 Task: Open an excel sheet with  and write heading  Product price data  Add product name:-  ' TOMS Shoe, UGG Shoe, Wolverine Shoe, Z-Coil Shoe, Adidas shoe, Gucci T-shirt, Louis Vuitton bag, Zara Shirt, H&M jeans, Chanel perfume. ' in May Last week sales are  5000 to 5050. product price in between:-  5000 to 10000. Save page analysisSalesByProductLine
Action: Mouse moved to (36, 141)
Screenshot: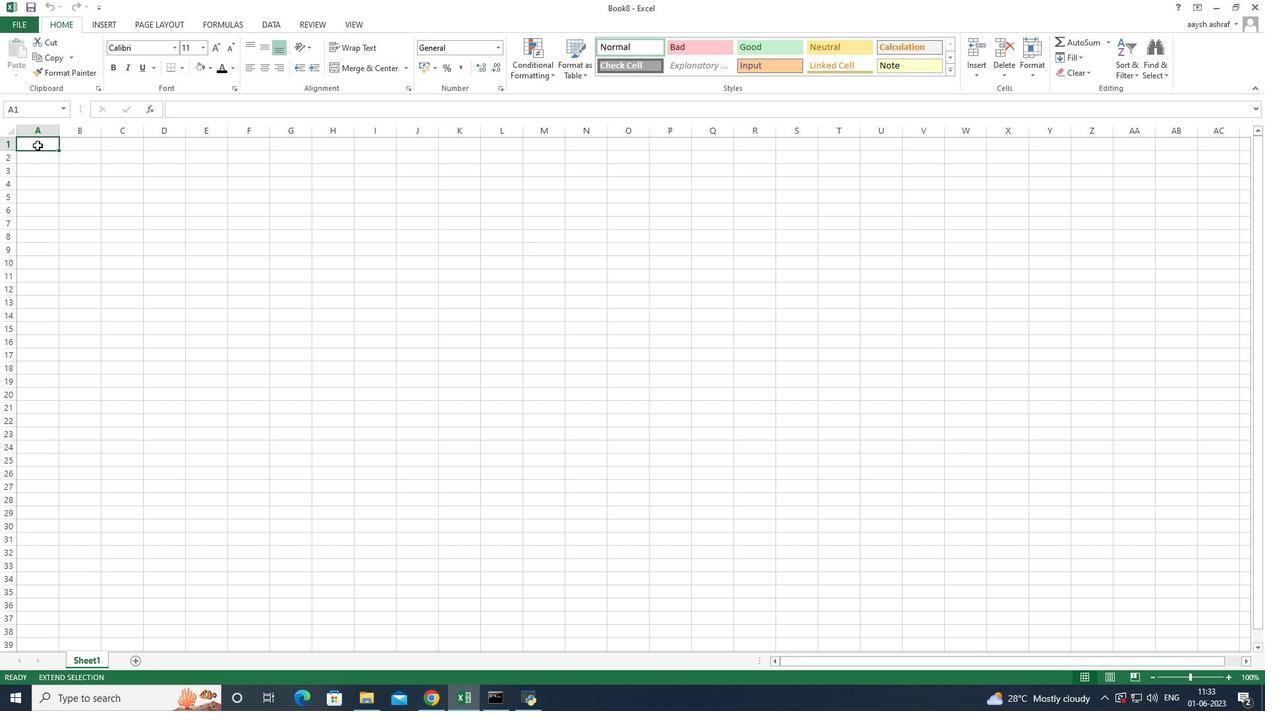
Action: Mouse pressed left at (36, 141)
Screenshot: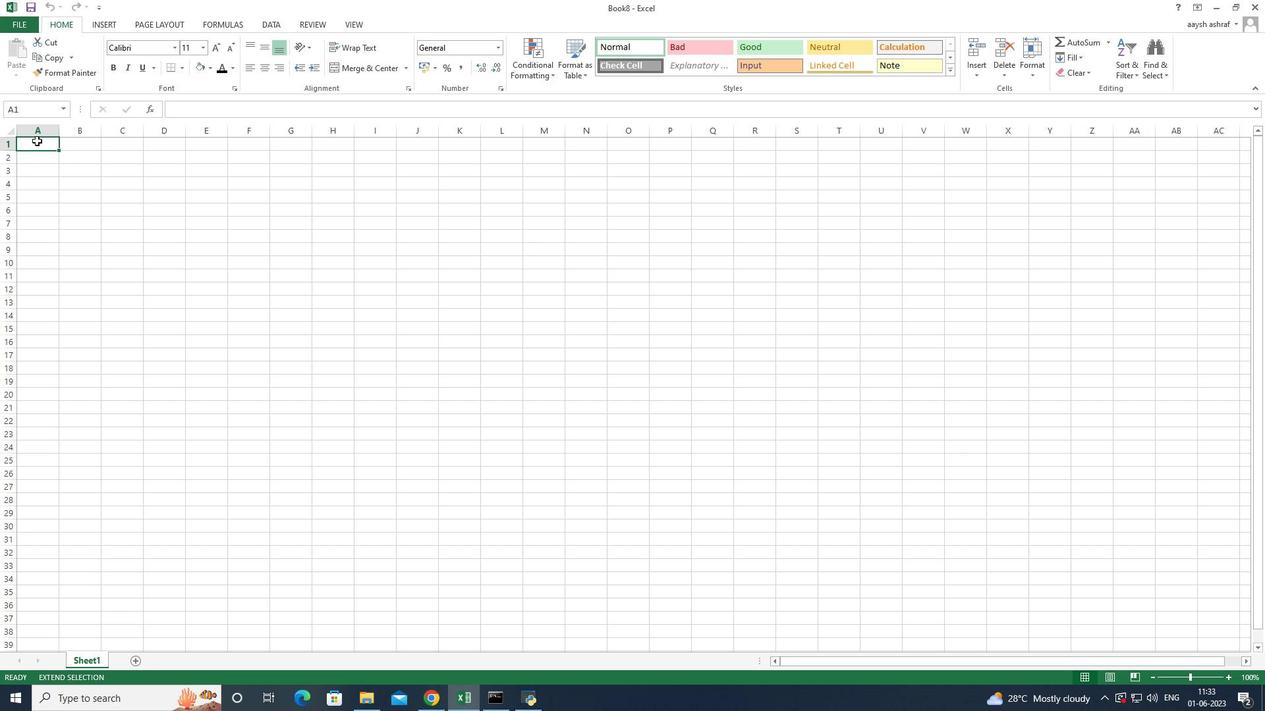 
Action: Mouse pressed left at (36, 141)
Screenshot: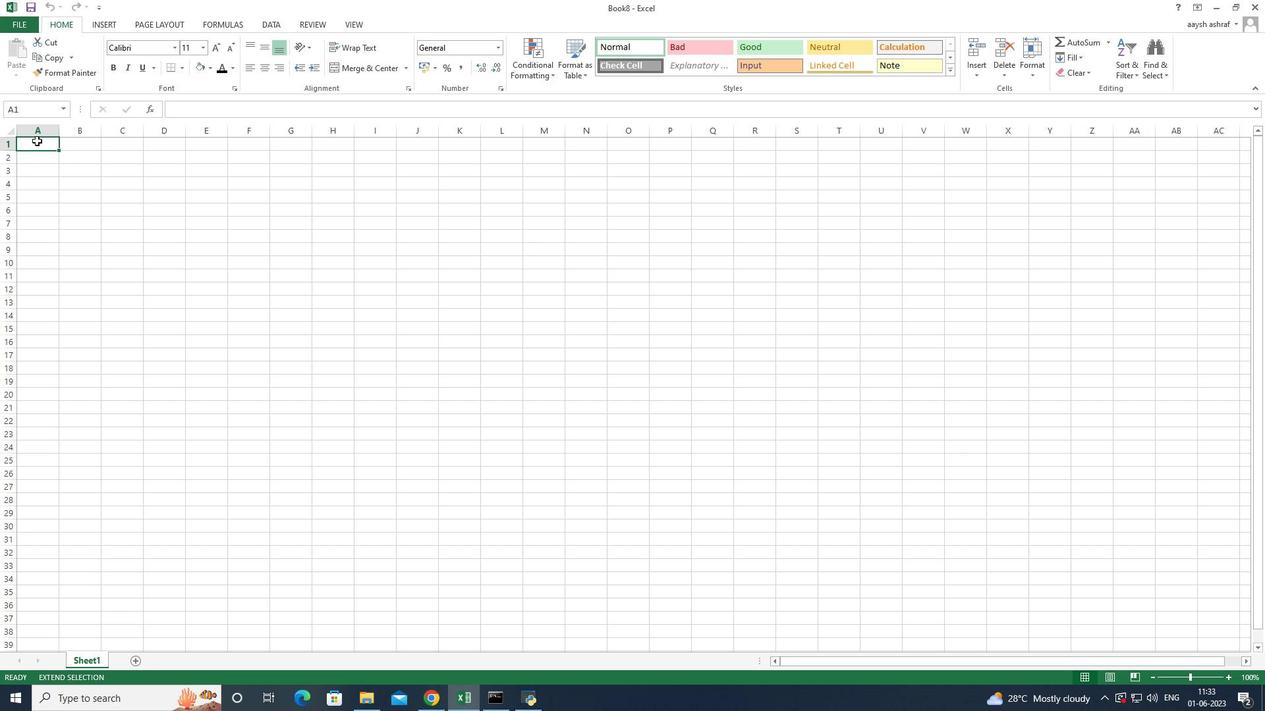 
Action: Mouse moved to (38, 137)
Screenshot: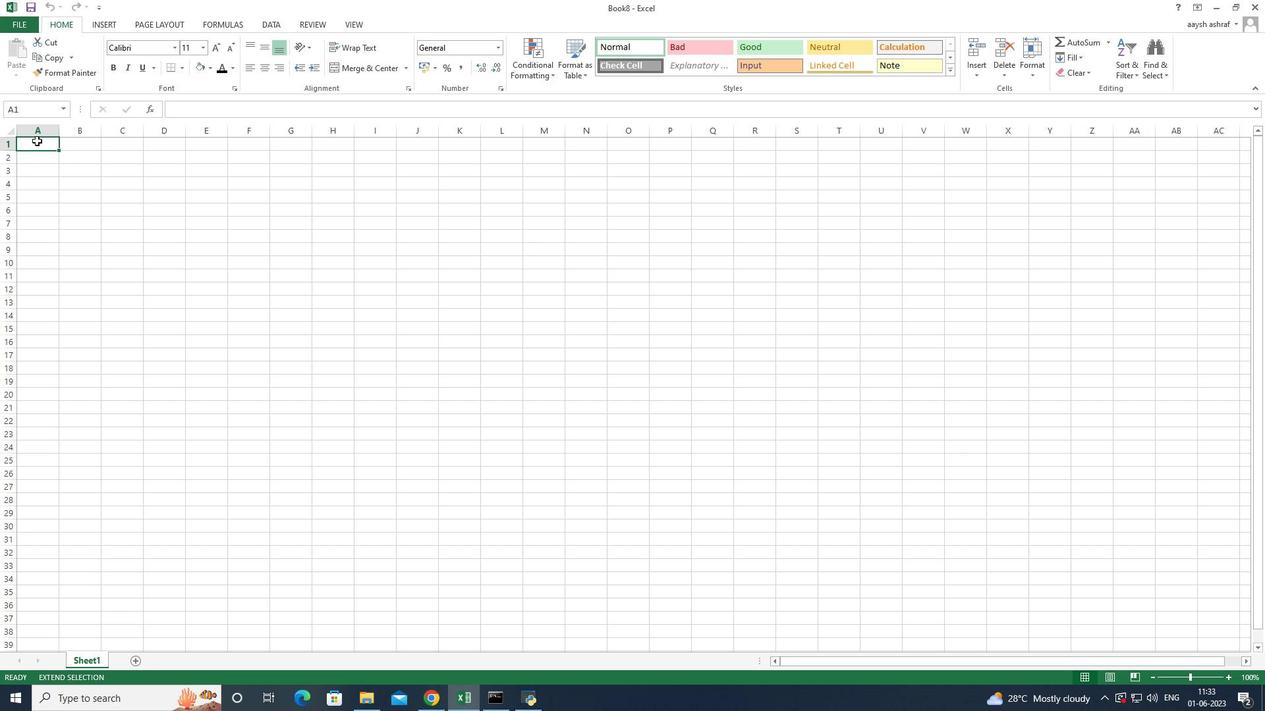 
Action: Key pressed <Key.shift>product<Key.space><Key.shift>price<Key.space><Key.shift>Data<Key.space><Key.enter><Key.shift>Product<Key.space><Key.shift>Name<Key.enter><Key.shift><Key.shift><Key.shift><Key.shift><Key.shift><Key.shift><Key.shift><Key.shift><Key.shift><Key.shift><Key.shift><Key.shift><Key.shift>Toms<Key.space><Key.shift>Sj<Key.backspace>hoe<Key.space><Key.enter><Key.shift>Ug<Key.space><Key.backspace><Key.backspace><Key.shift>GG<Key.space>sj<Key.backspace>hoe<Key.enter><Key.shift>Wolverine<Key.space><Key.caps_lock><Key.caps_lock><Key.caps_lock><Key.caps_lock><Key.caps_lock><Key.caps_lock><Key.caps_lock><Key.caps_lock><Key.caps_lock><Key.caps_lock><Key.caps_lock><Key.caps_lock><Key.caps_lock><Key.caps_lock><Key.shift>D<Key.backspace>s<Key.backspace><Key.shift>Shoe<Key.enter><Key.shift>Z-<Key.shift>Coil<Key.space><Key.shift>Shoe<Key.enter><Key.caps_lock><Key.shift><Key.caps_lock><Key.shift>Adidas<Key.space><Key.shift>Shoe<Key.enter><Key.shift><Key.shift><Key.shift>Gucci<Key.space><Key.shift>T-<Key.shift>Sho<Key.backspace>irt<Key.enter><Key.shift>Louis<Key.space><Key.shift>vuiton<Key.space>bag<Key.enter><Key.shift>zar<Key.space><Key.backspace>a<Key.space><Key.shift>Sj<Key.backspace>hirt<Key.enter><Key.shift>H<Key.shift><Key.shift><Key.shift><Key.shift><Key.shift><Key.shift><Key.shift><Key.shift><Key.shift><Key.shift><Key.shift><Key.shift><Key.shift><Key.shift><Key.shift><Key.shift><Key.shift><Key.shift><Key.shift><Key.shift><Key.shift><Key.shift><Key.shift><Key.shift><Key.shift><Key.shift><Key.shift><Key.shift><Key.shift>&<Key.shift>M<Key.space>jeans<Key.space><Key.enter><Key.shift><Key.shift><Key.shift><Key.shift><Key.shift><Key.shift><Key.shift><Key.shift><Key.shift>Chanel<Key.space><Key.shift><Key.shift><Key.shift><Key.shift><Key.shift><Key.shift><Key.shift><Key.shift><Key.shift><Key.shift><Key.shift><Key.shift><Key.shift><Key.shift><Key.shift><Key.shift><Key.shift>perfume<Key.enter>
Screenshot: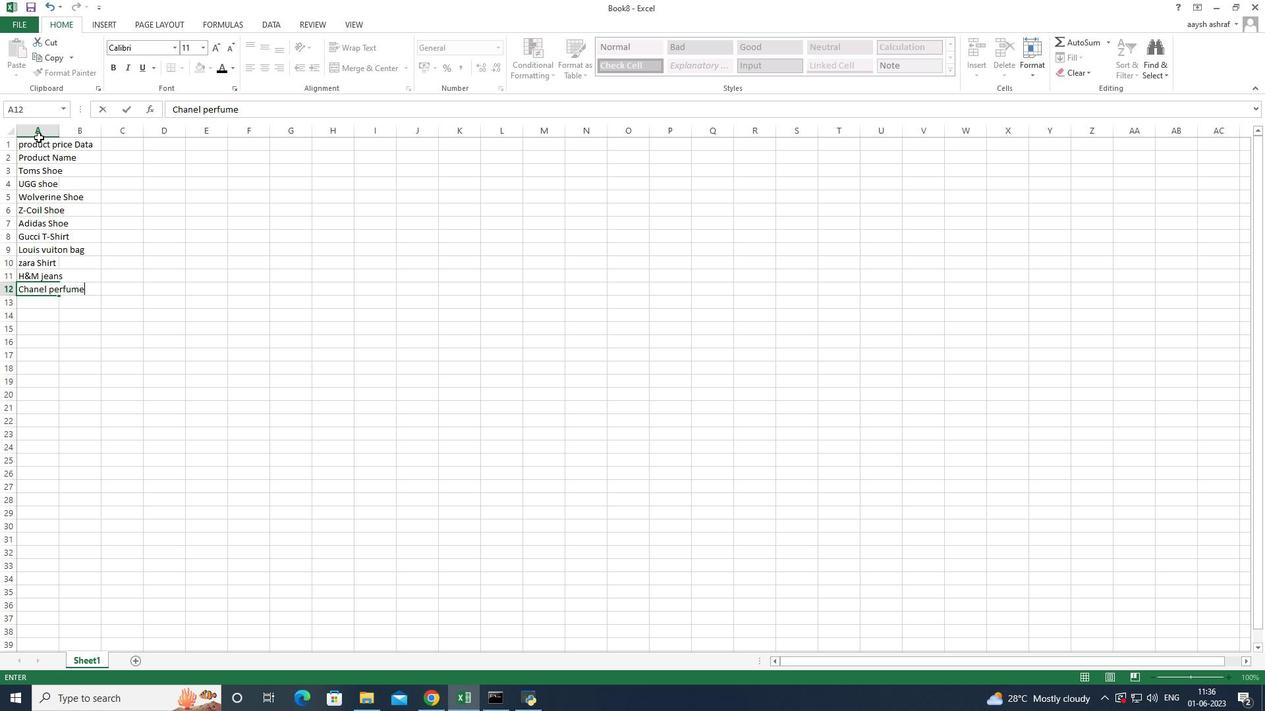 
Action: Mouse moved to (84, 138)
Screenshot: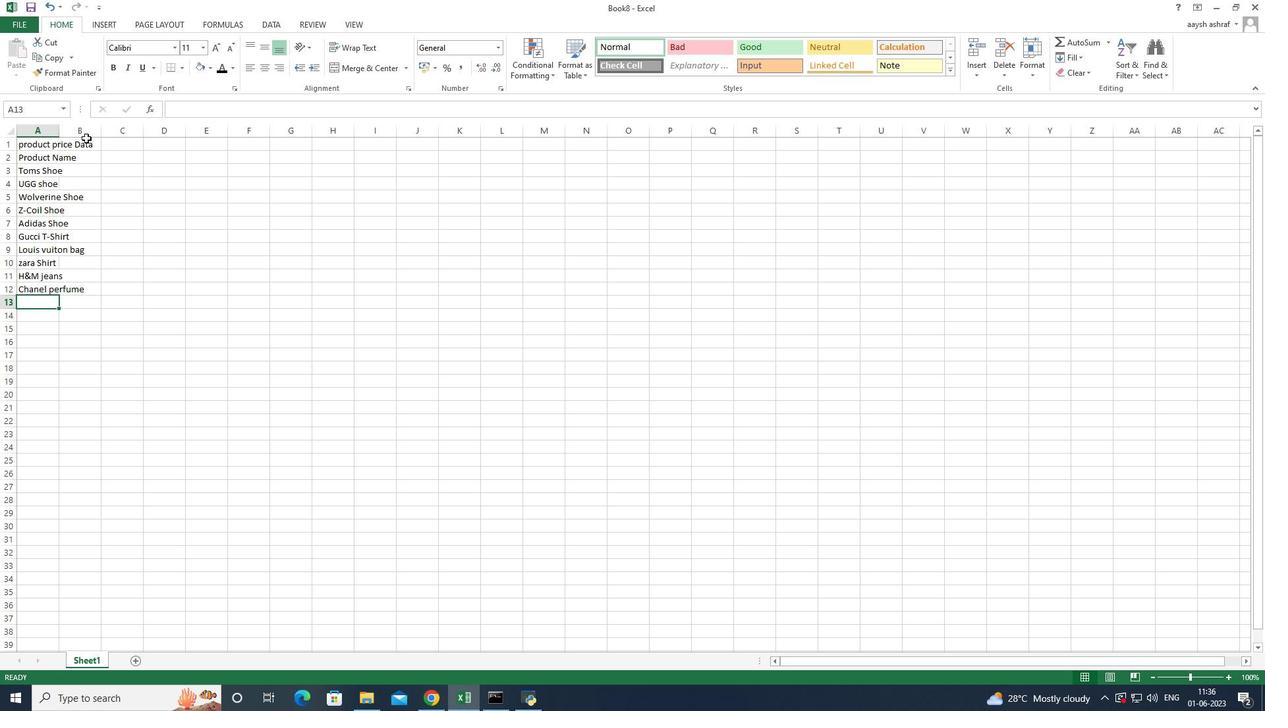 
Action: Mouse pressed left at (84, 138)
Screenshot: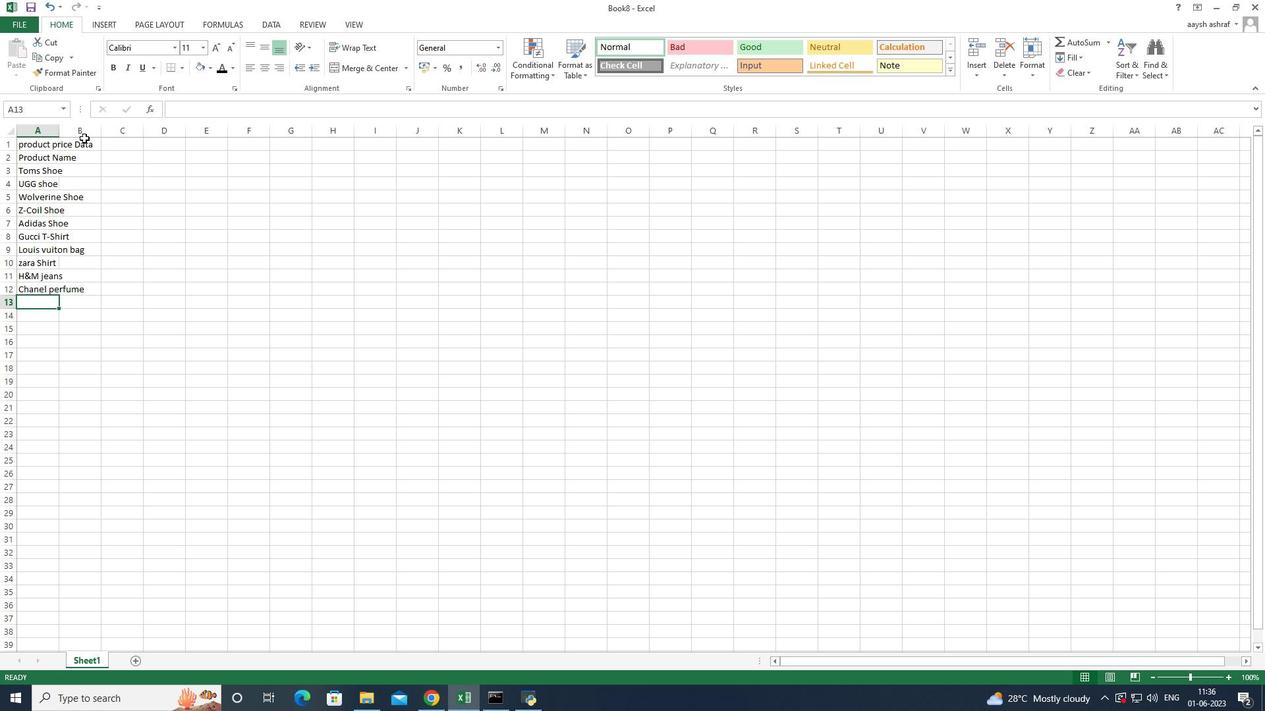 
Action: Mouse moved to (34, 145)
Screenshot: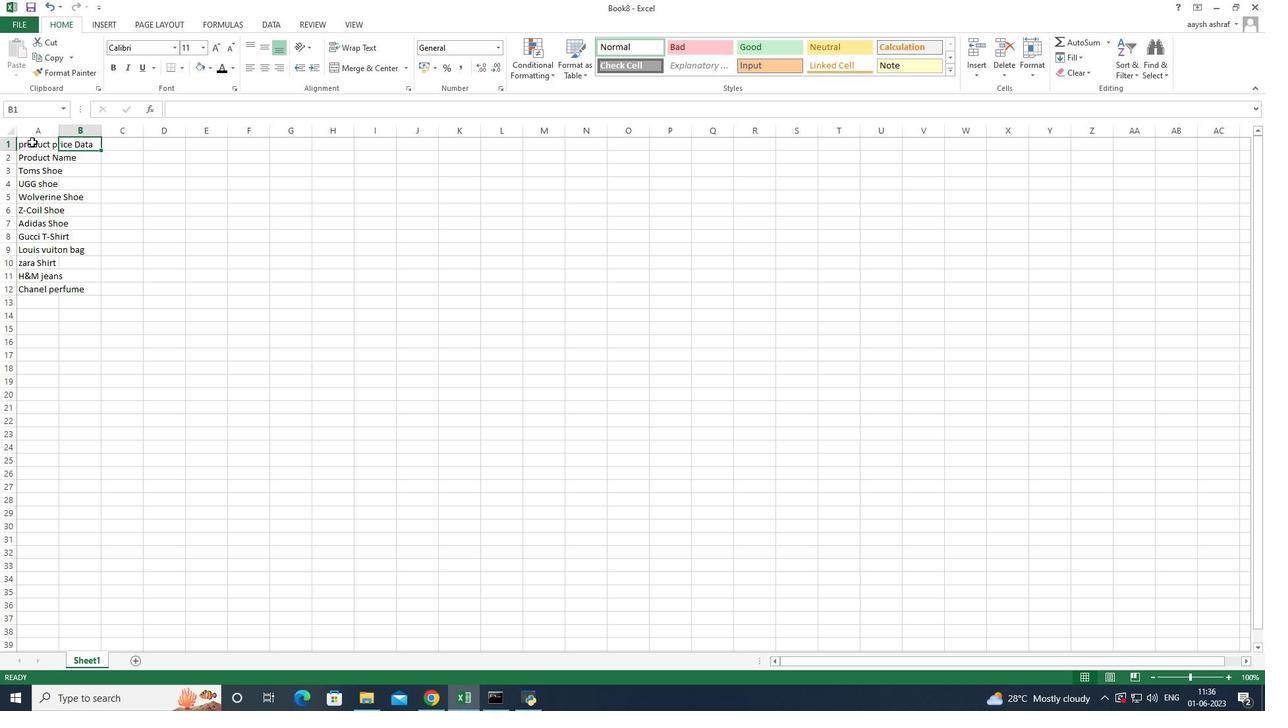 
Action: Mouse pressed left at (34, 145)
Screenshot: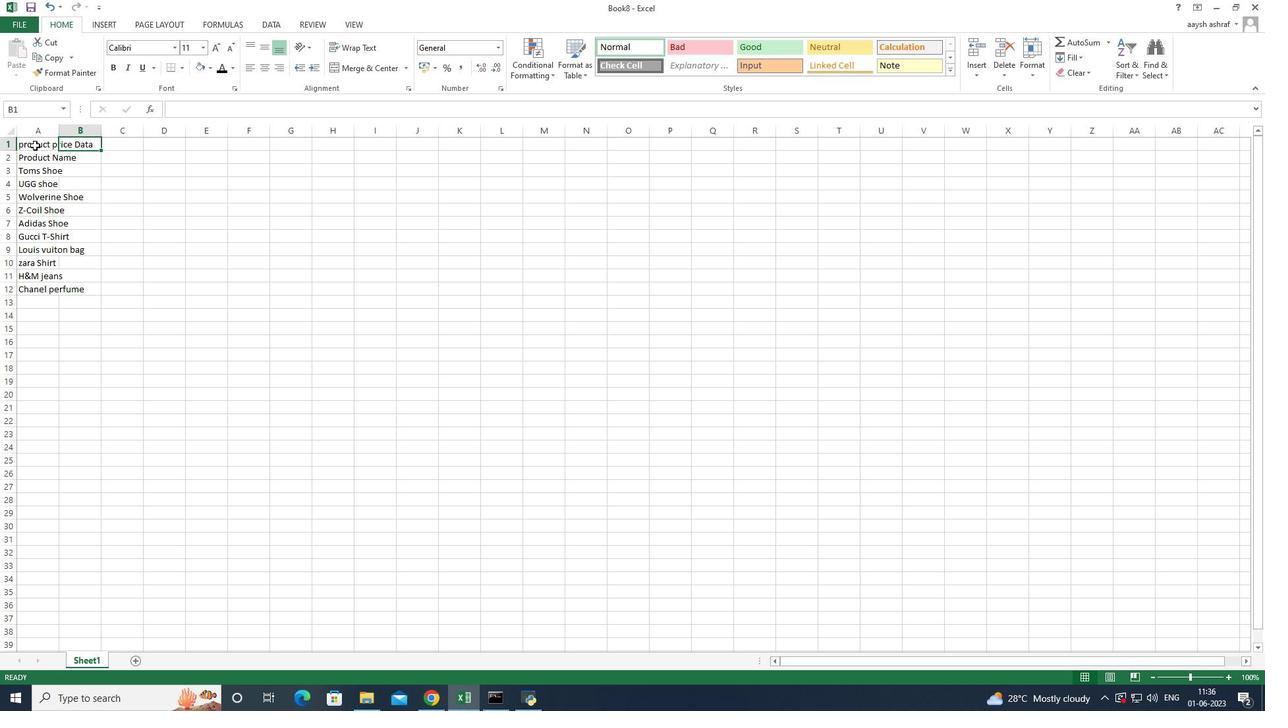 
Action: Mouse moved to (179, 112)
Screenshot: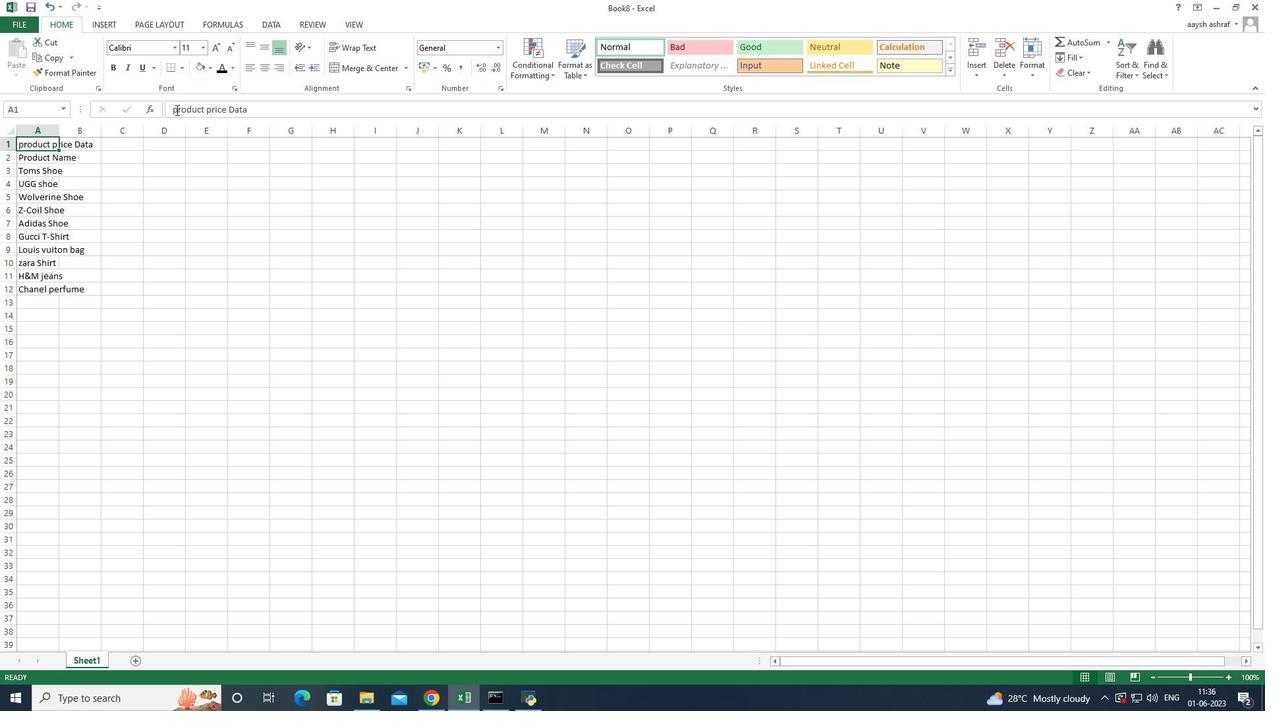 
Action: Mouse pressed left at (179, 112)
Screenshot: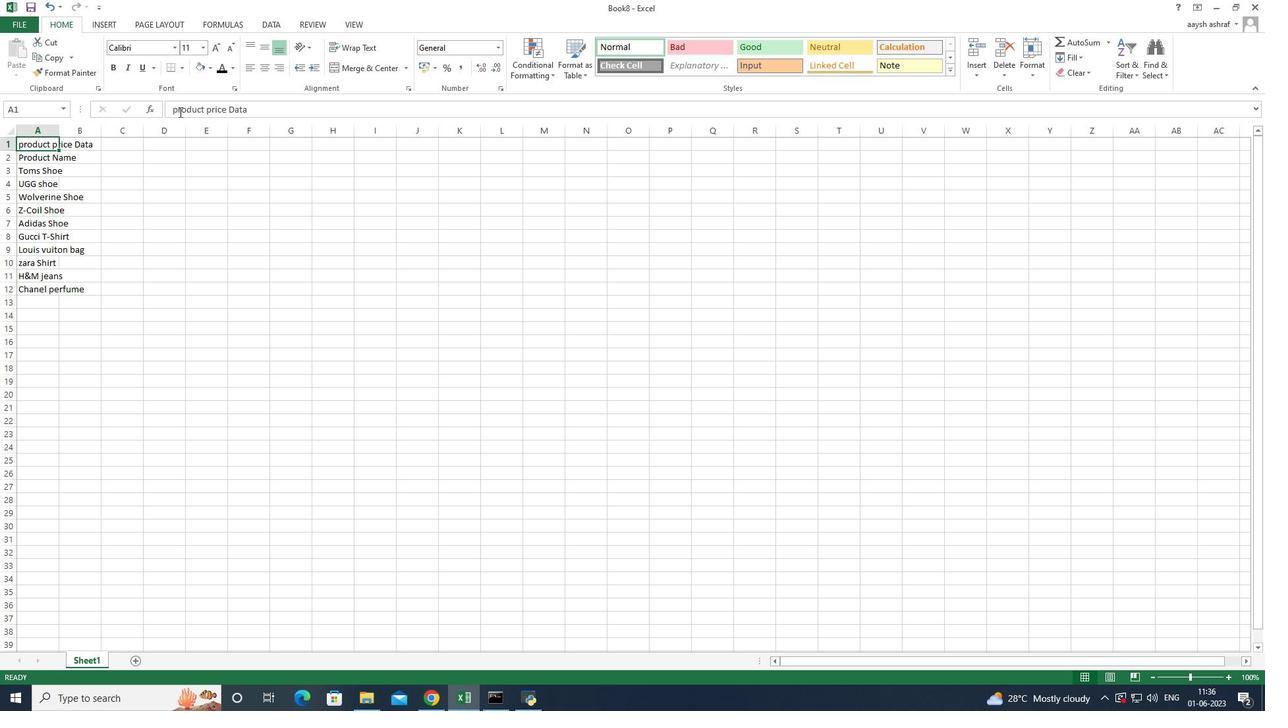 
Action: Mouse moved to (185, 112)
Screenshot: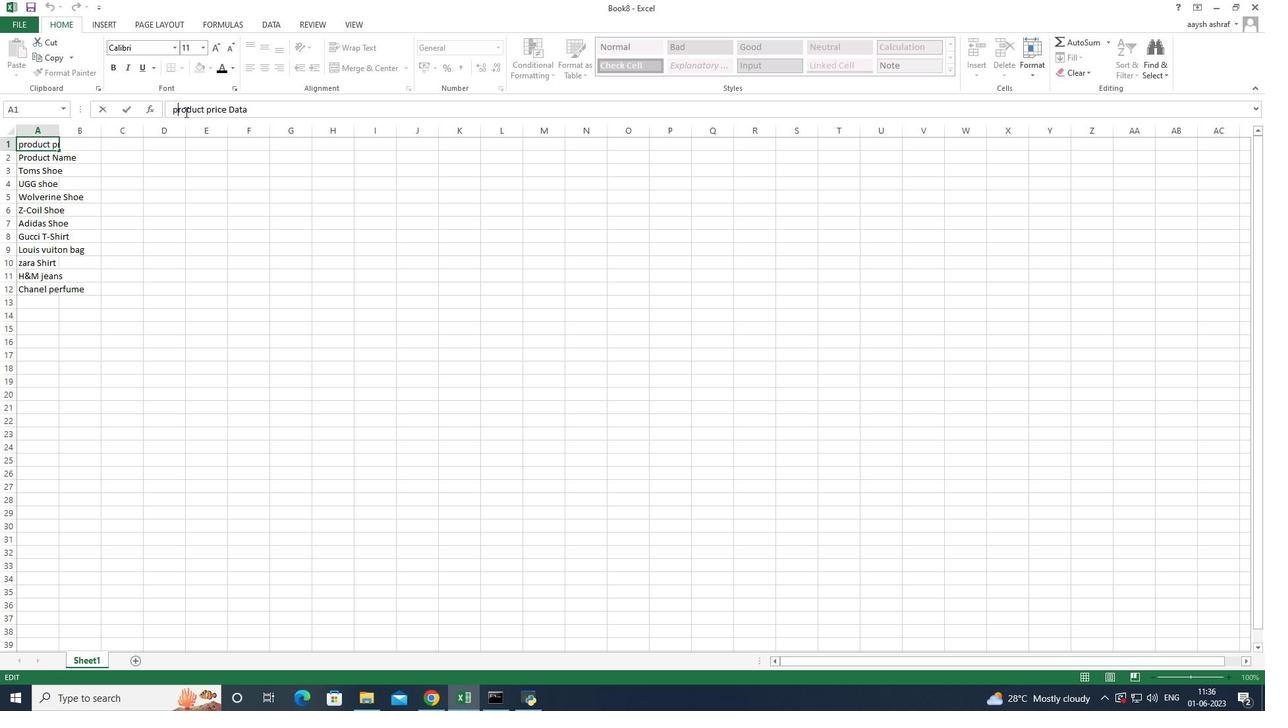 
Action: Key pressed <Key.backspace><Key.shift>P
Screenshot: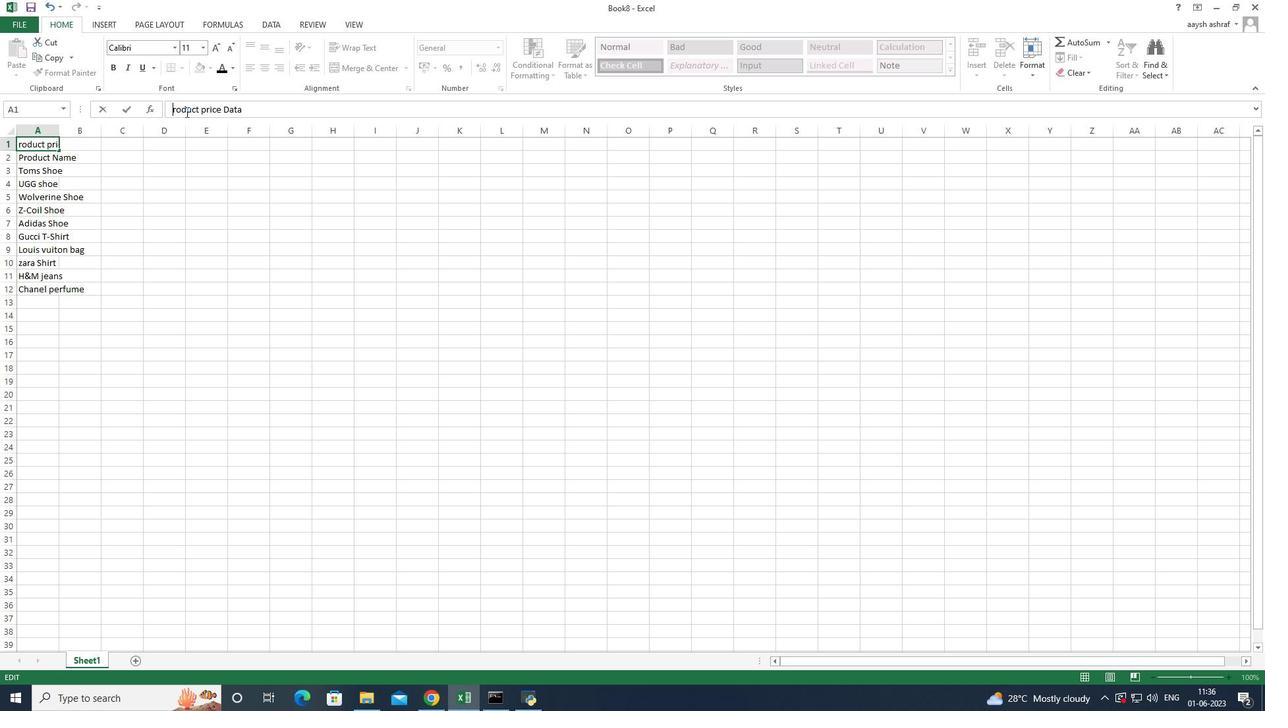 
Action: Mouse moved to (50, 155)
Screenshot: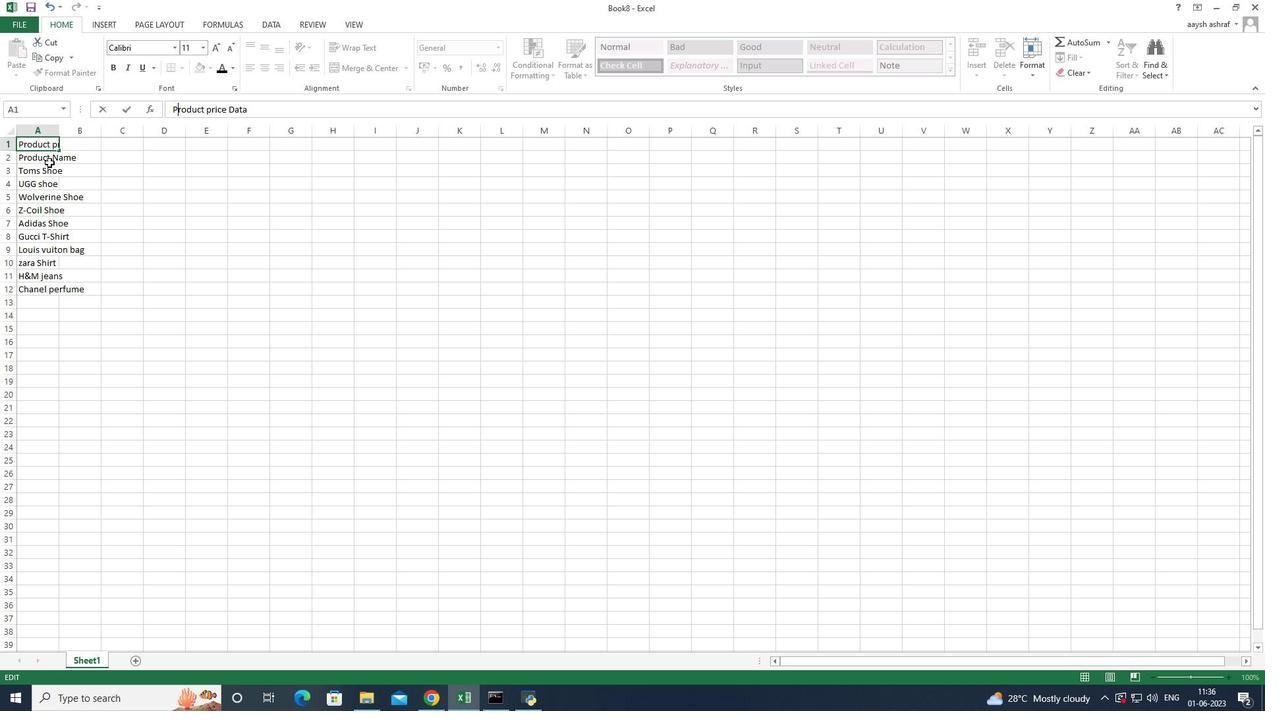 
Action: Mouse pressed left at (50, 155)
Screenshot: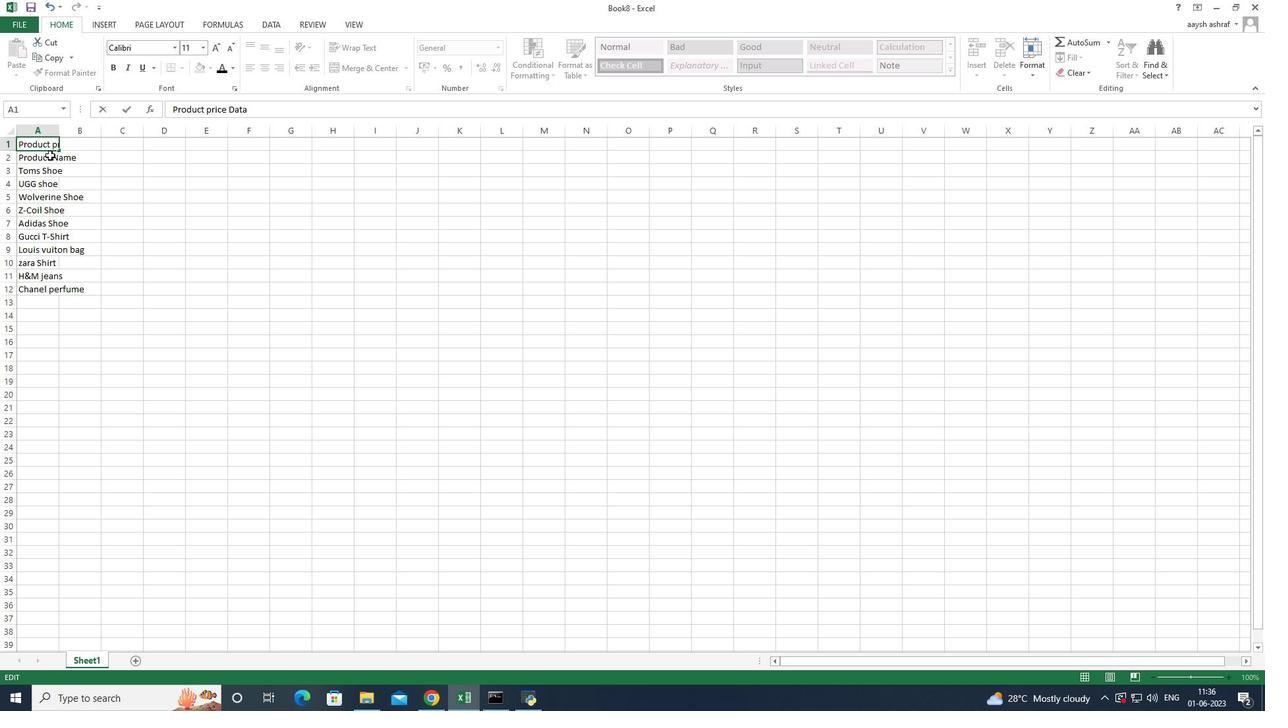 
Action: Mouse moved to (48, 143)
Screenshot: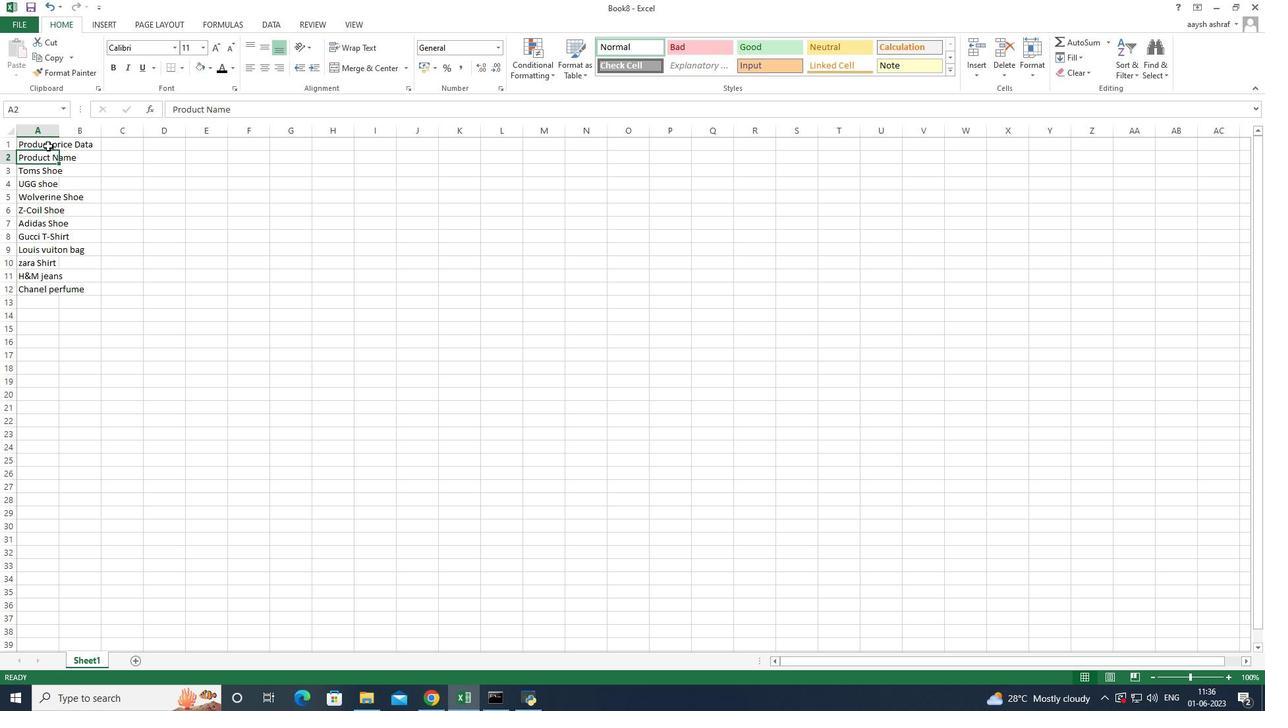 
Action: Mouse pressed left at (48, 143)
Screenshot: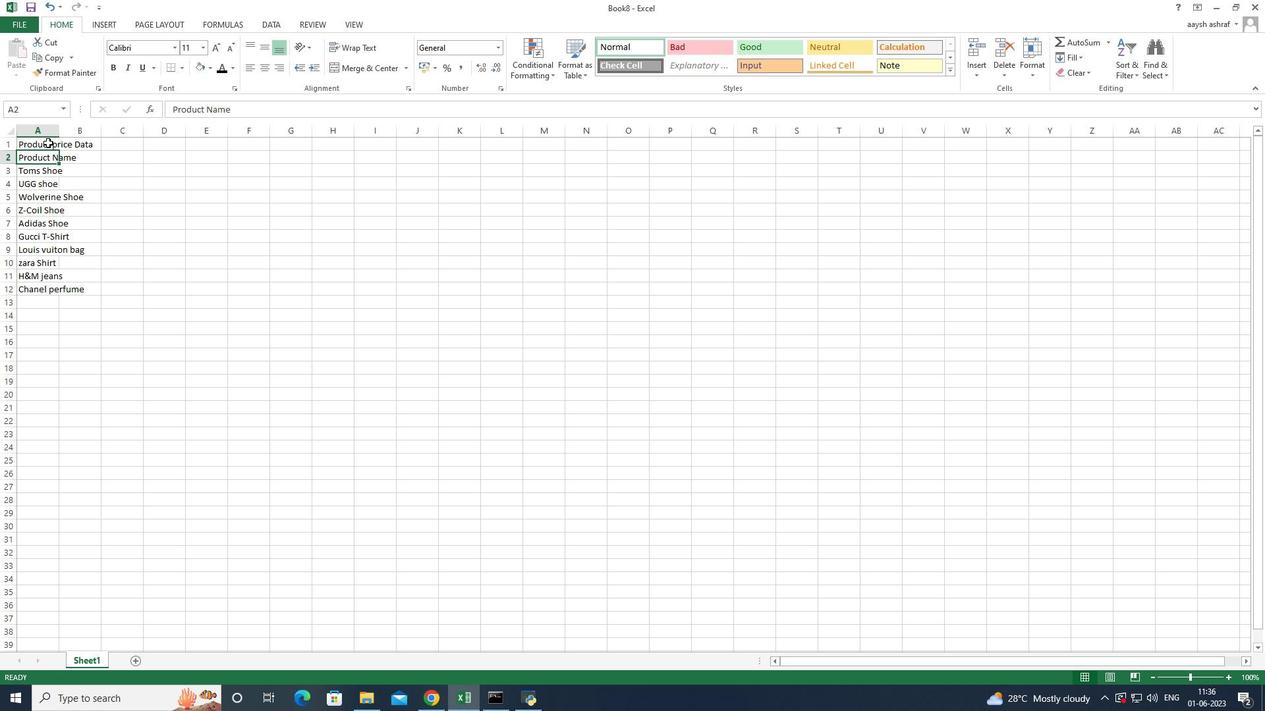 
Action: Mouse moved to (57, 127)
Screenshot: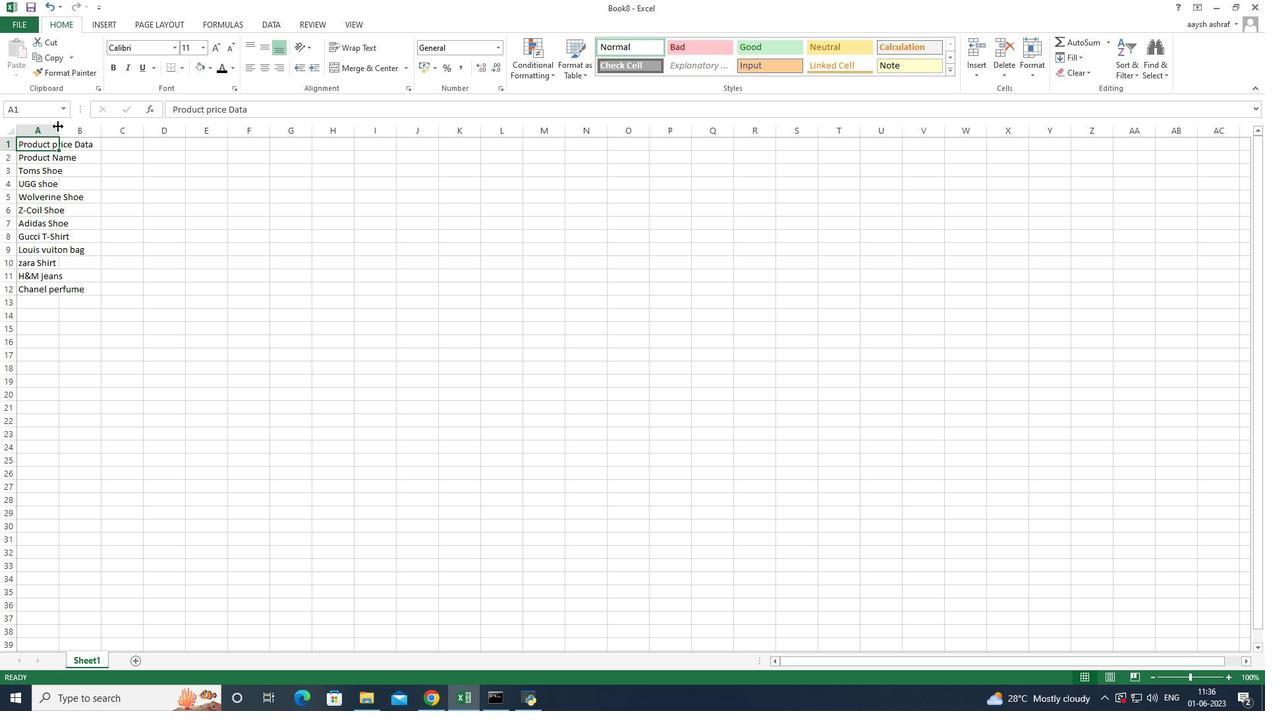 
Action: Mouse pressed left at (57, 127)
Screenshot: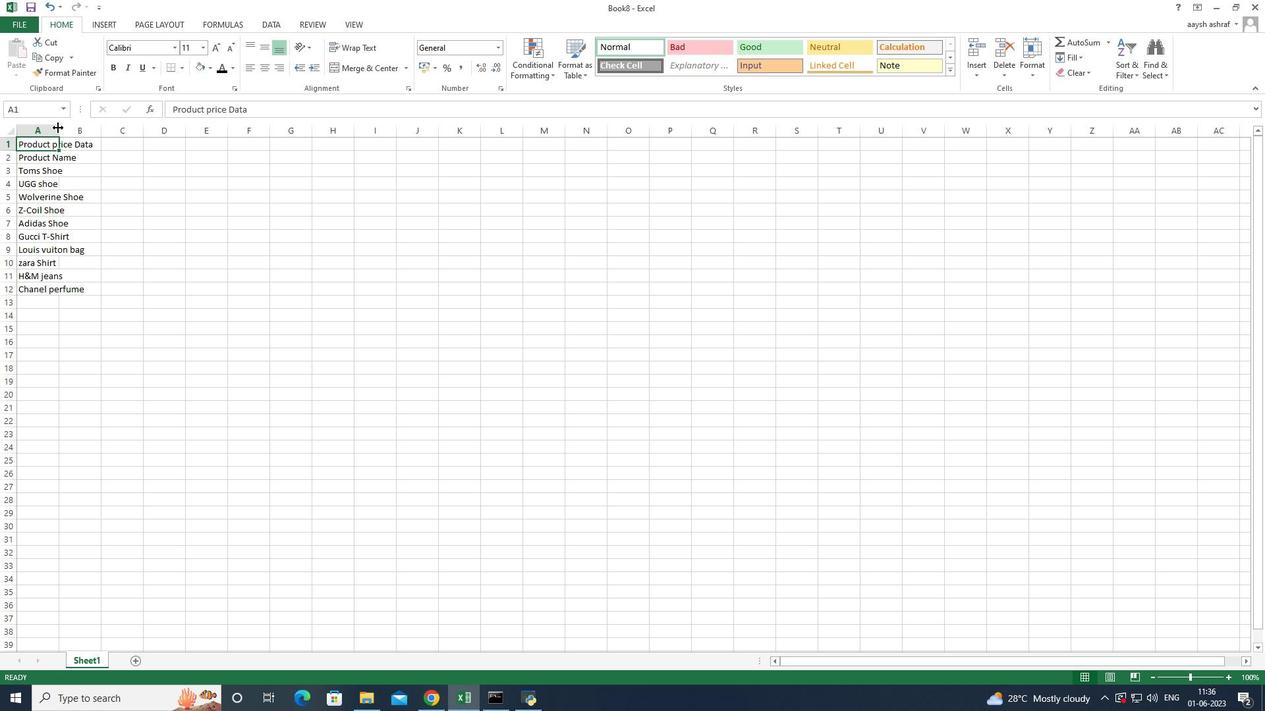 
Action: Mouse moved to (118, 162)
Screenshot: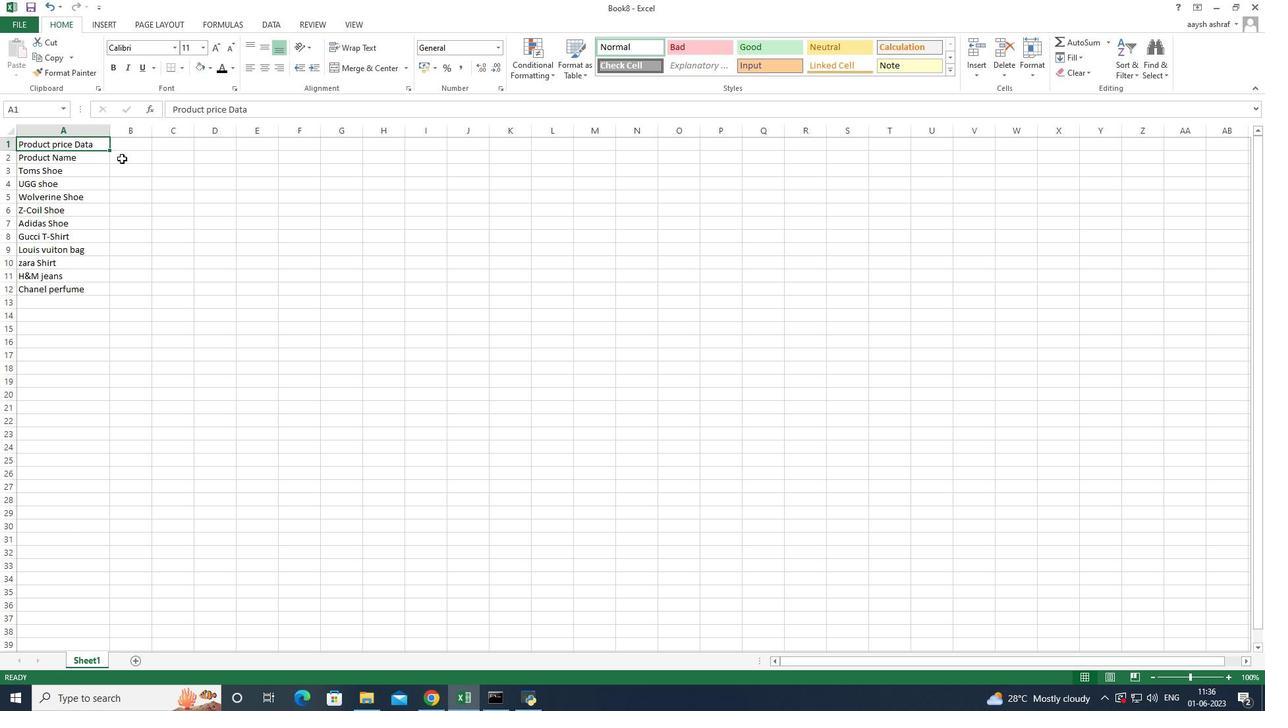 
Action: Mouse pressed left at (118, 162)
Screenshot: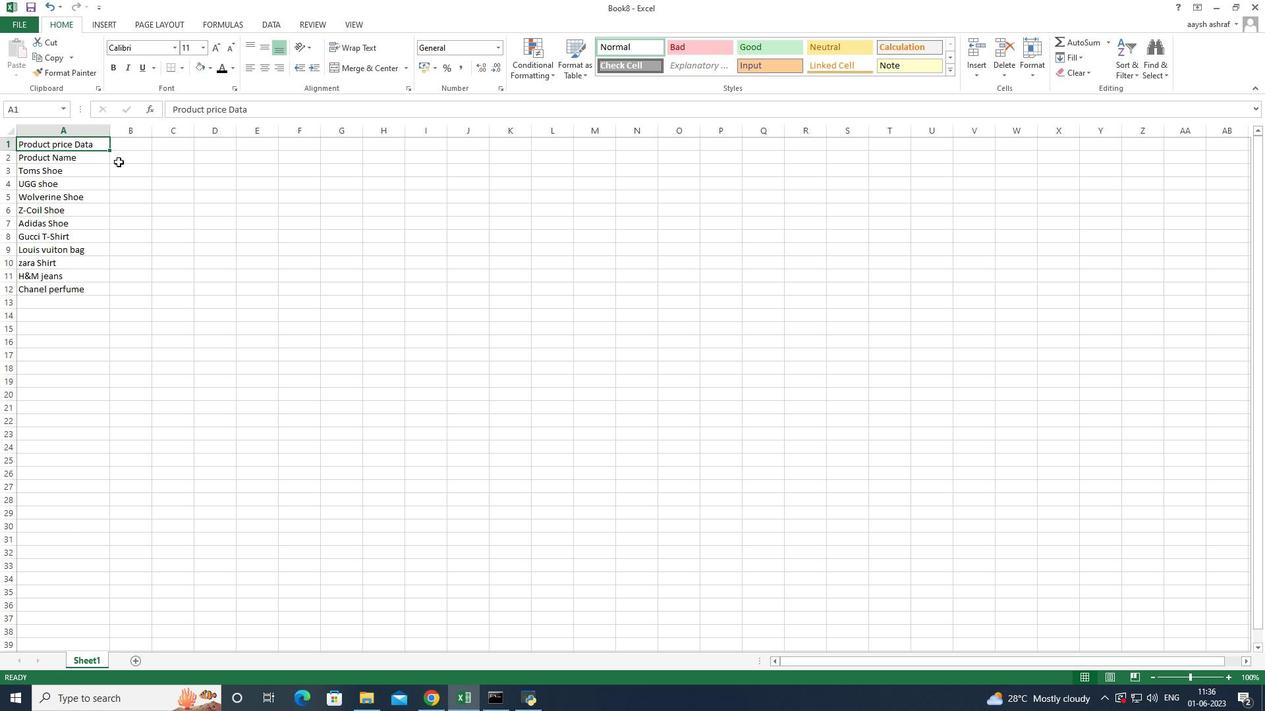 
Action: Mouse pressed left at (118, 162)
Screenshot: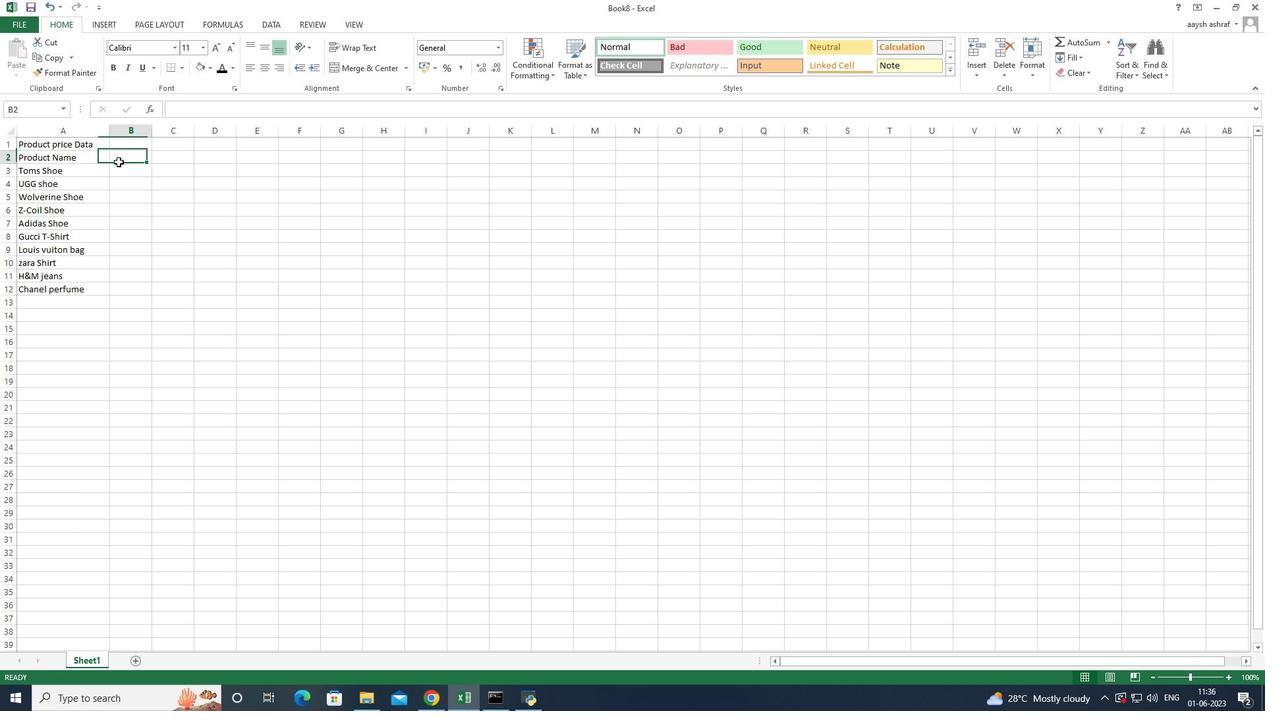 
Action: Mouse moved to (129, 158)
Screenshot: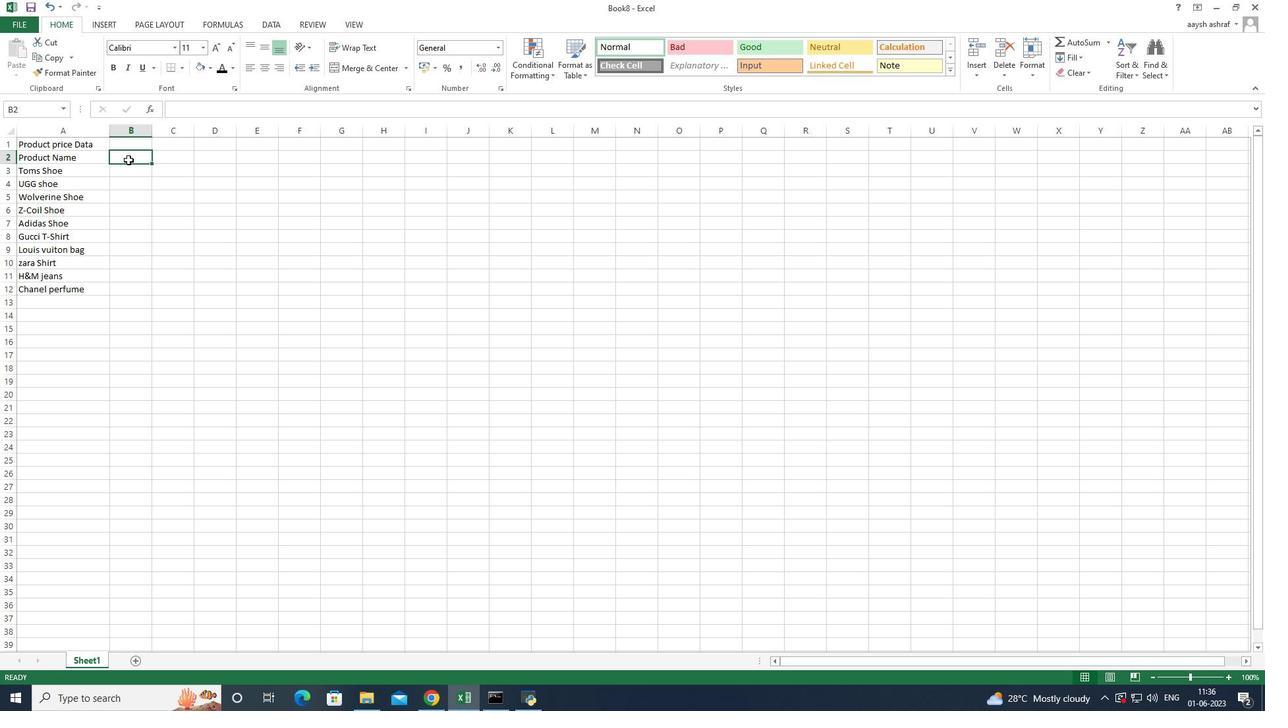 
Action: Mouse pressed left at (129, 158)
Screenshot: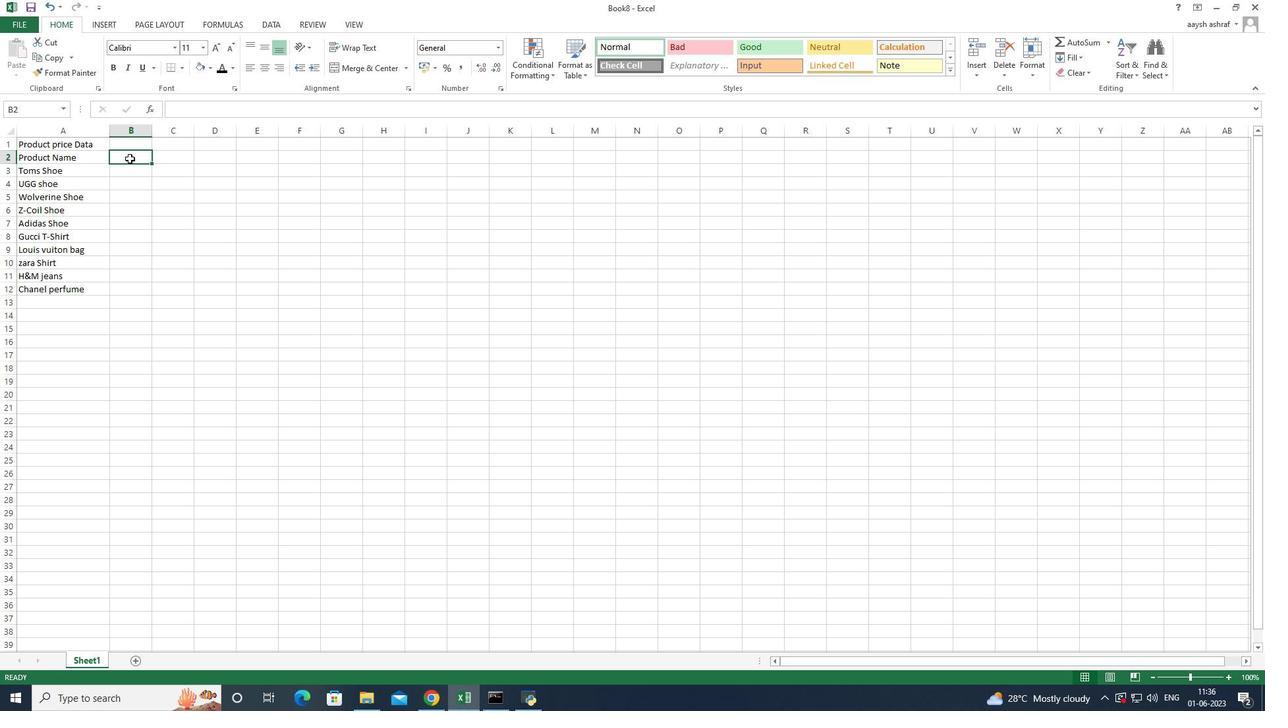 
Action: Mouse pressed left at (129, 158)
Screenshot: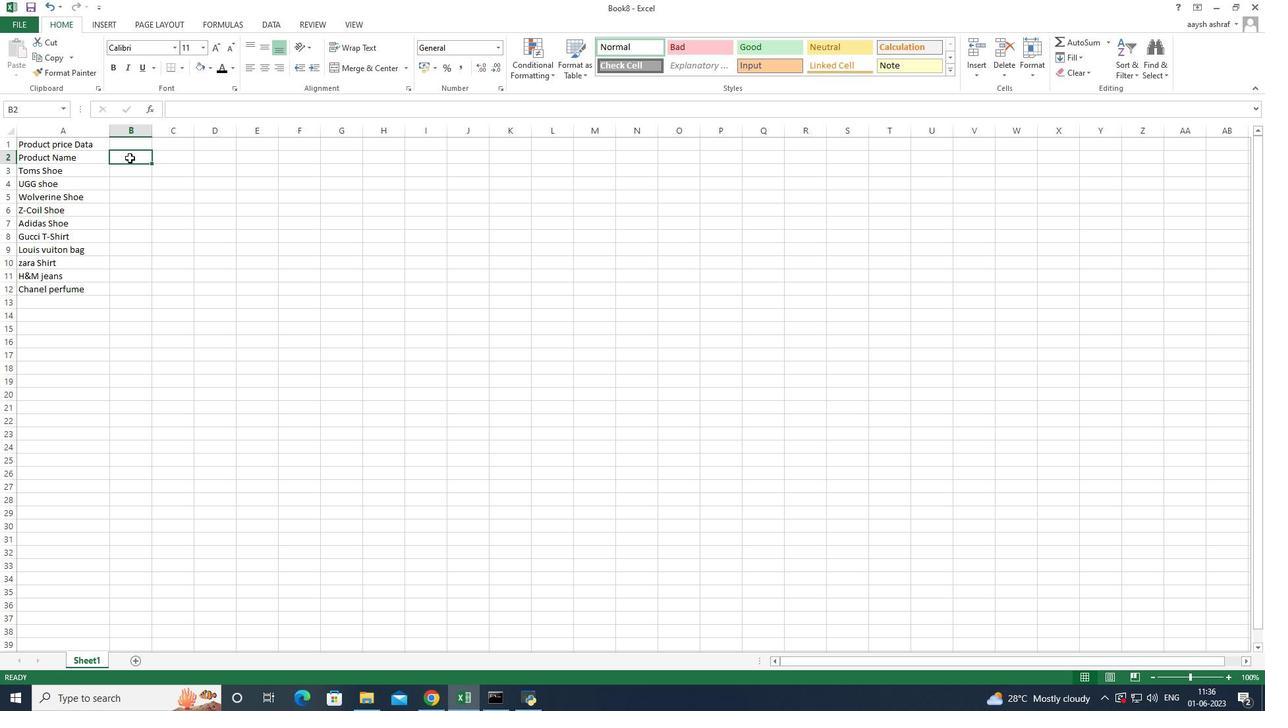 
Action: Key pressed <Key.shift>MAy<Key.space><Key.shift>Last<Key.space>week<Key.space><Key.shift>Sales
Screenshot: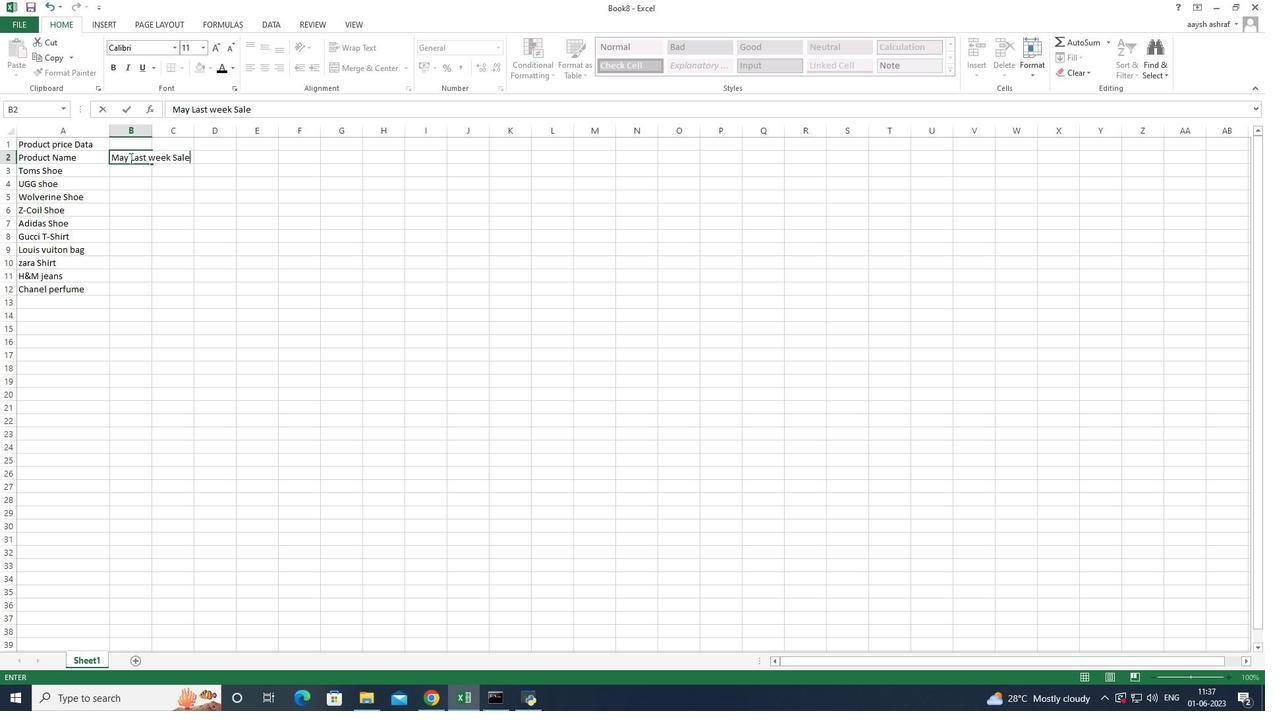 
Action: Mouse moved to (154, 161)
Screenshot: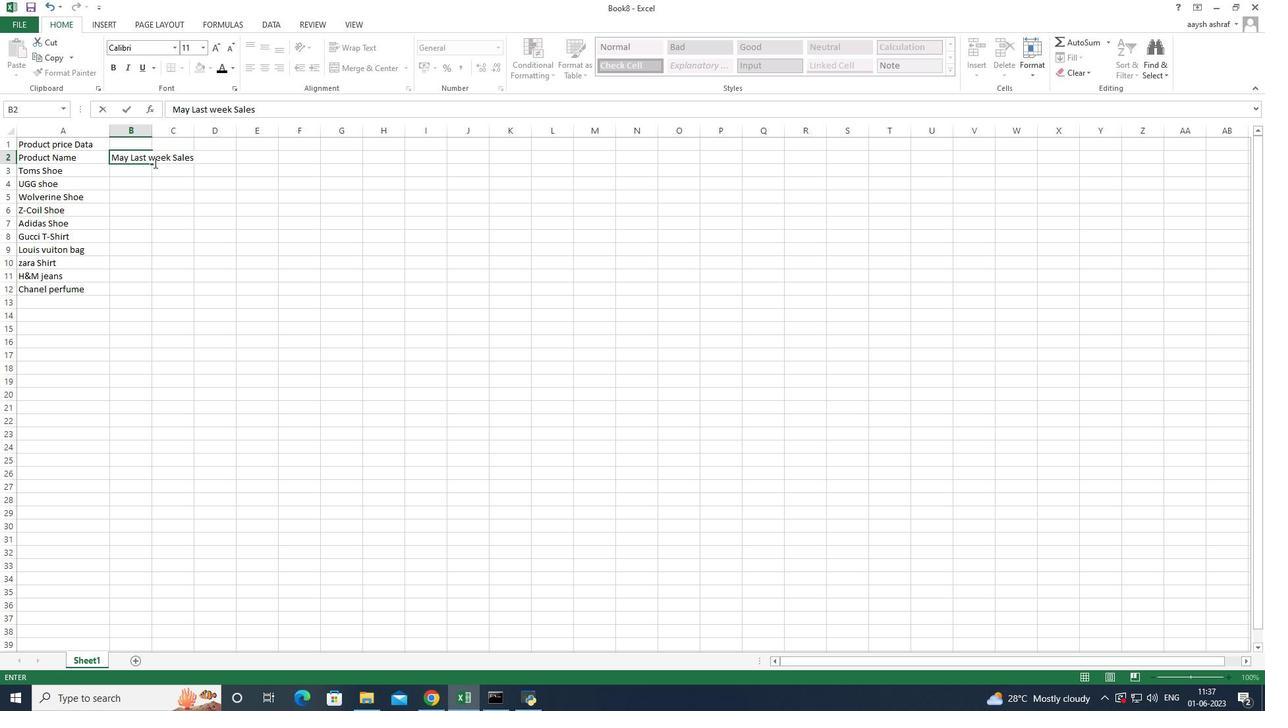 
Action: Mouse pressed left at (154, 161)
Screenshot: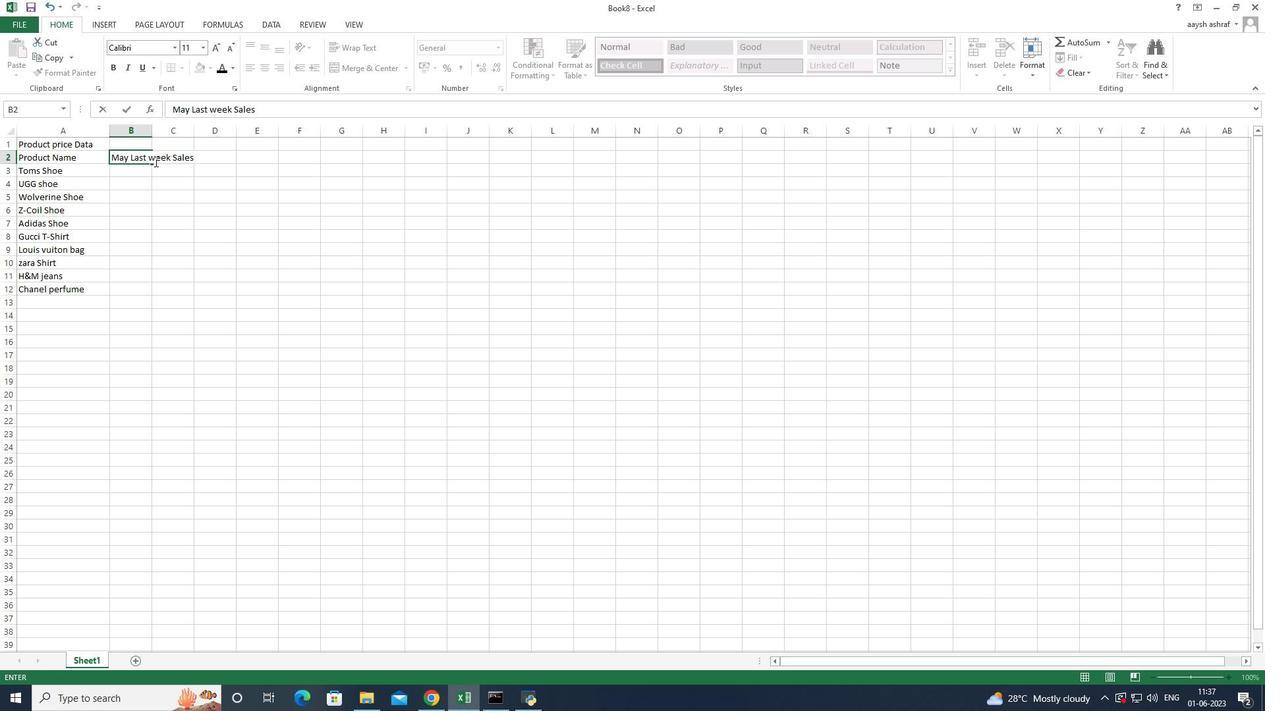 
Action: Mouse moved to (166, 161)
Screenshot: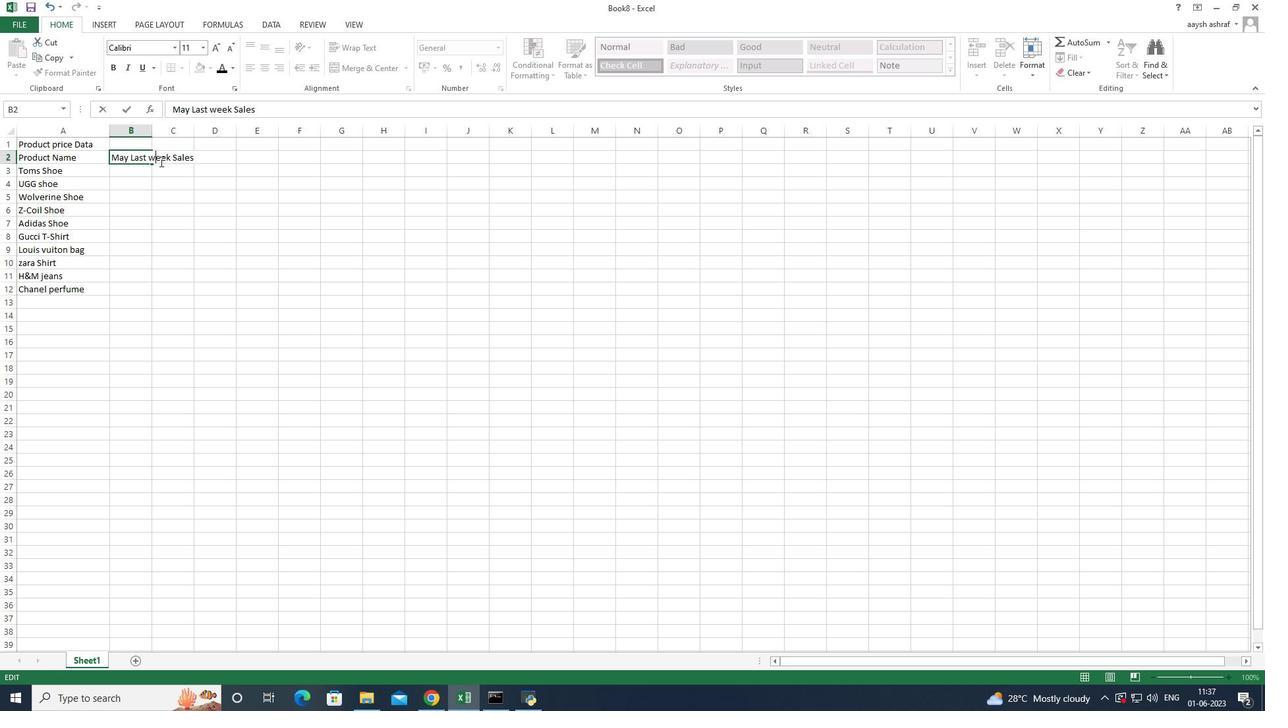 
Action: Key pressed <Key.backspace><Key.shift>W
Screenshot: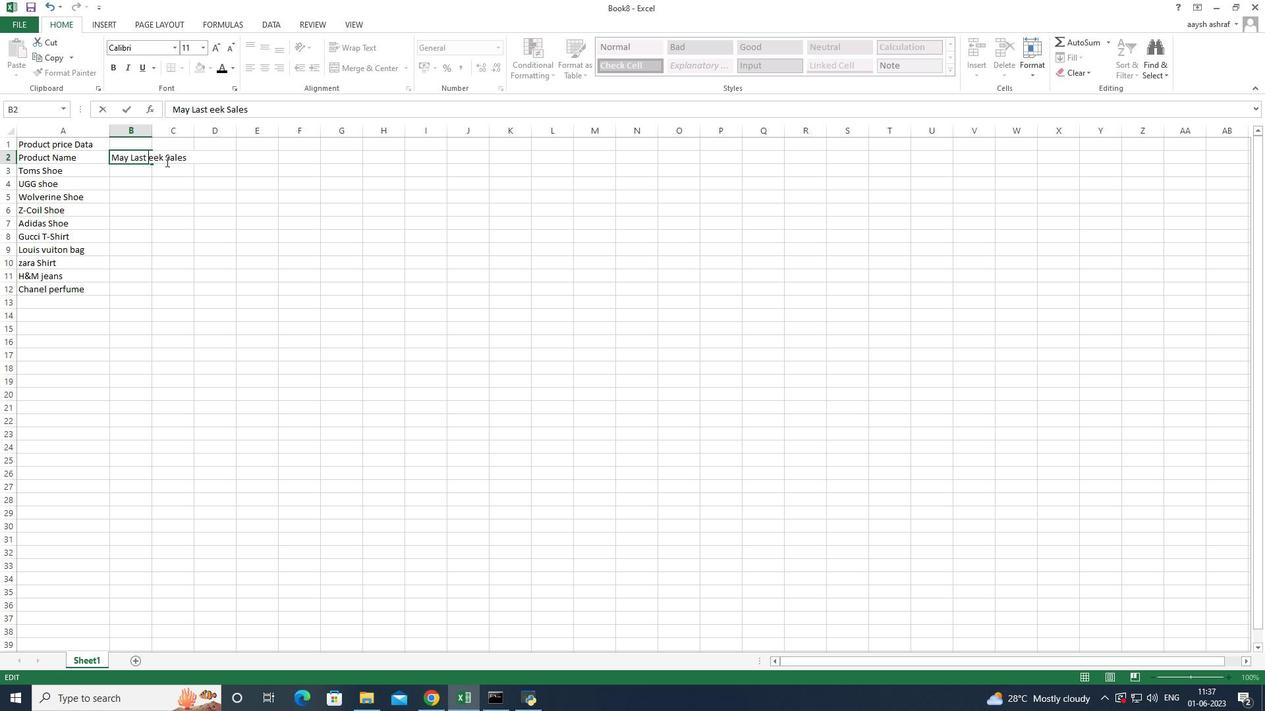 
Action: Mouse moved to (132, 173)
Screenshot: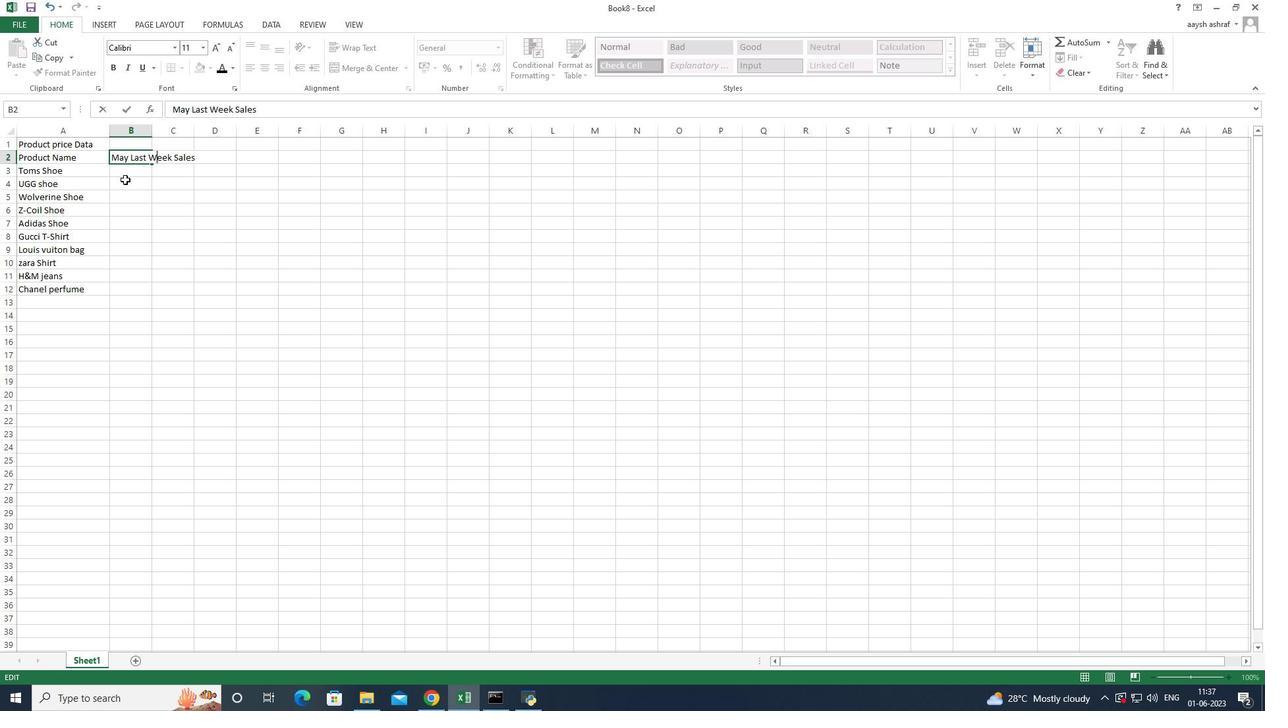 
Action: Mouse pressed left at (132, 173)
Screenshot: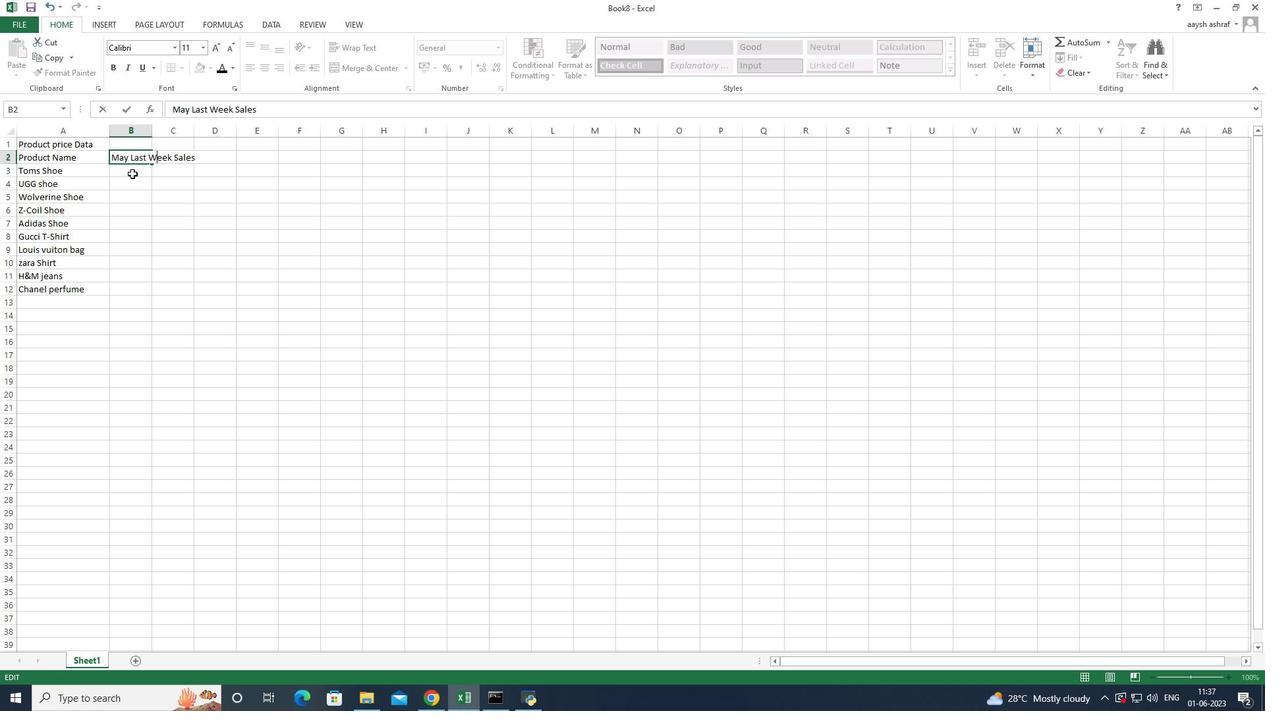 
Action: Mouse moved to (147, 156)
Screenshot: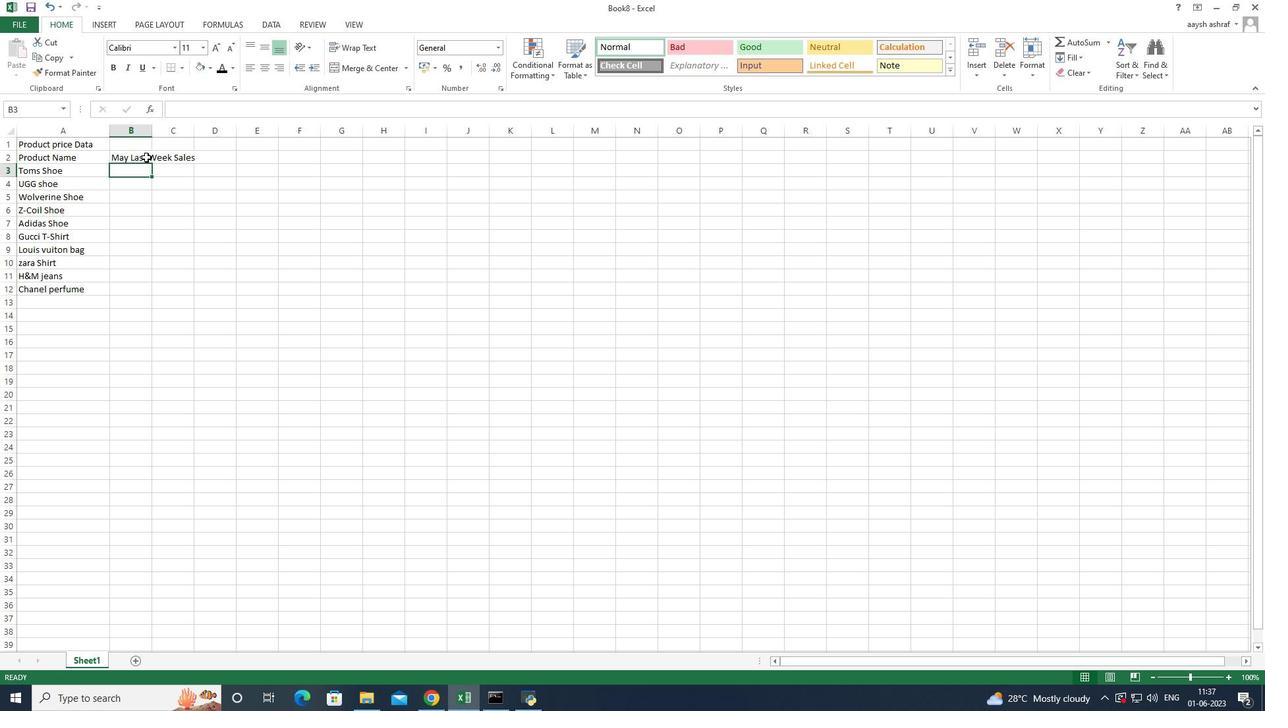 
Action: Mouse pressed left at (147, 156)
Screenshot: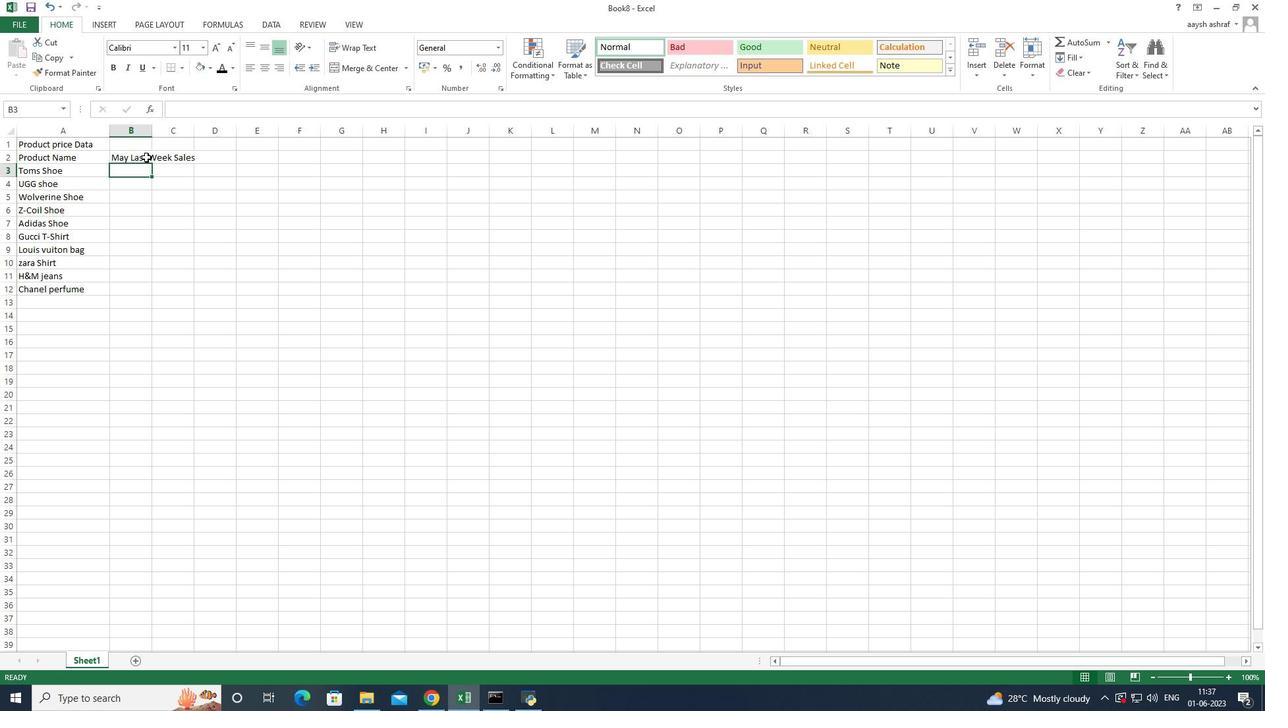 
Action: Mouse moved to (152, 133)
Screenshot: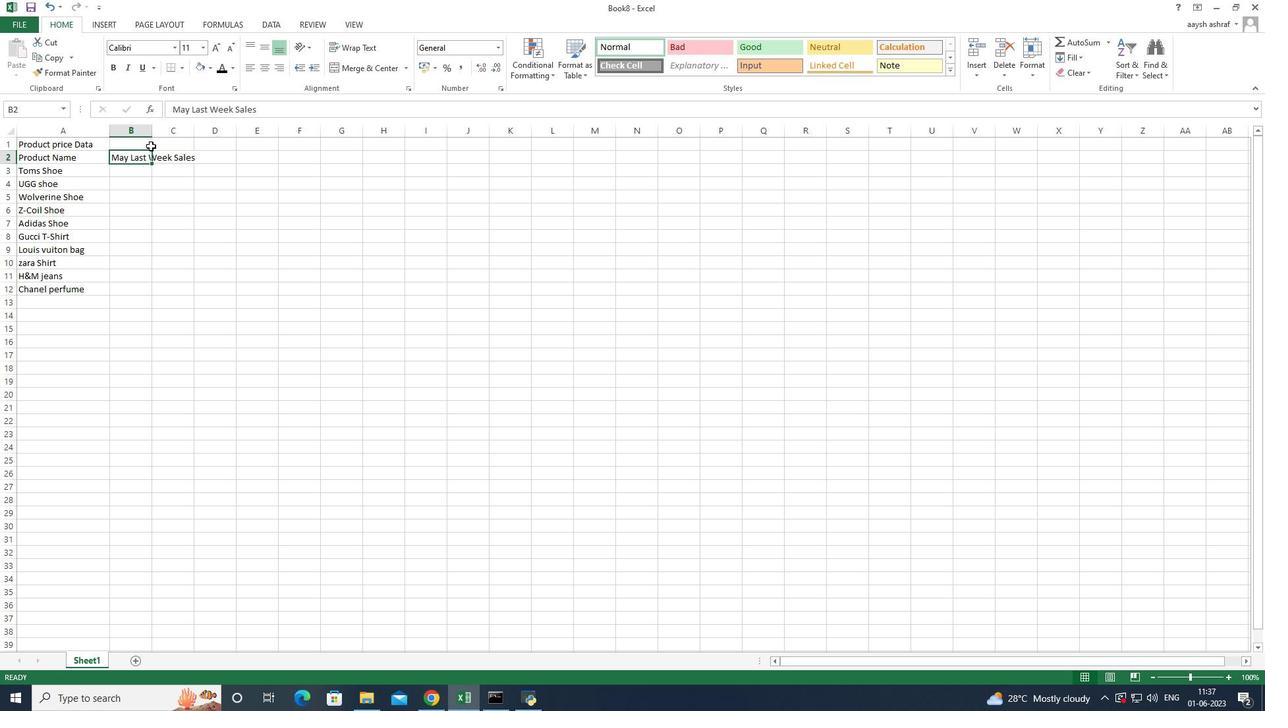 
Action: Mouse pressed left at (152, 133)
Screenshot: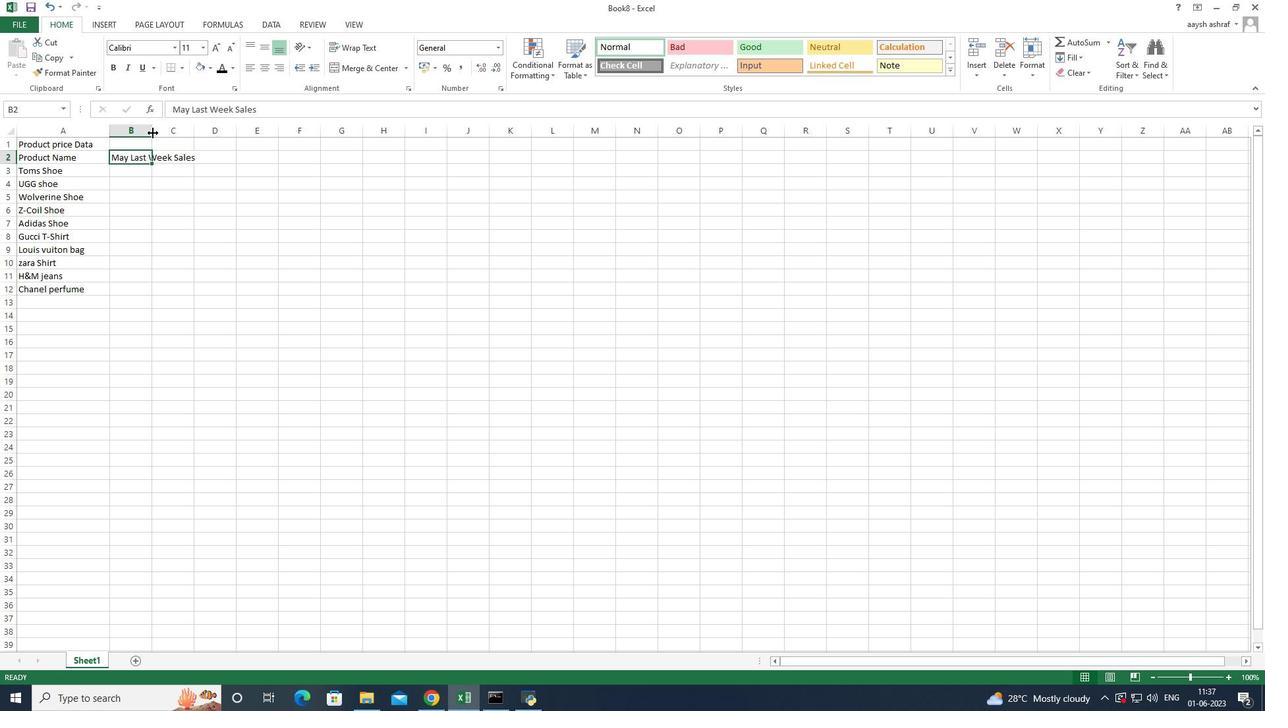 
Action: Mouse moved to (130, 172)
Screenshot: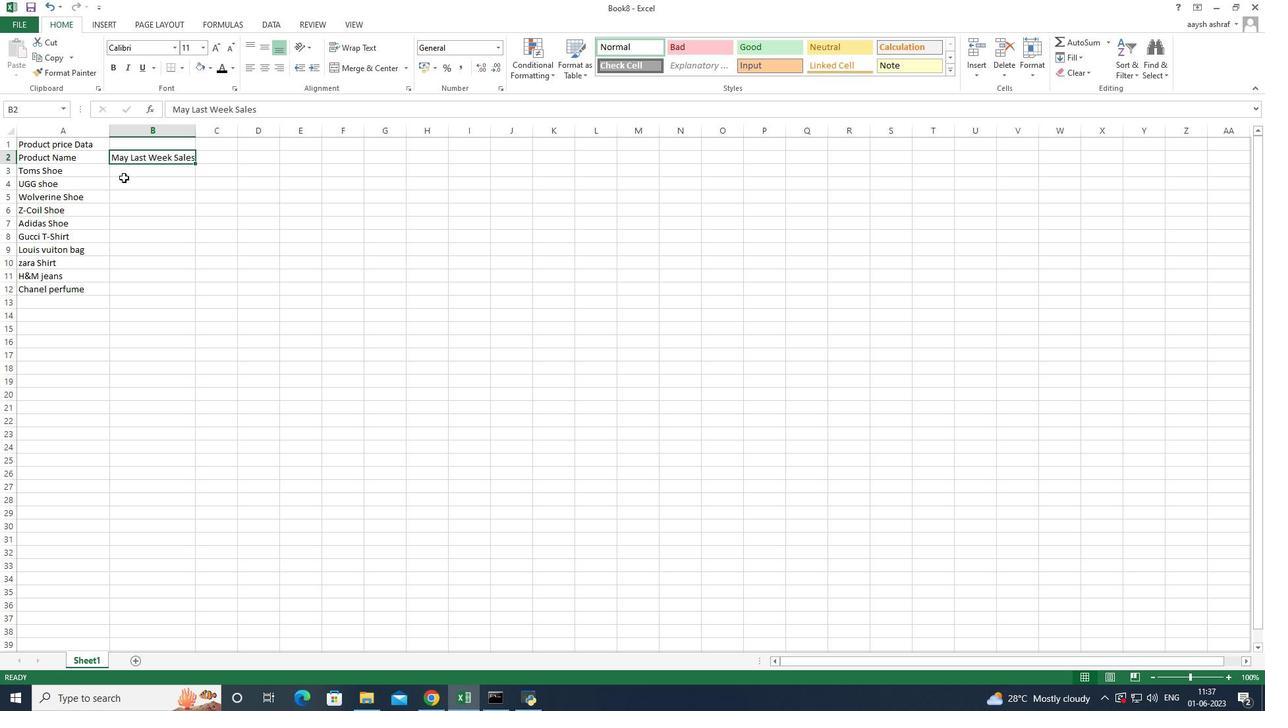 
Action: Mouse pressed left at (130, 172)
Screenshot: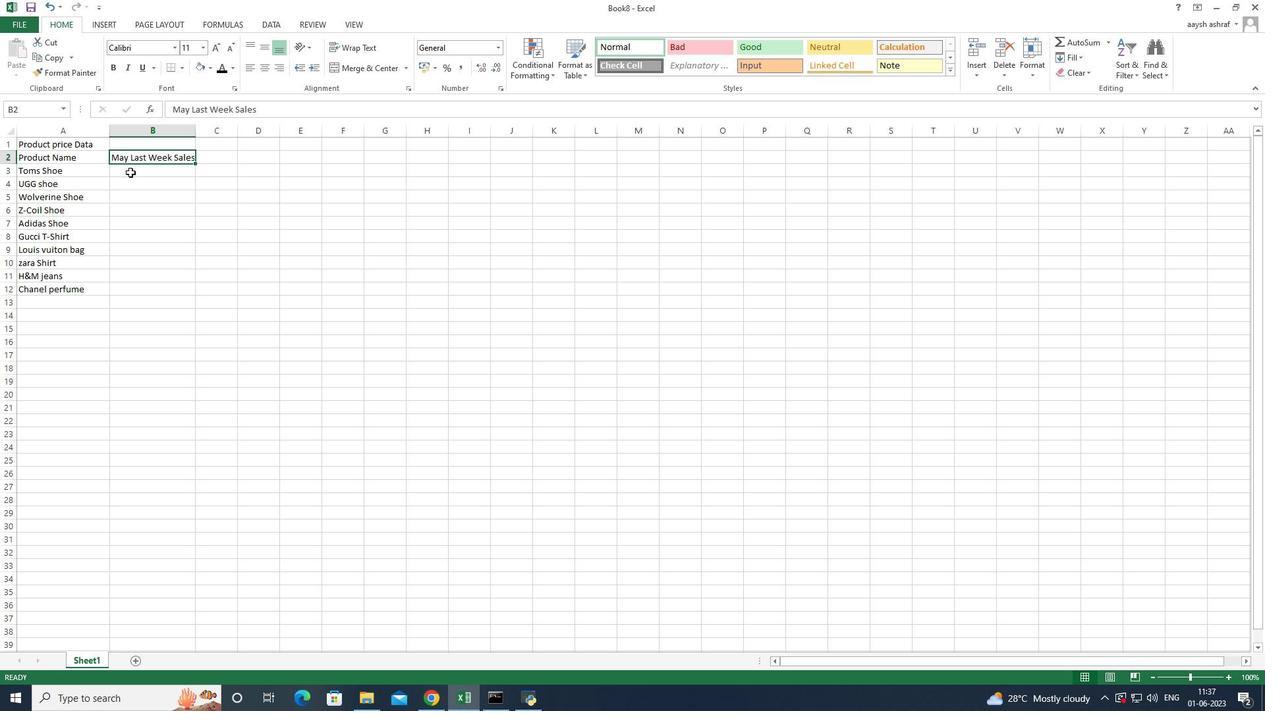 
Action: Mouse pressed left at (130, 172)
Screenshot: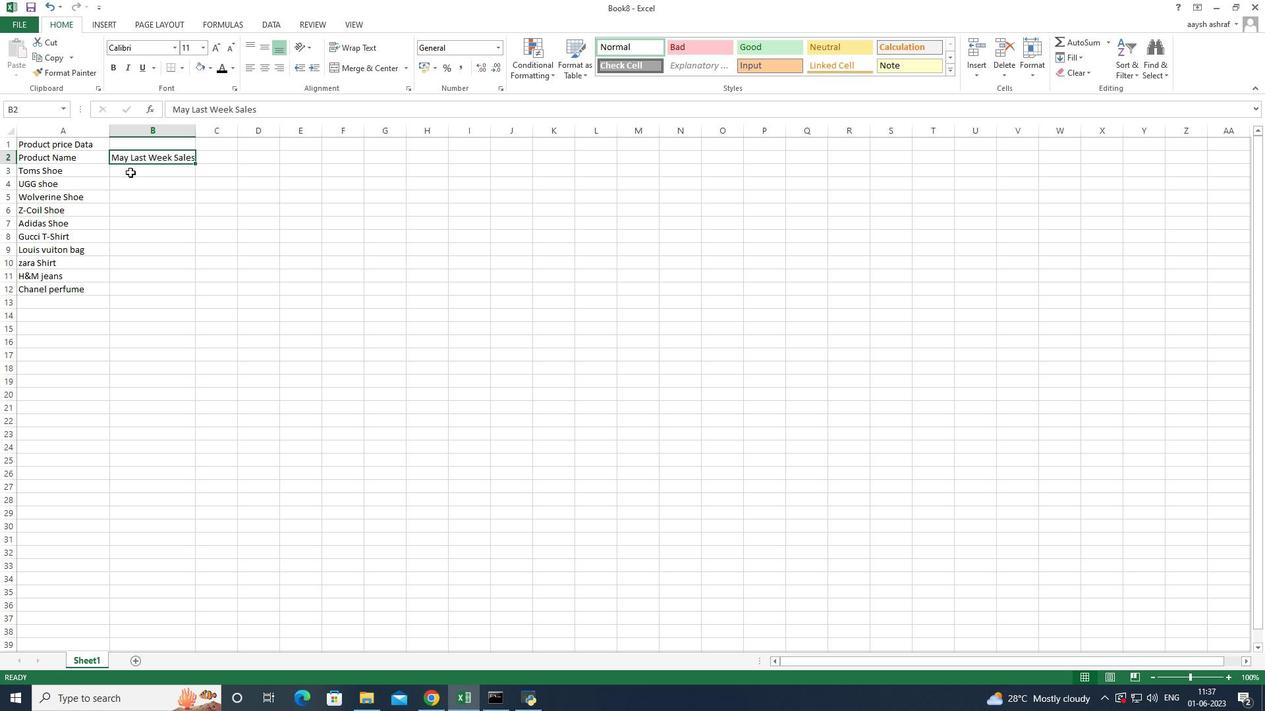 
Action: Mouse moved to (131, 171)
Screenshot: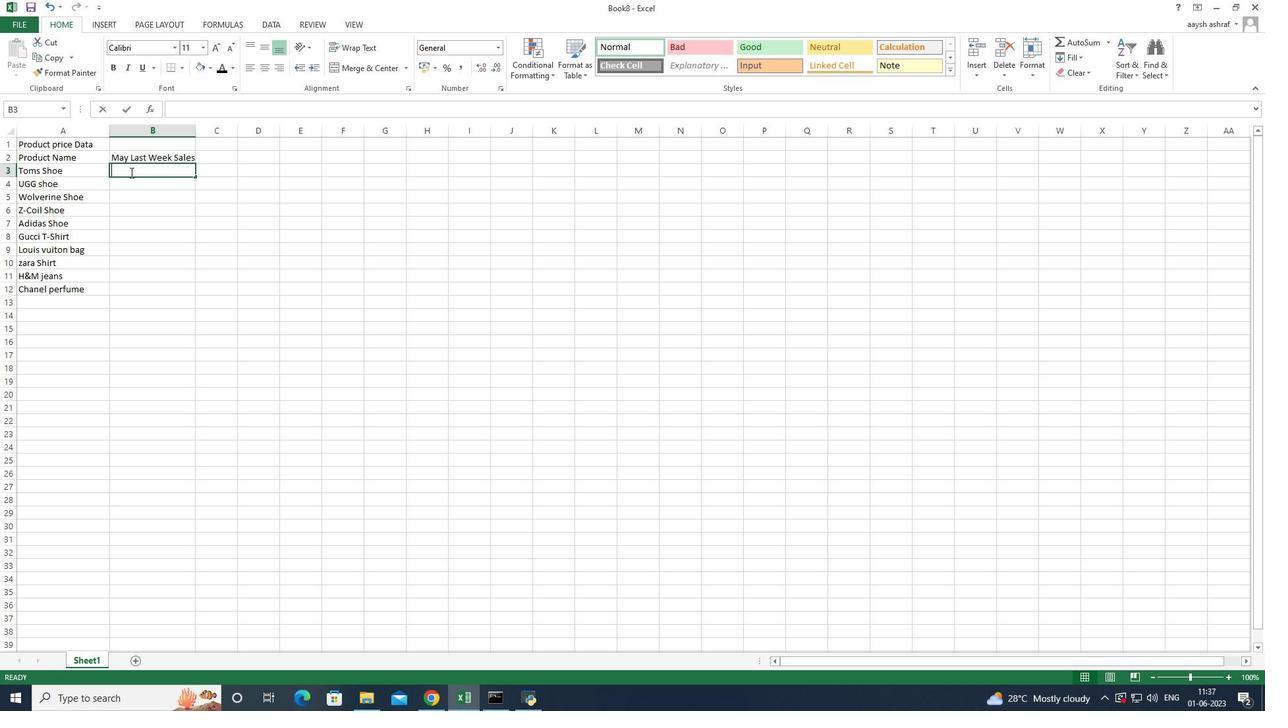 
Action: Key pressed 5000<Key.enter>5010<Key.enter>5020<Key.enter>5025<Key.enter>5028<Key.enter>5030<Key.enter>5035<Key.enter>5038<Key.enter>5045<Key.enter>5050<Key.enter>
Screenshot: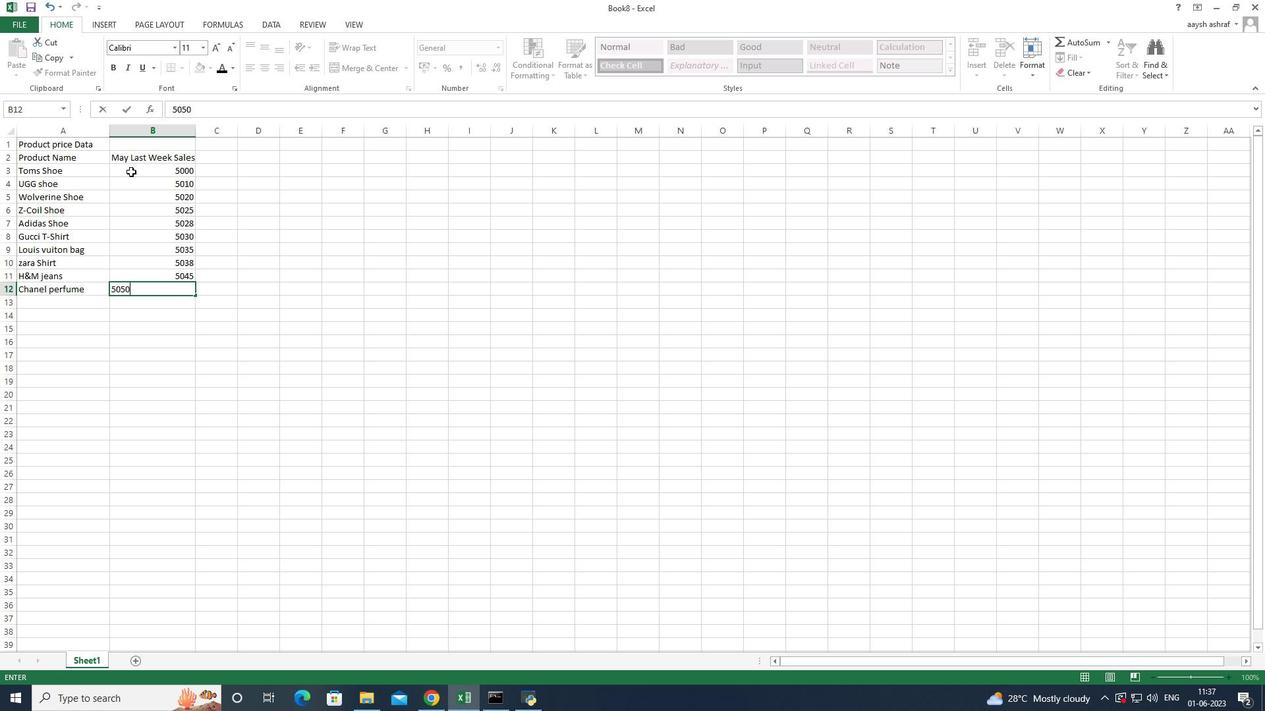 
Action: Mouse moved to (214, 158)
Screenshot: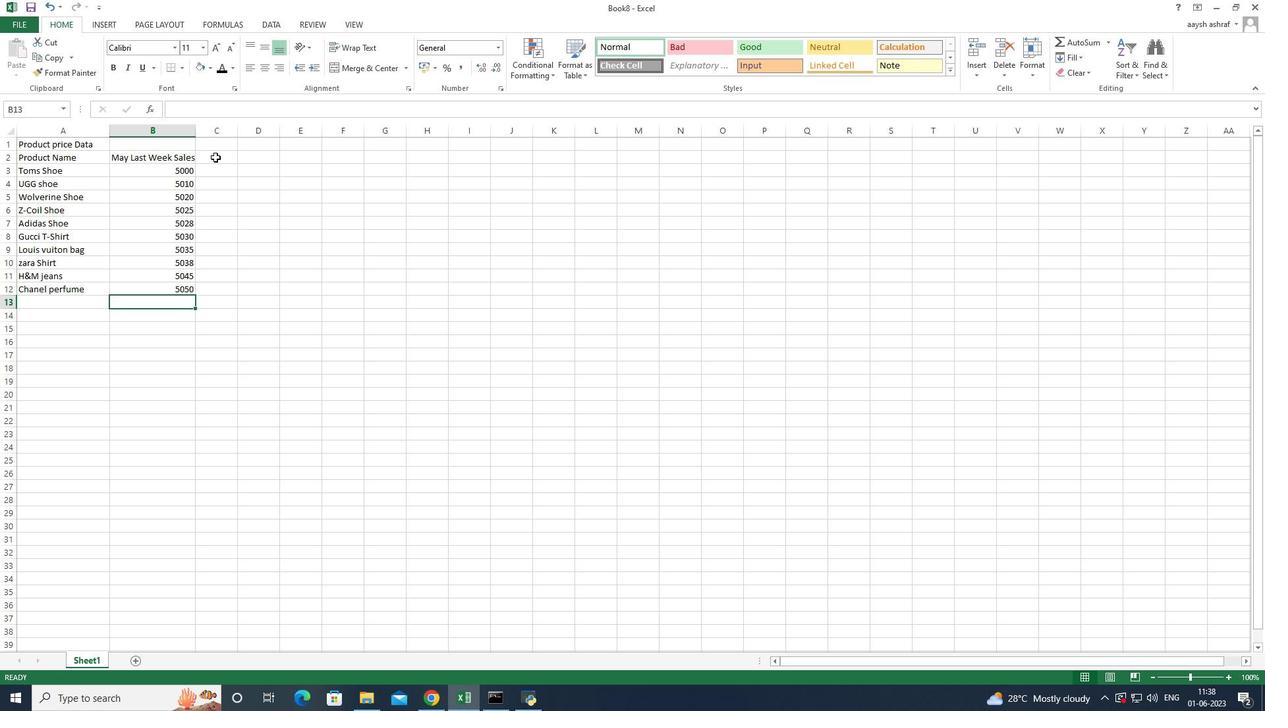 
Action: Mouse pressed left at (214, 158)
Screenshot: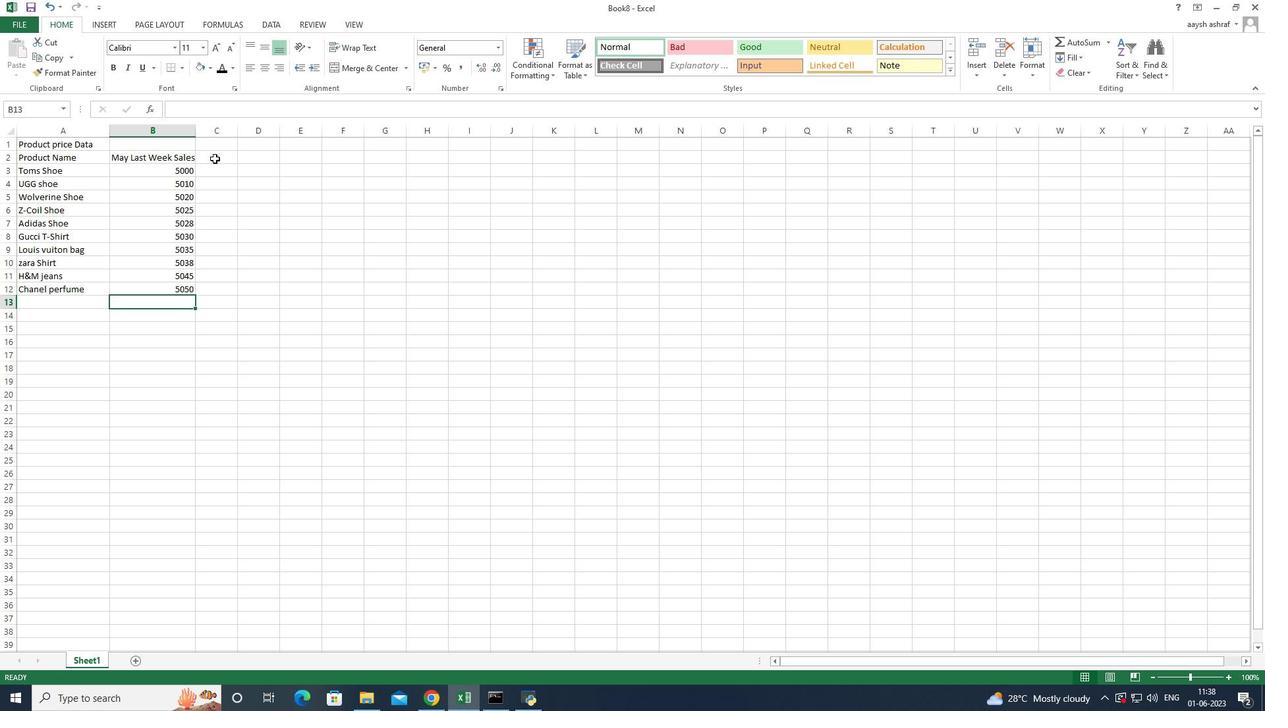 
Action: Mouse pressed left at (214, 158)
Screenshot: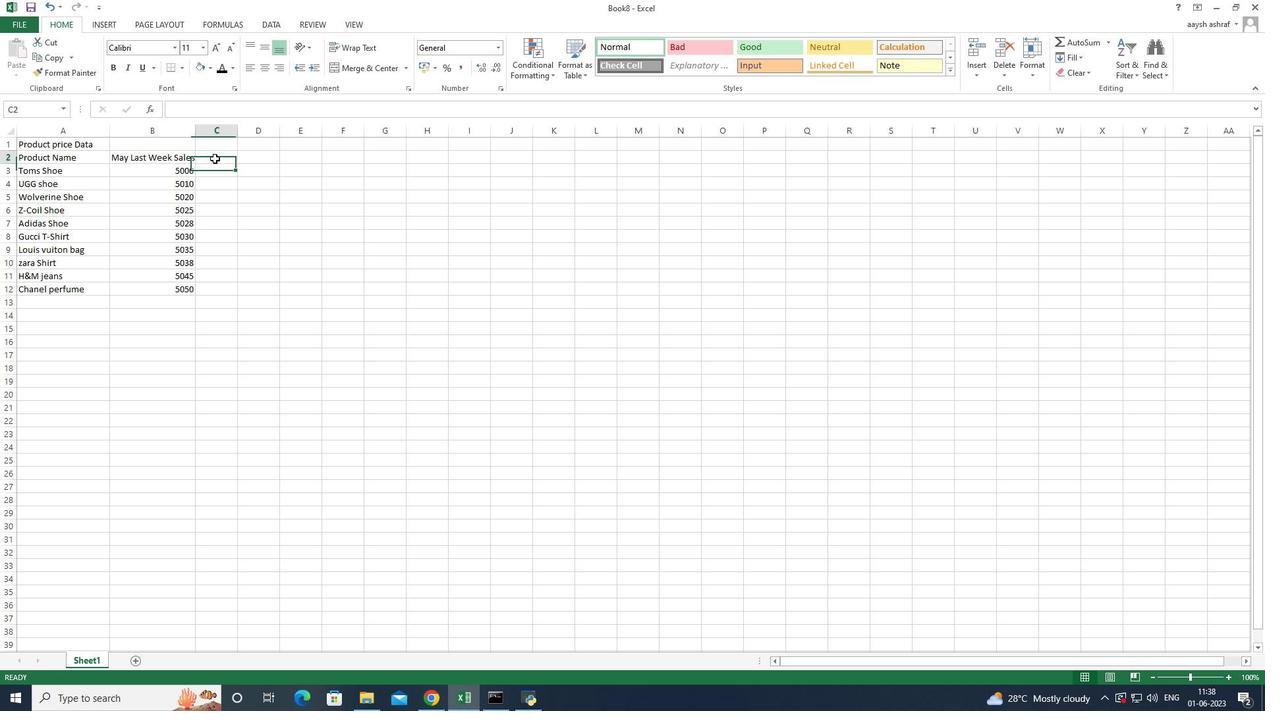 
Action: Key pressed <Key.shift>product<Key.space>
Screenshot: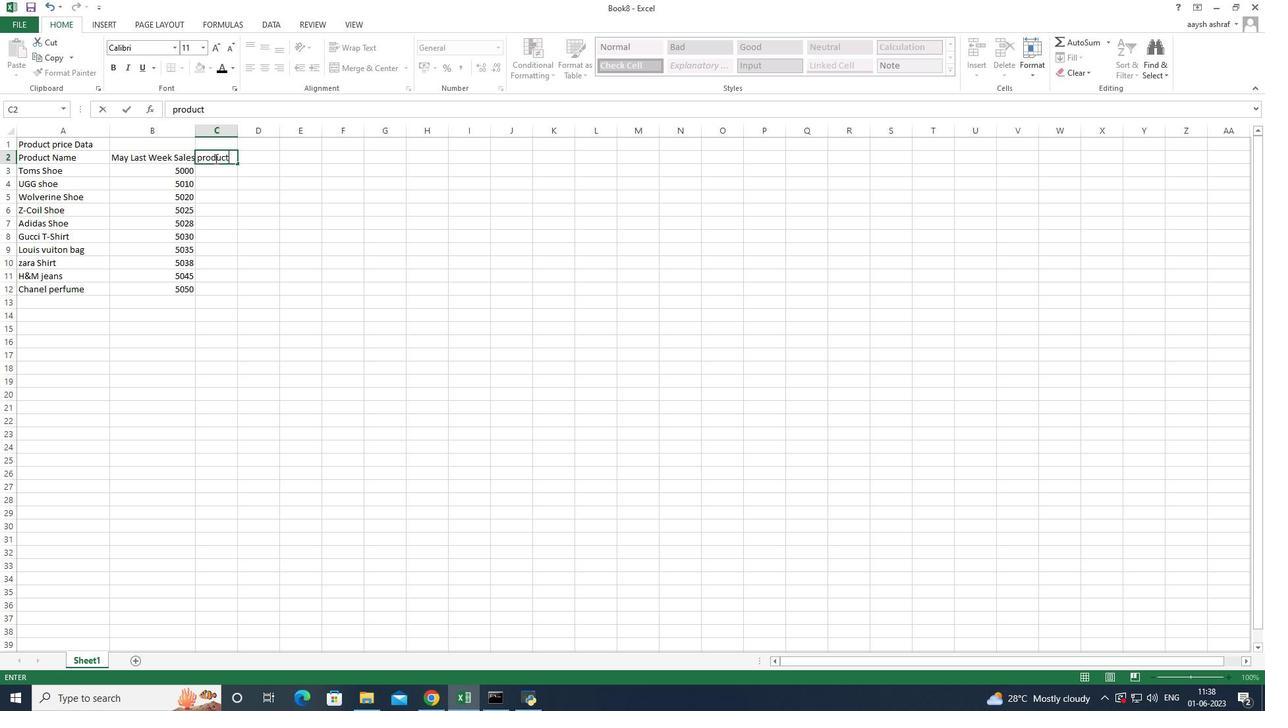 
Action: Mouse moved to (201, 158)
Screenshot: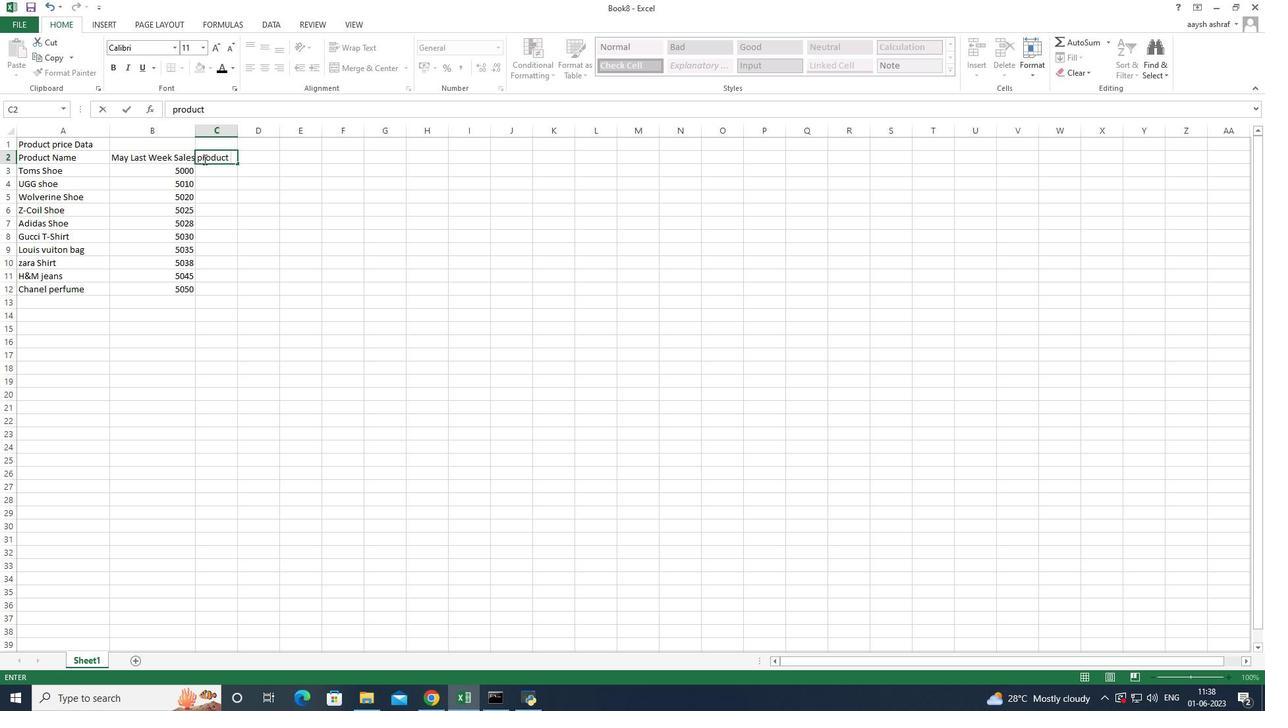 
Action: Mouse pressed left at (201, 158)
Screenshot: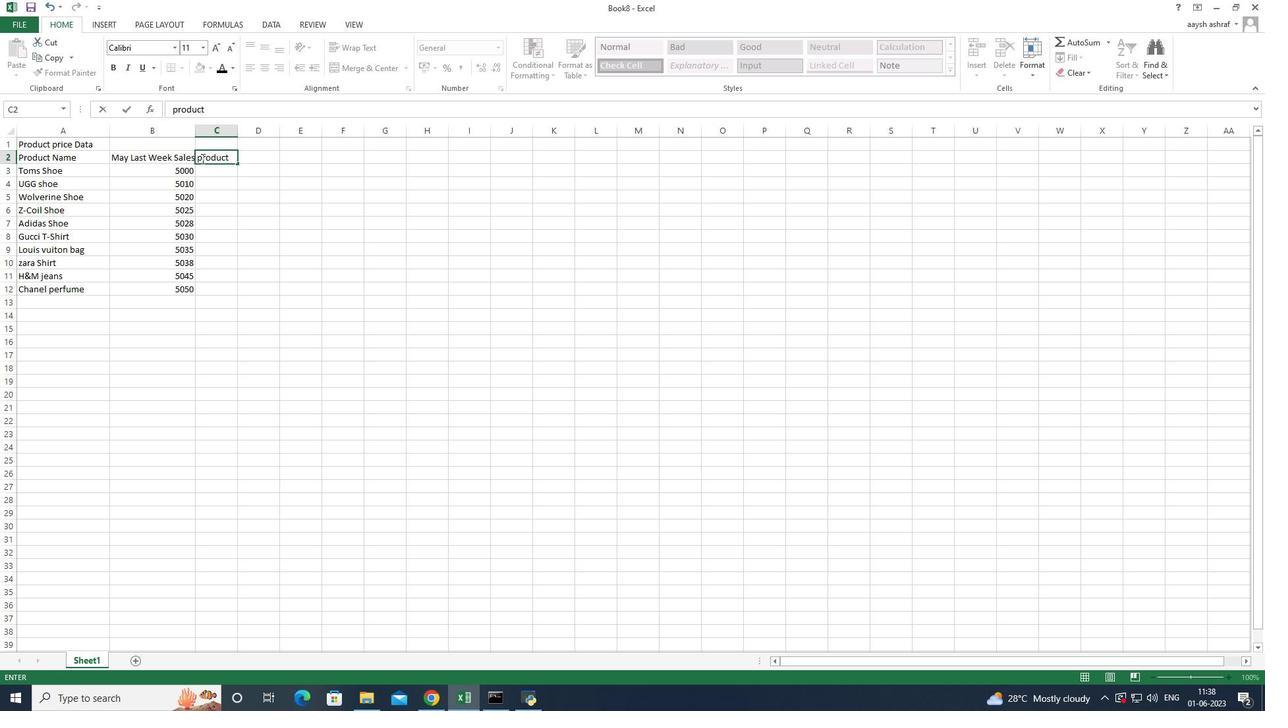 
Action: Mouse moved to (216, 168)
Screenshot: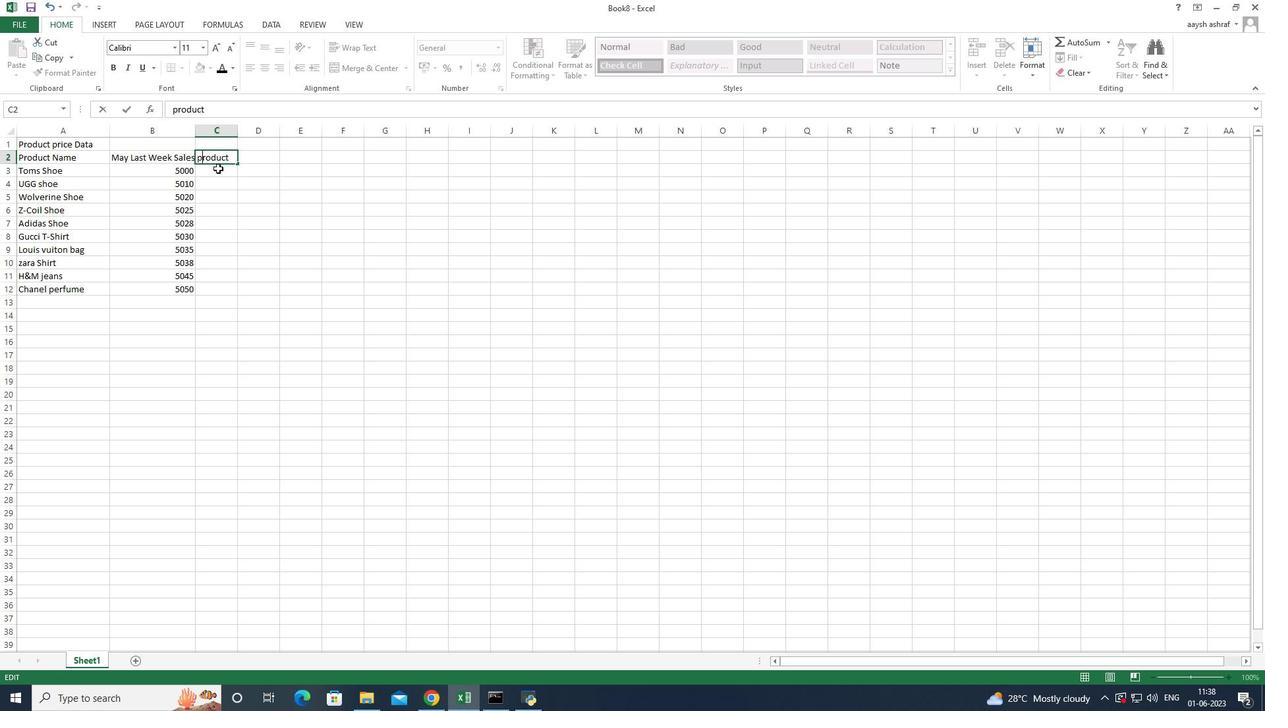 
Action: Key pressed <Key.backspace><Key.shift>P
Screenshot: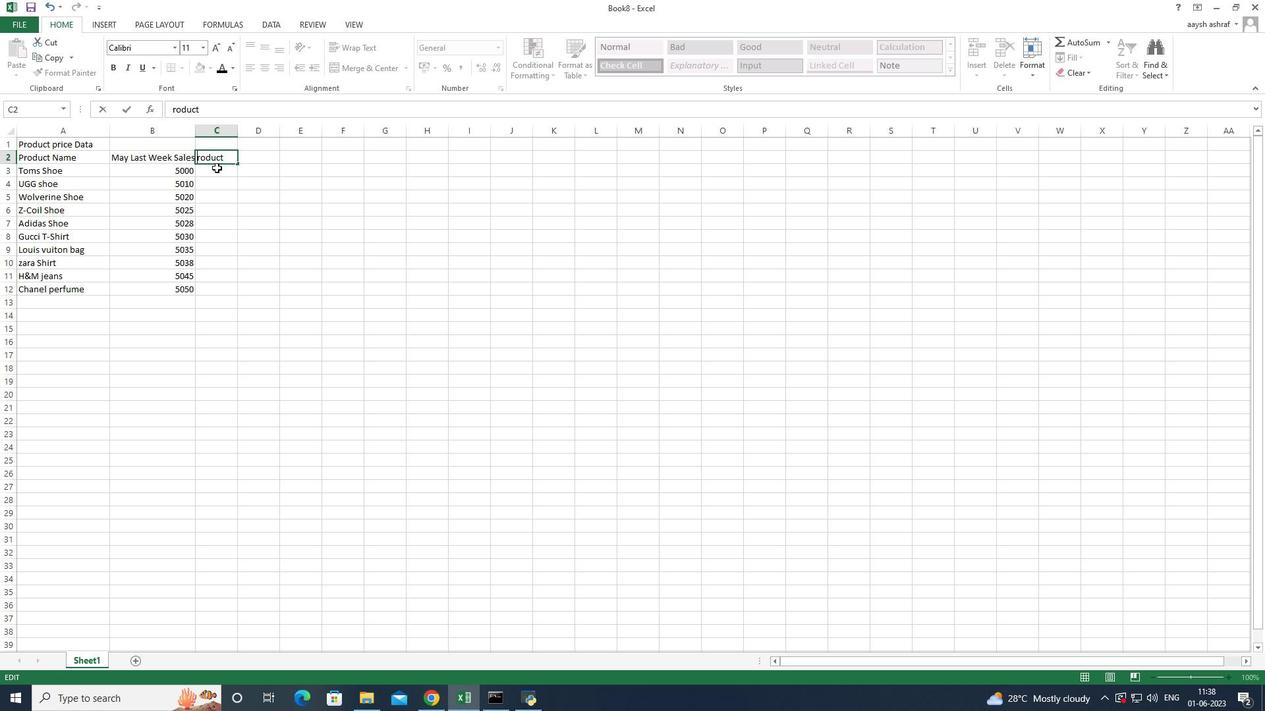 
Action: Mouse moved to (231, 155)
Screenshot: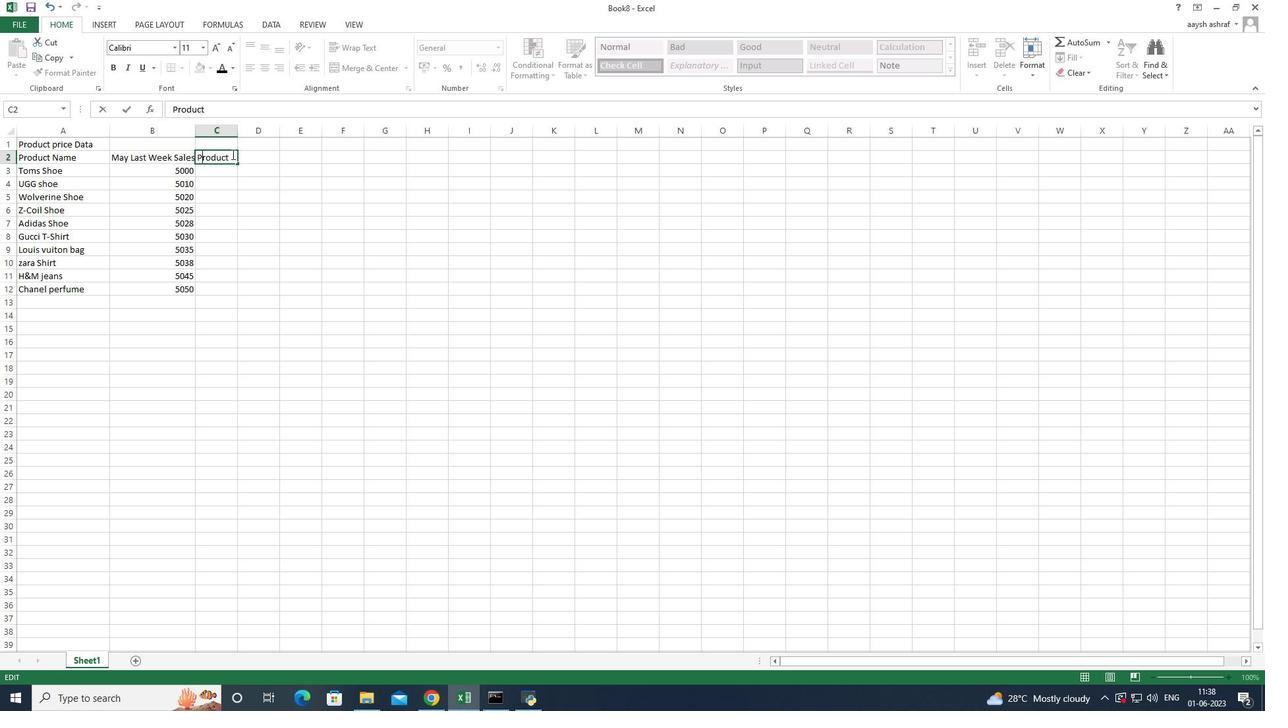 
Action: Mouse pressed left at (231, 155)
Screenshot: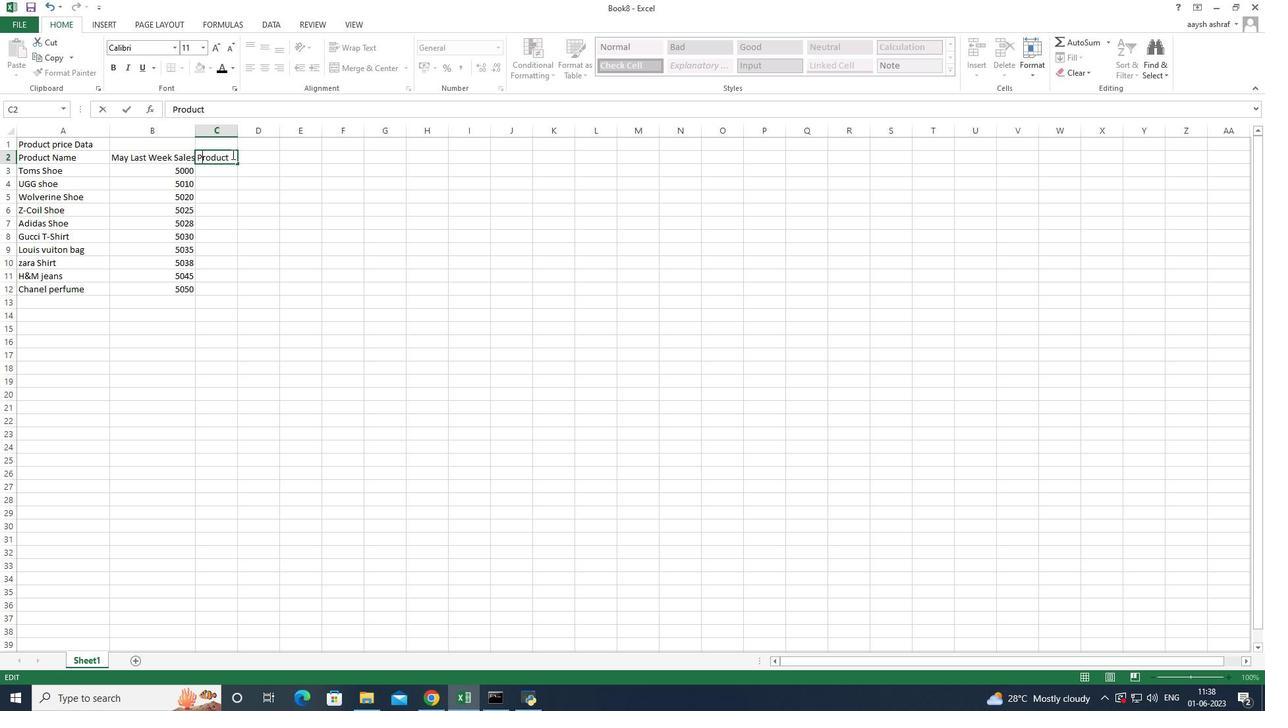 
Action: Mouse moved to (233, 162)
Screenshot: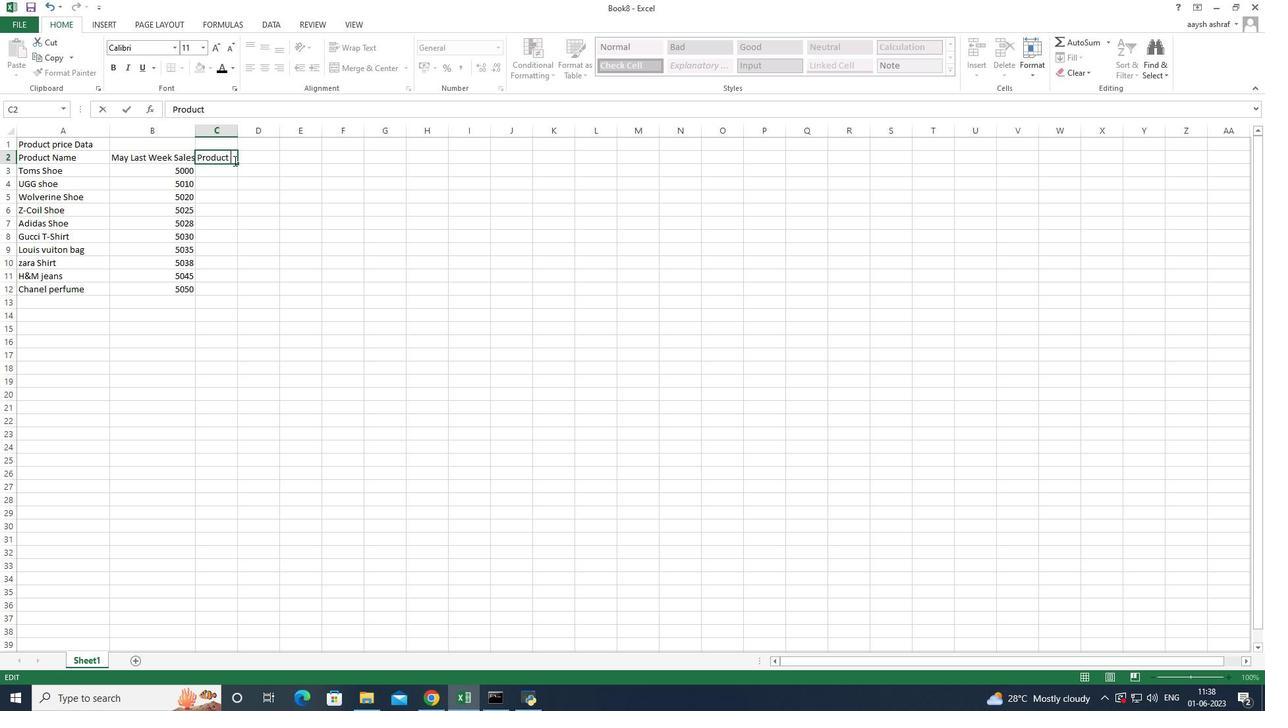 
Action: Key pressed <Key.shift>Price<Key.enter>5000<Key.enter>5500<Key.enter>6000<Key.enter>6500<Key.enter>7000<Key.enter>7200<Key.enter>7300<Key.enter>8000<Key.enter>8500<Key.enter>10000
Screenshot: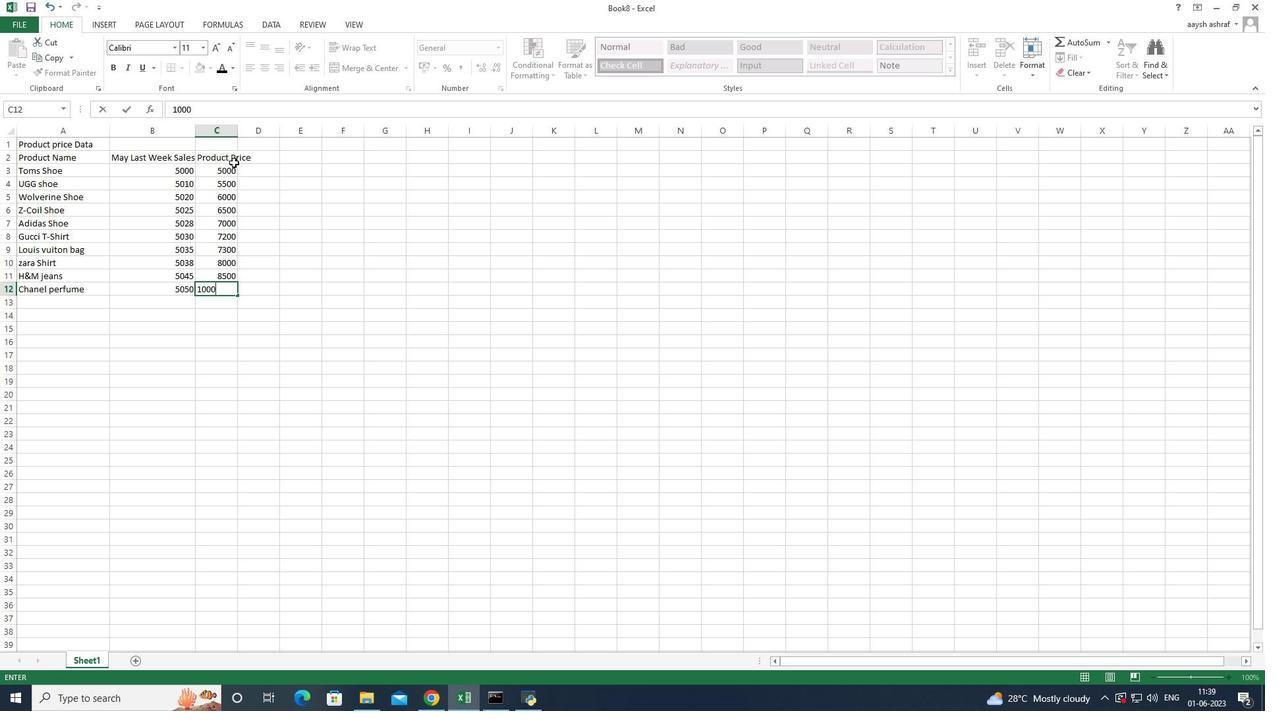 
Action: Mouse moved to (262, 156)
Screenshot: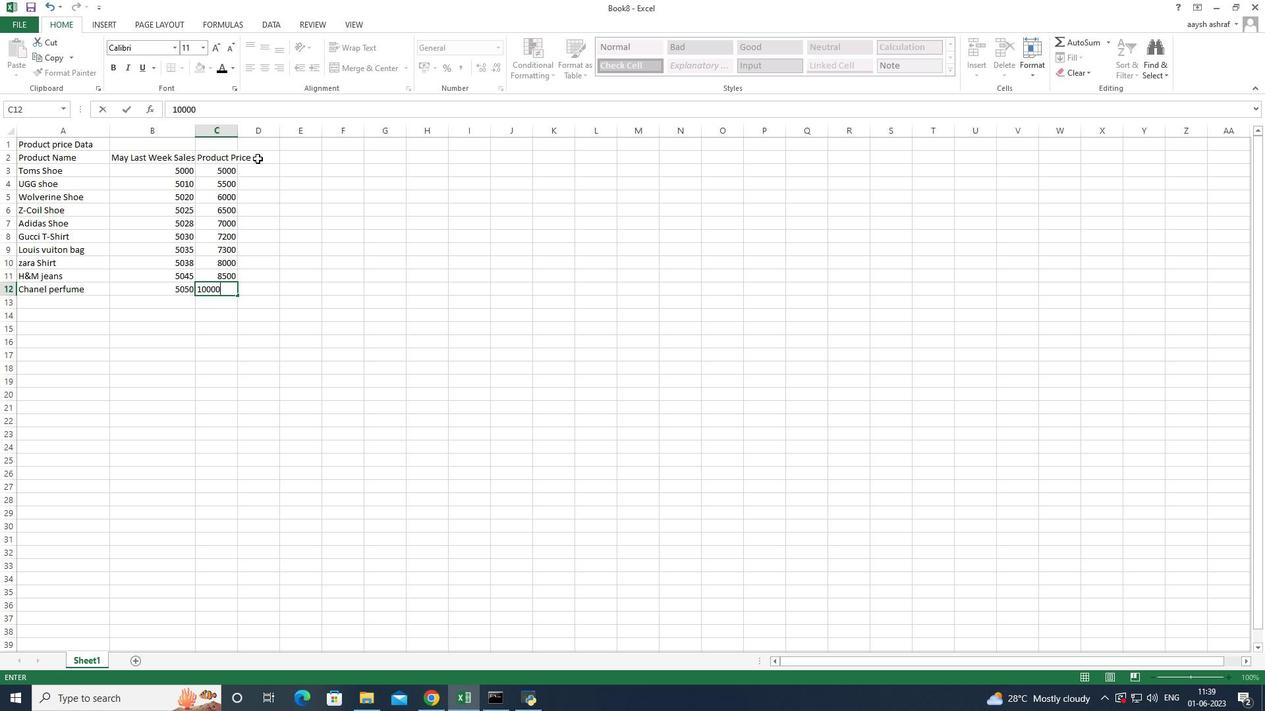 
Action: Mouse pressed left at (262, 156)
Screenshot: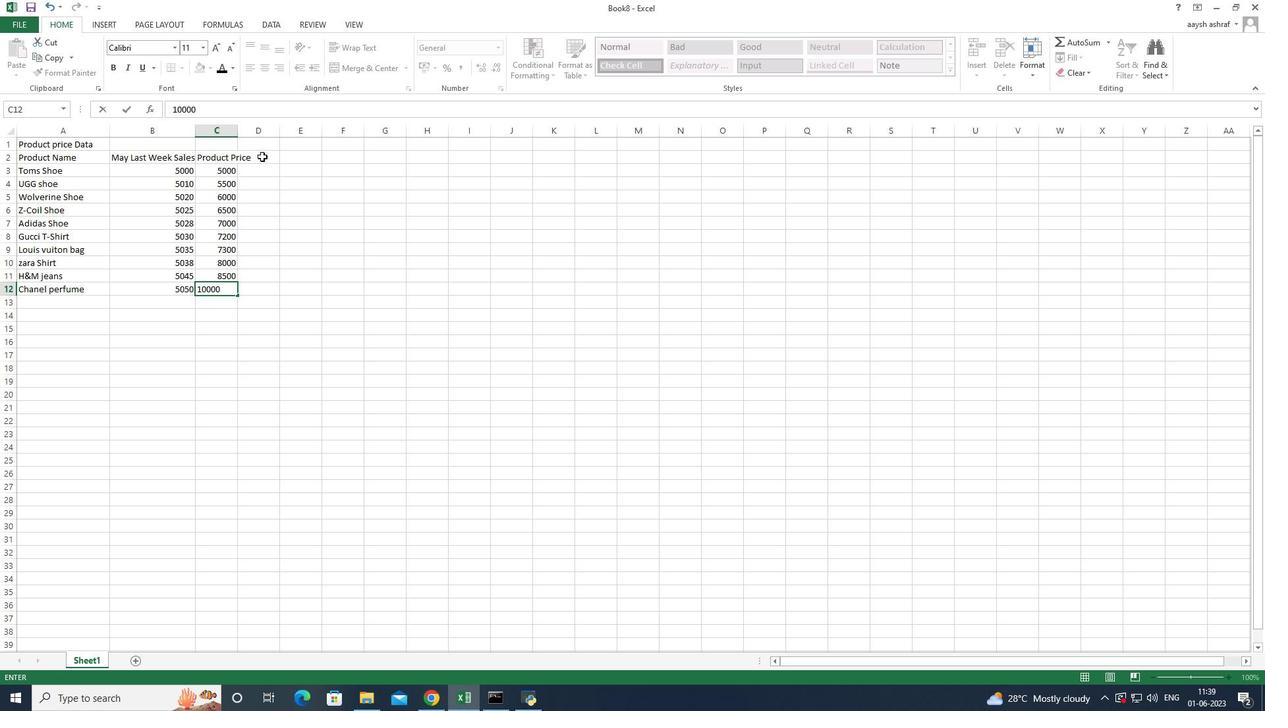 
Action: Mouse moved to (209, 159)
Screenshot: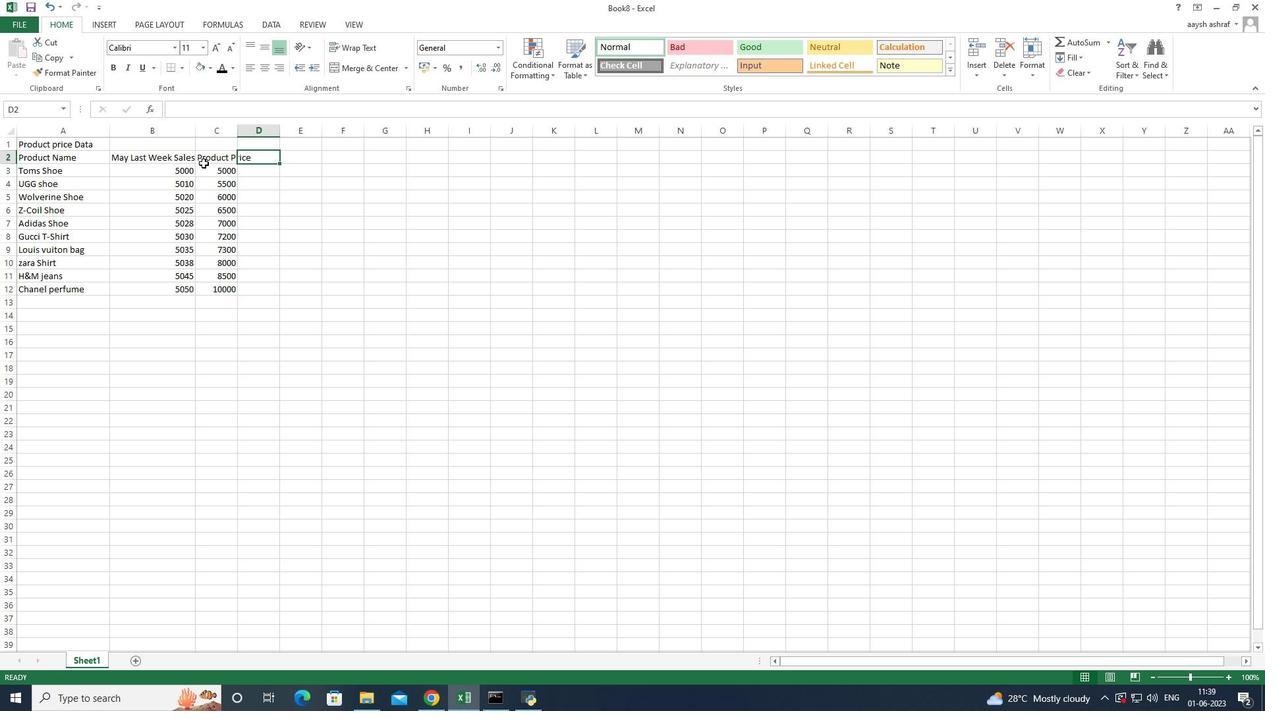 
Action: Mouse pressed left at (209, 159)
Screenshot: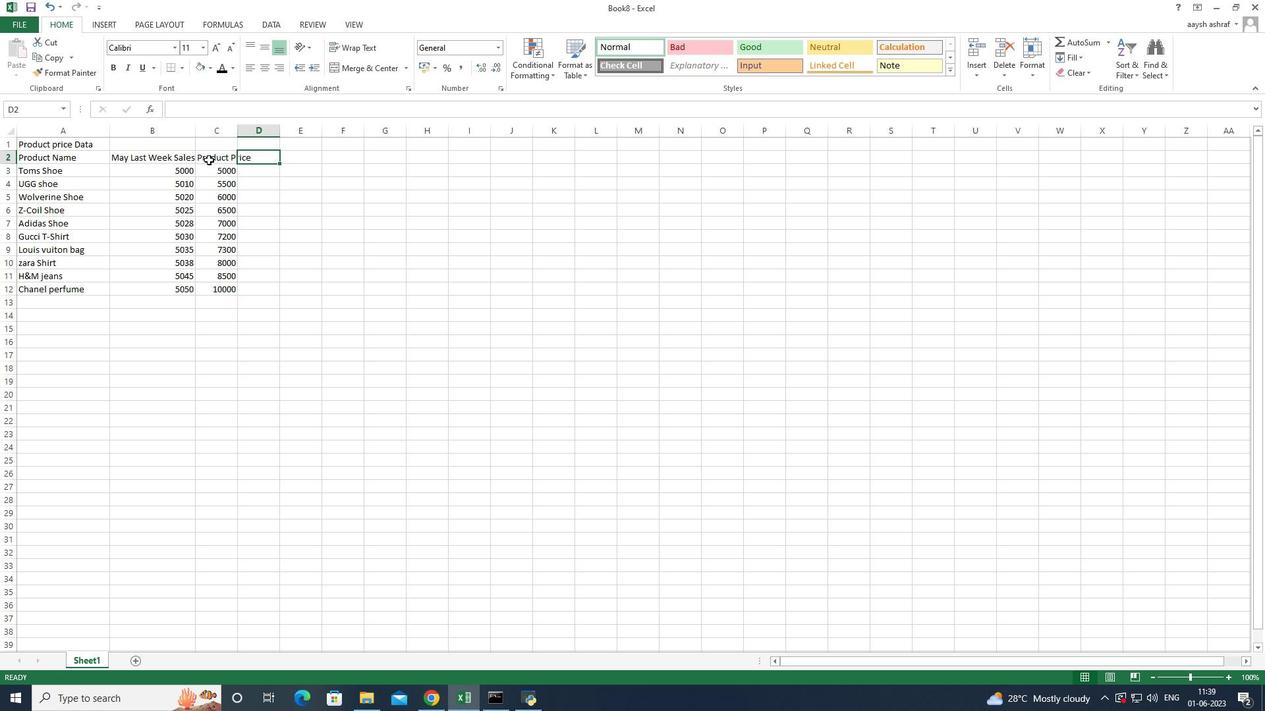 
Action: Mouse moved to (239, 128)
Screenshot: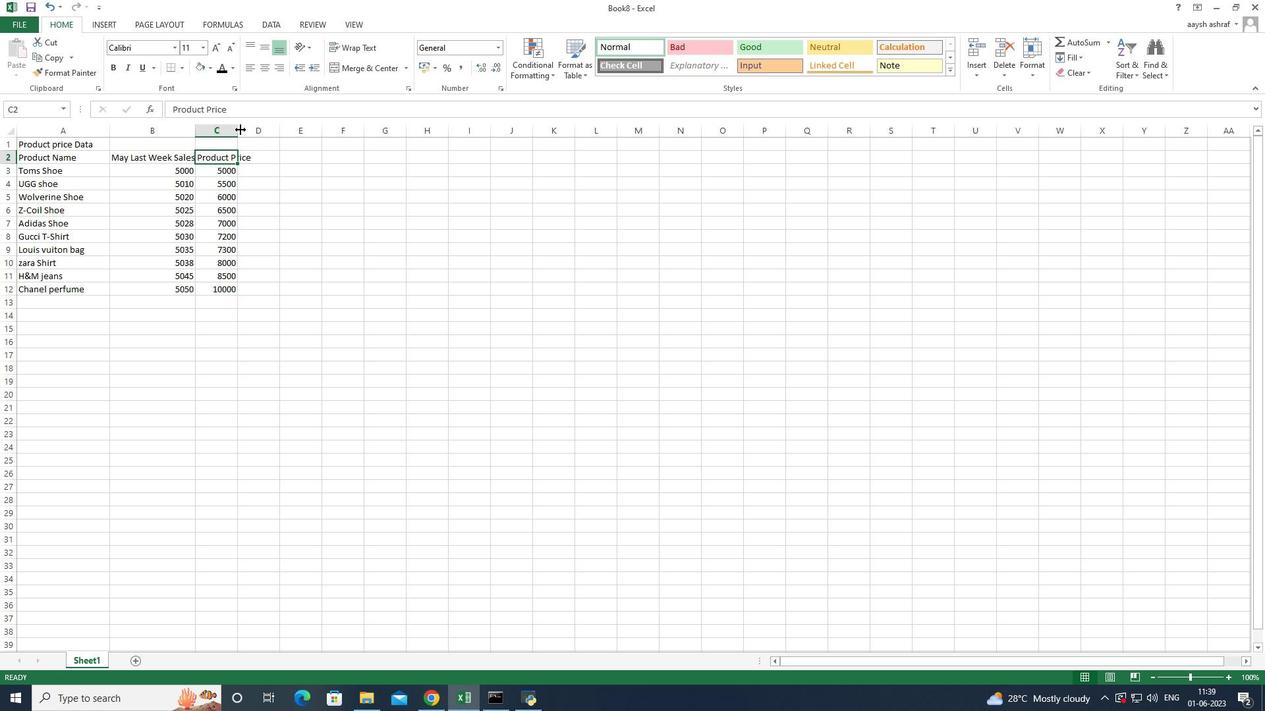 
Action: Mouse pressed left at (239, 128)
Screenshot: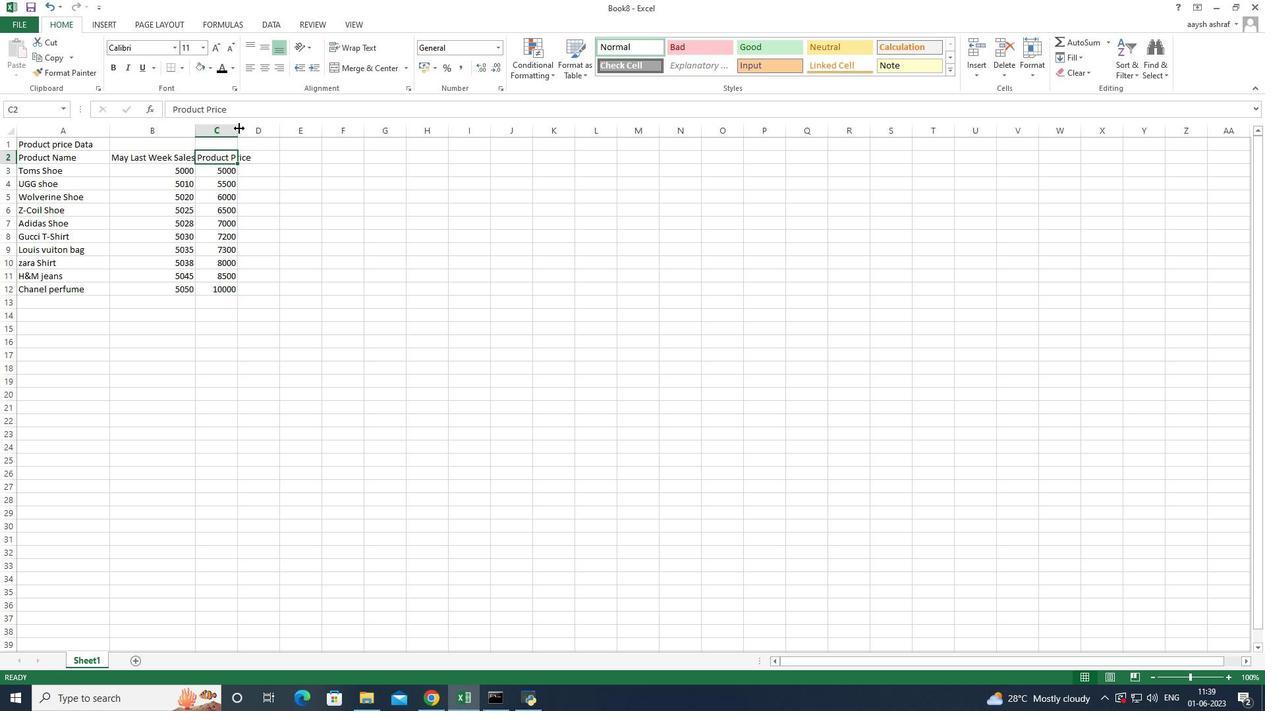 
Action: Mouse moved to (239, 170)
Screenshot: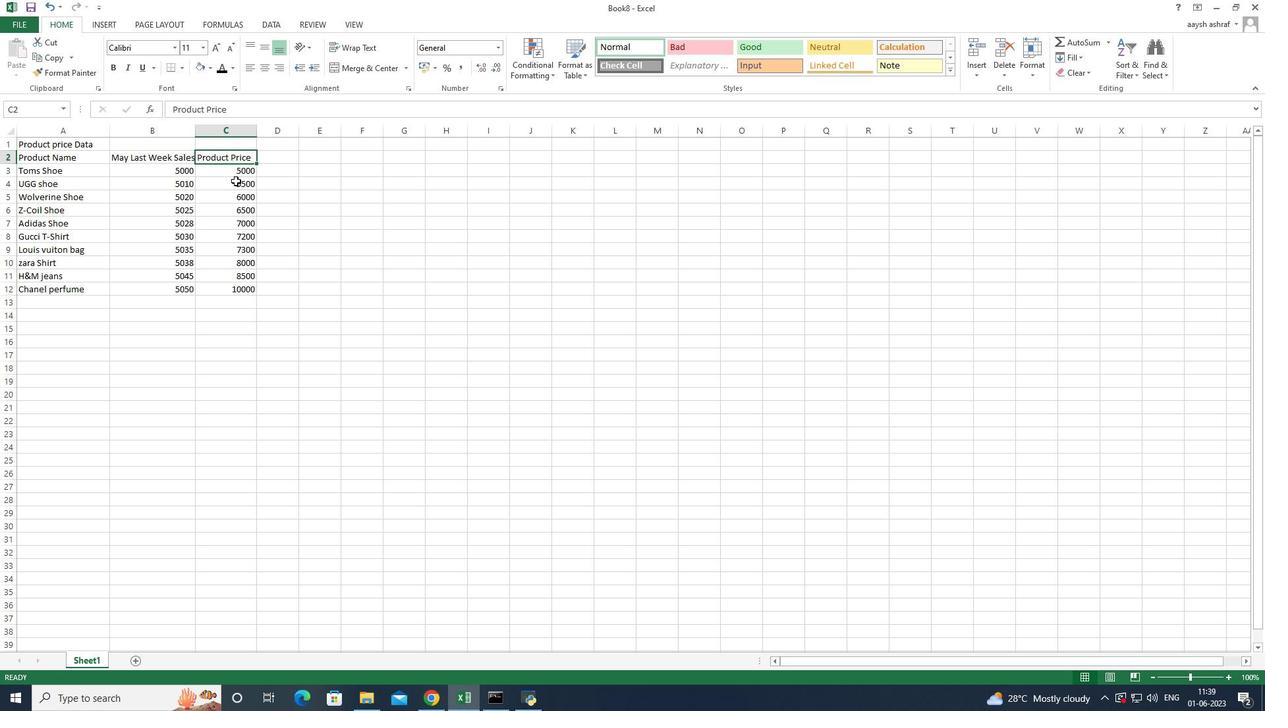 
Action: Mouse pressed left at (239, 170)
Screenshot: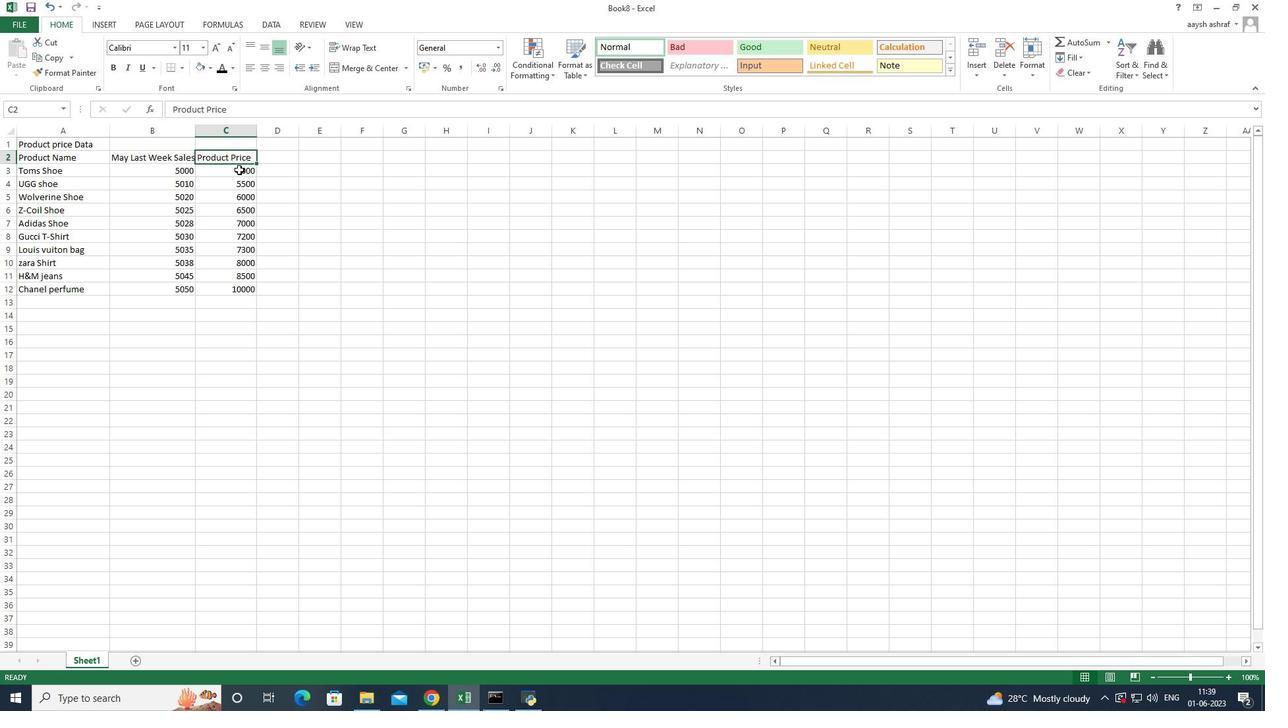 
Action: Mouse moved to (235, 154)
Screenshot: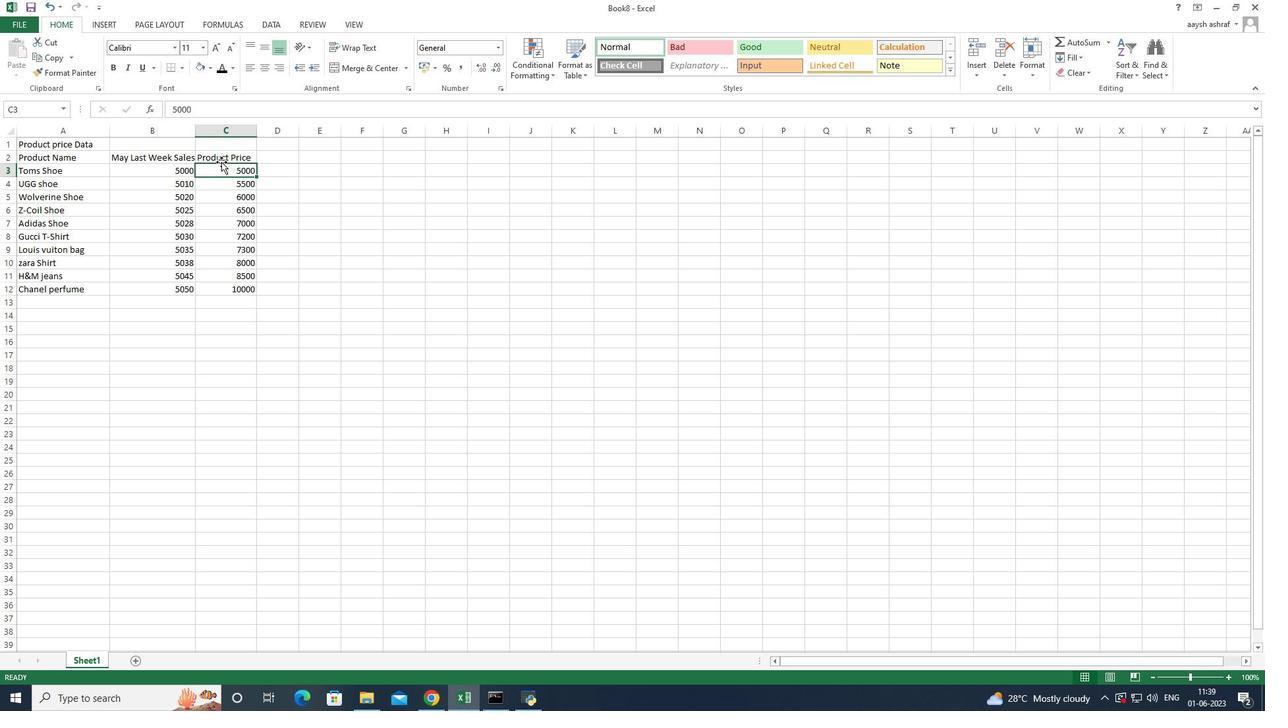 
Action: Mouse pressed left at (235, 154)
Screenshot: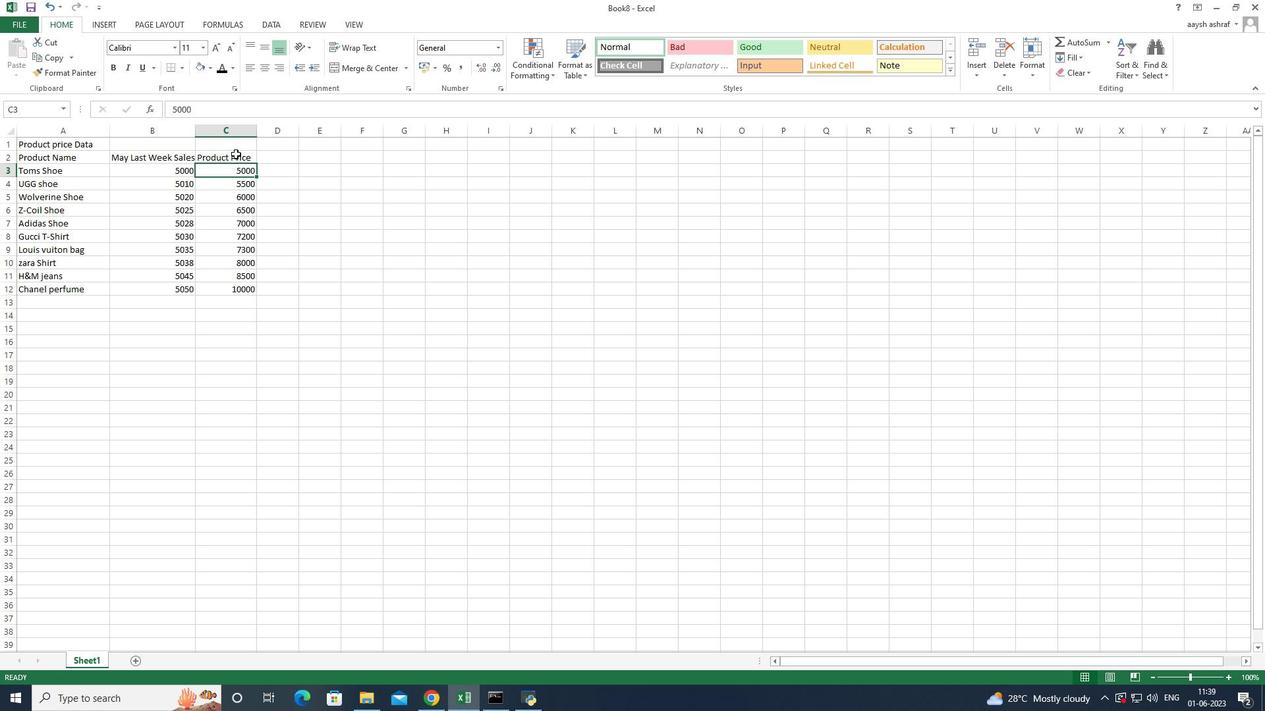 
Action: Mouse moved to (179, 160)
Screenshot: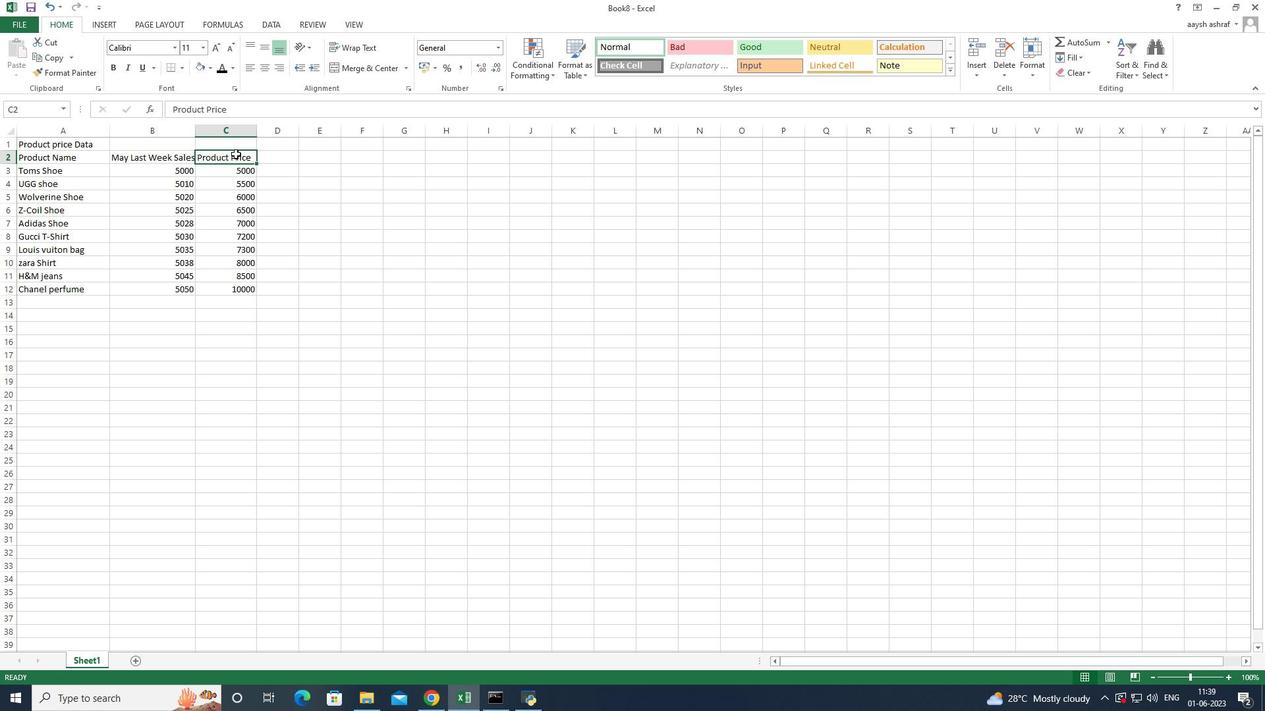 
Action: Mouse pressed left at (179, 160)
Screenshot: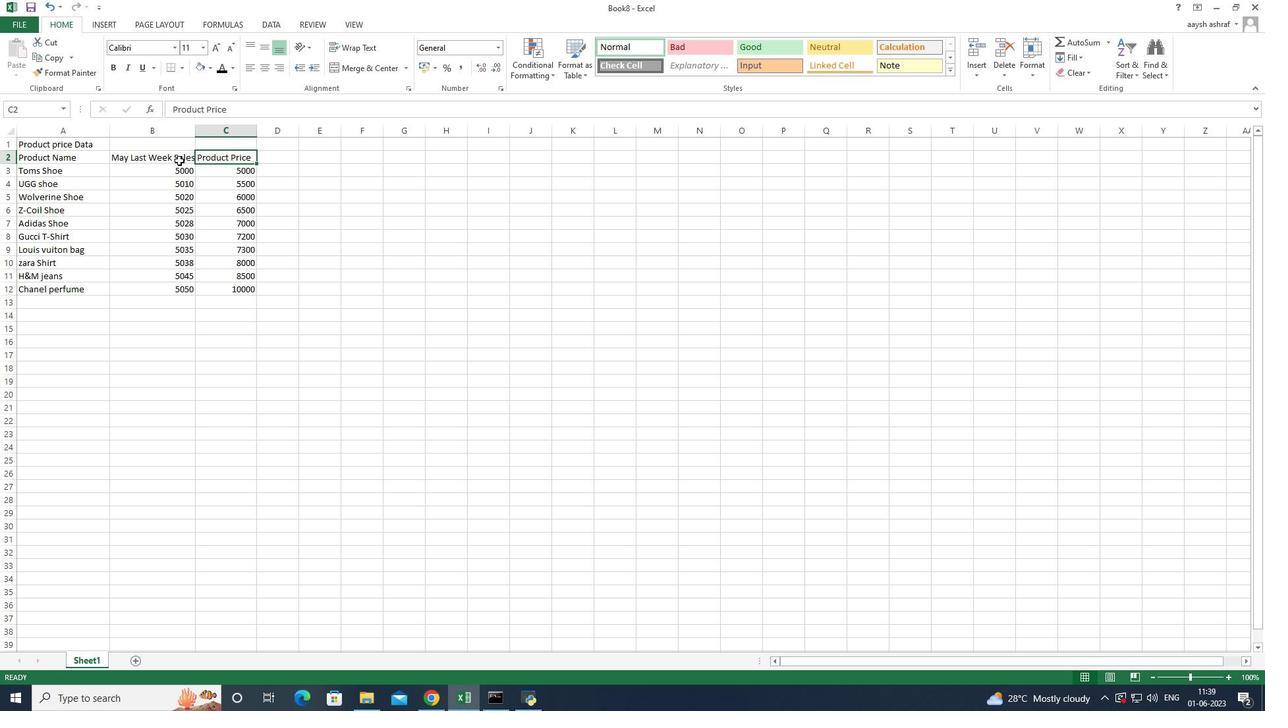 
Action: Mouse moved to (235, 153)
Screenshot: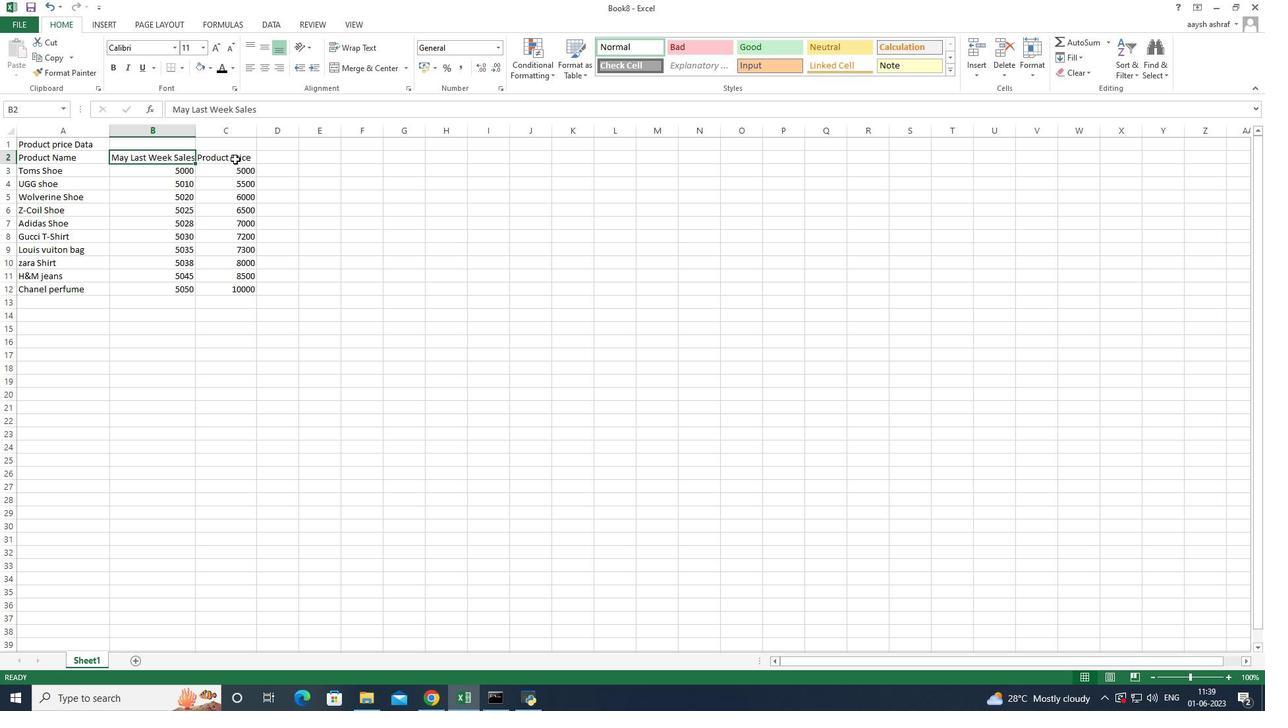 
Action: Mouse pressed left at (235, 153)
Screenshot: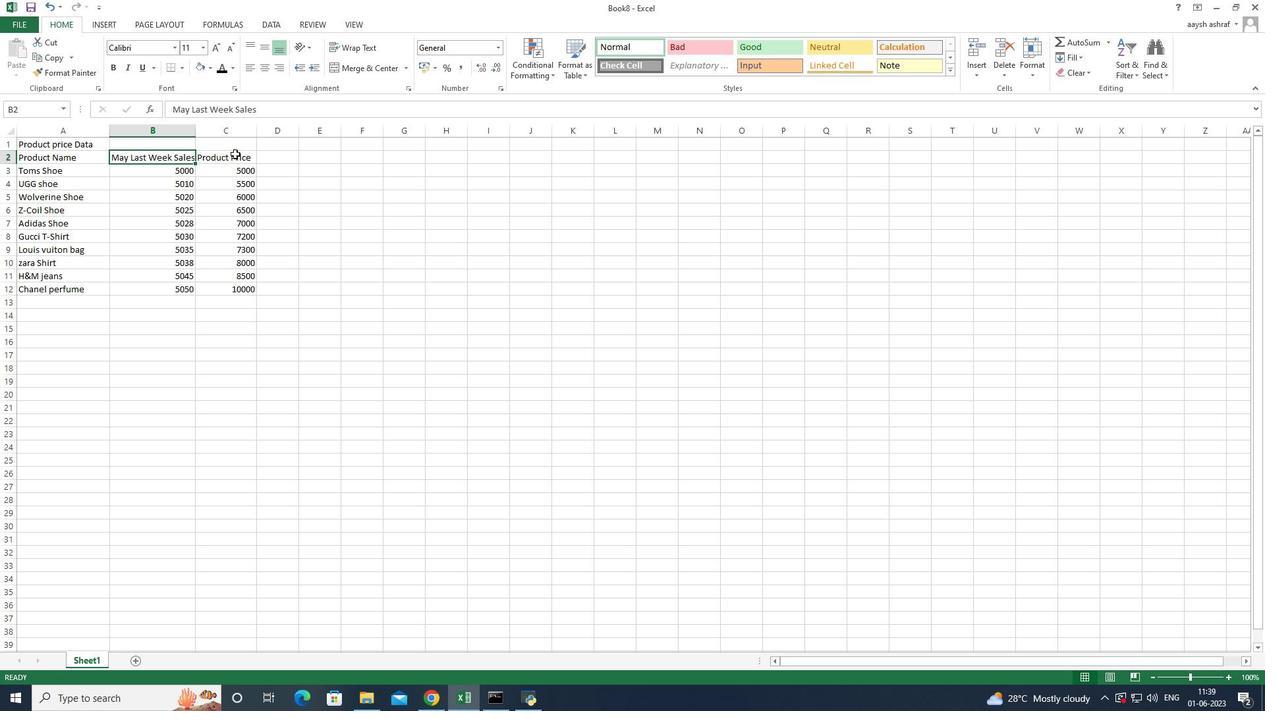 
Action: Mouse moved to (30, 161)
Screenshot: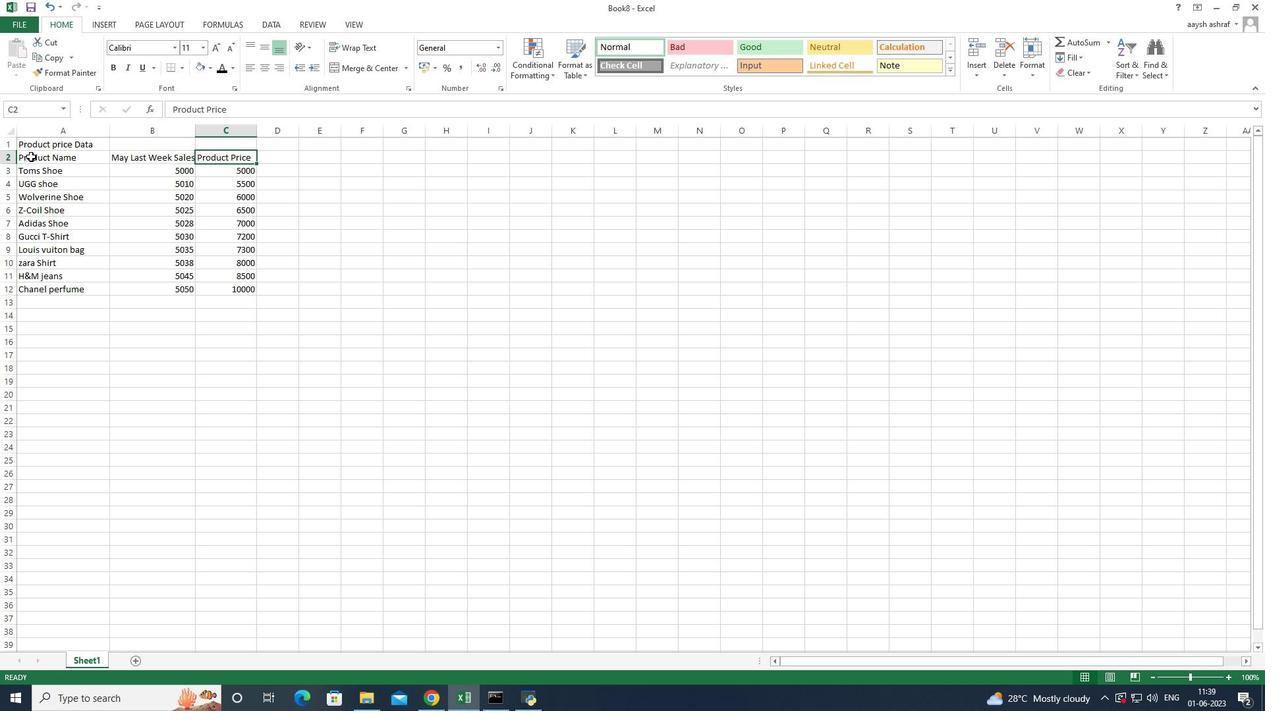 
Action: Mouse pressed left at (30, 161)
Screenshot: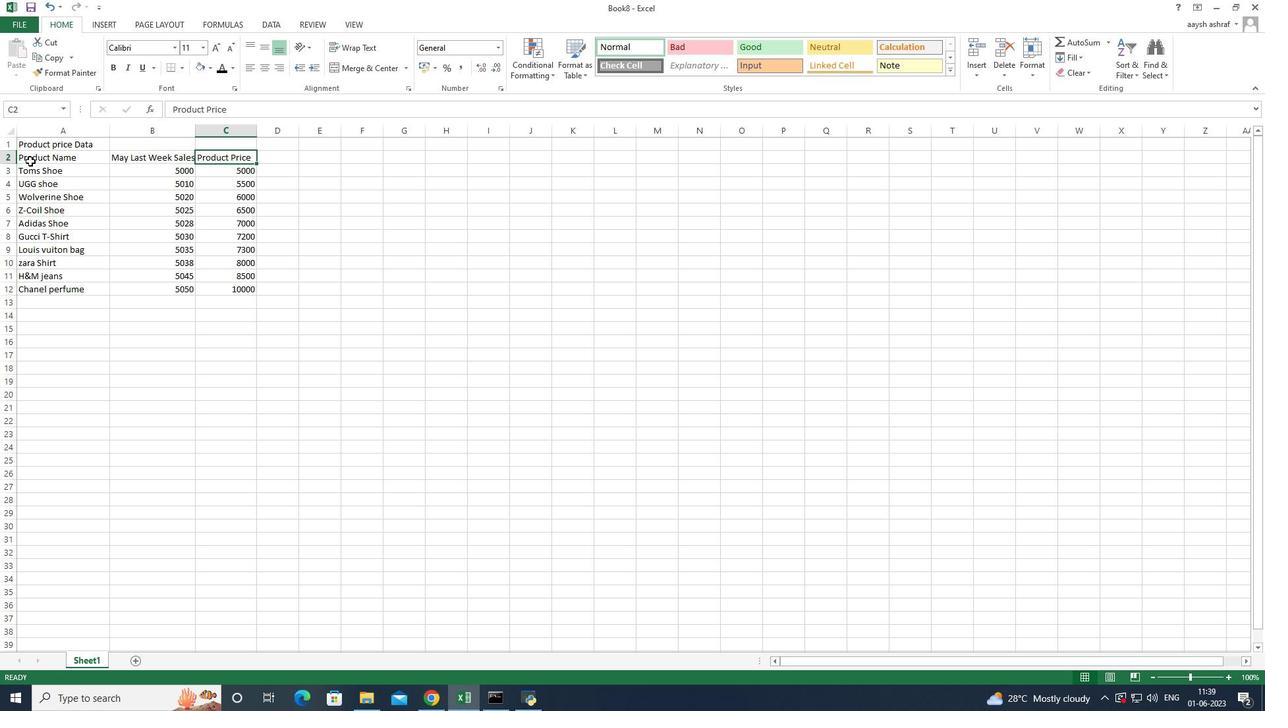 
Action: Mouse moved to (129, 160)
Screenshot: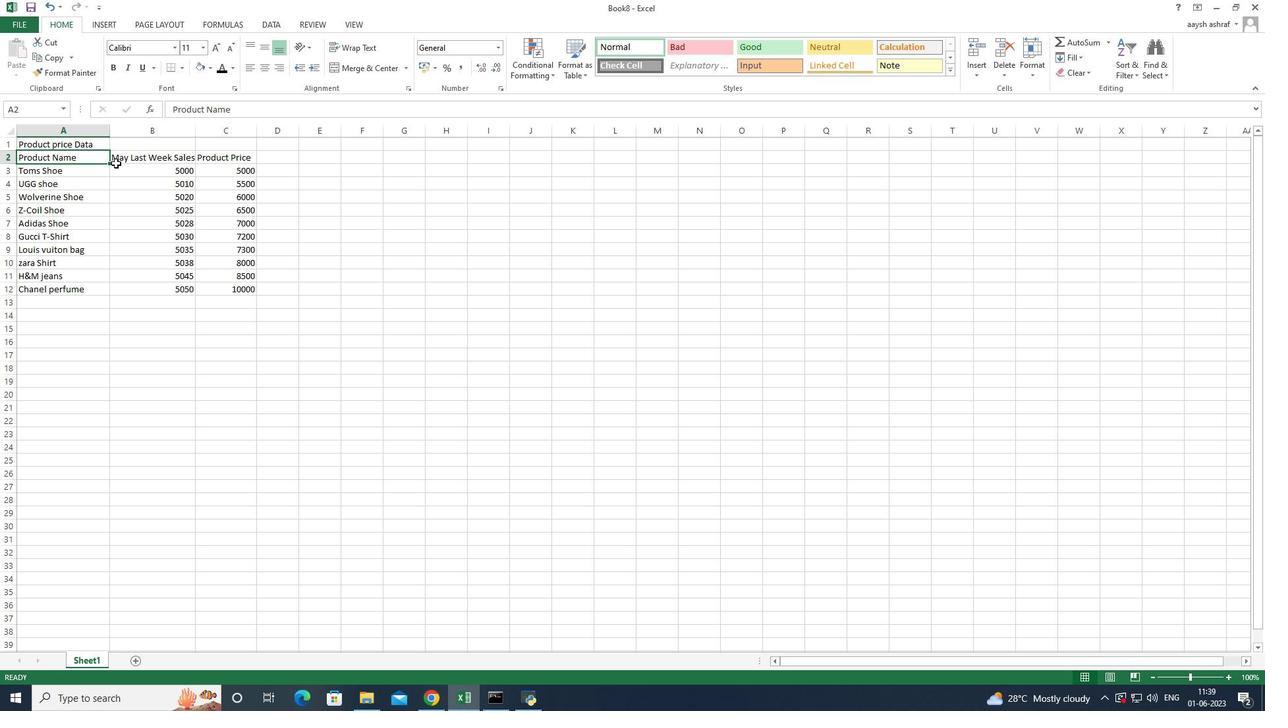 
Action: Mouse pressed left at (129, 160)
Screenshot: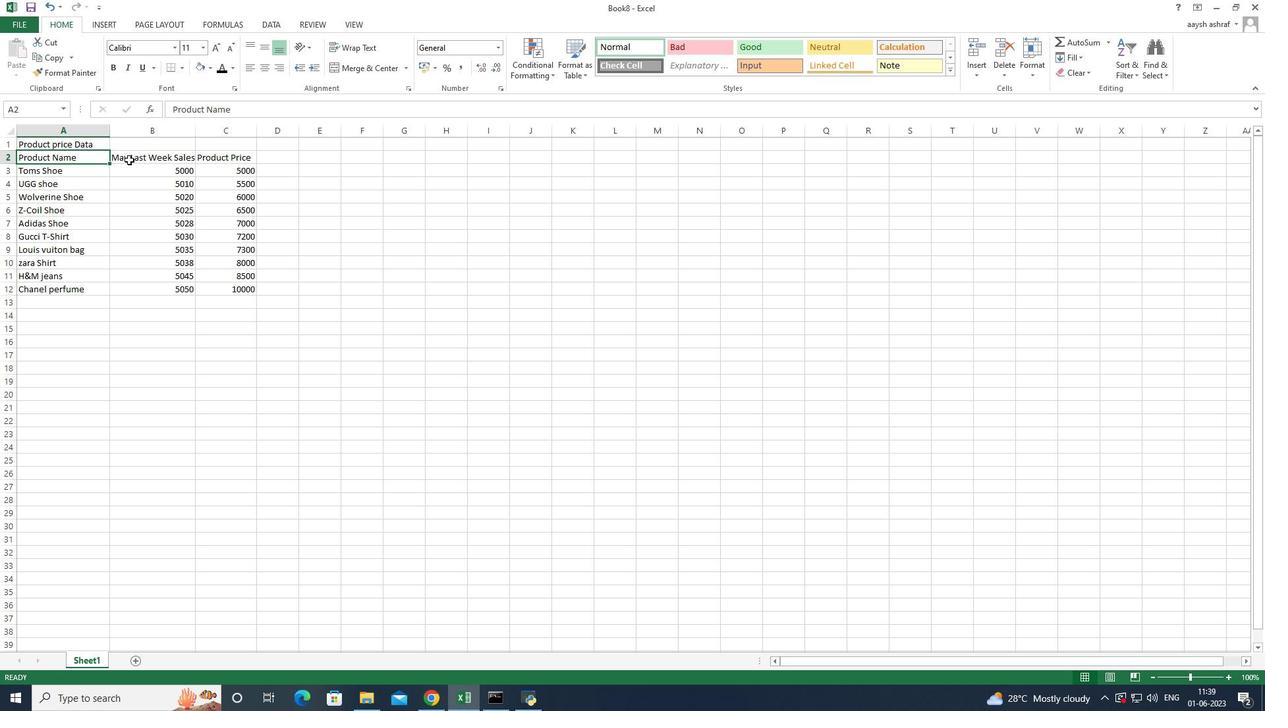 
Action: Mouse moved to (218, 159)
Screenshot: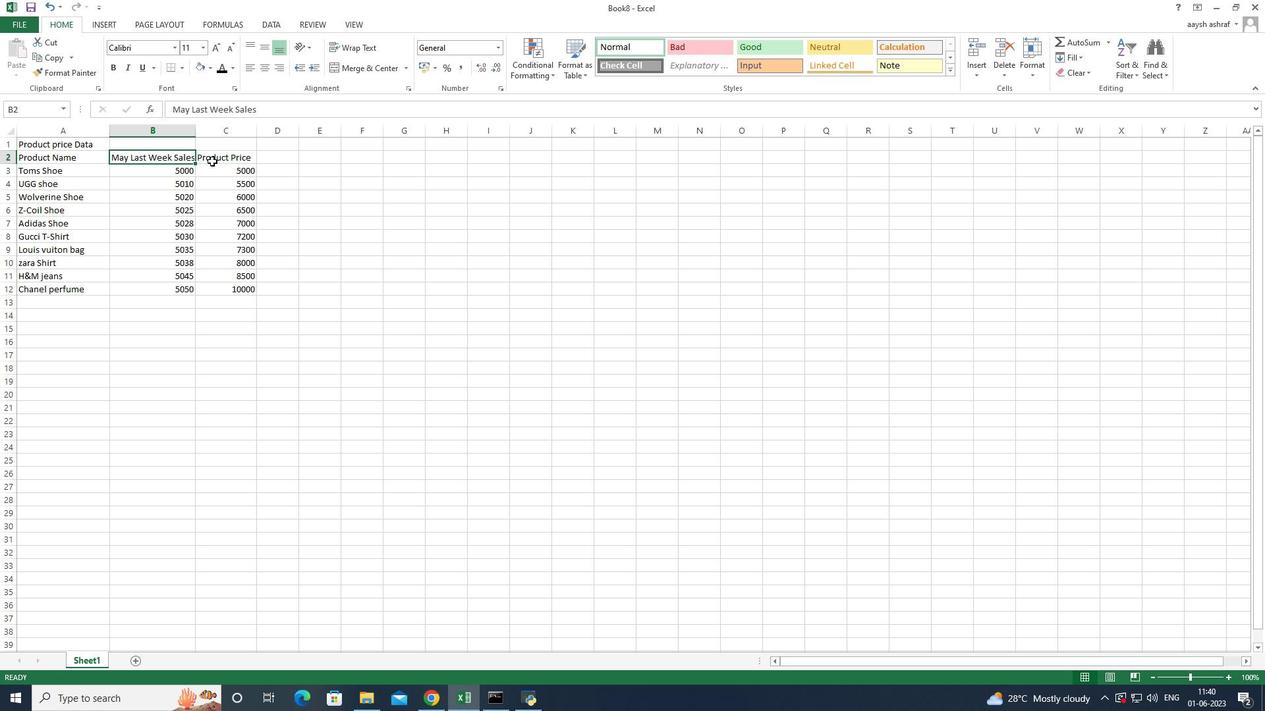 
Action: Mouse pressed left at (218, 159)
Screenshot: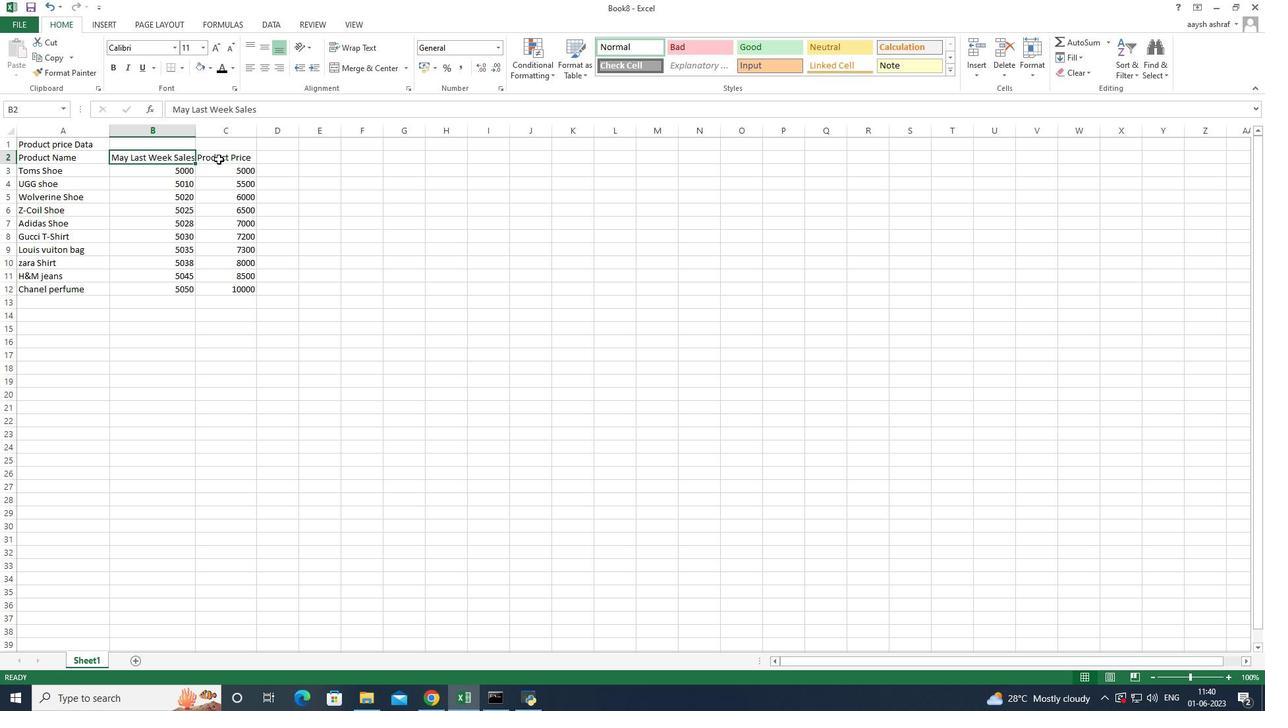 
Action: Mouse moved to (214, 170)
Screenshot: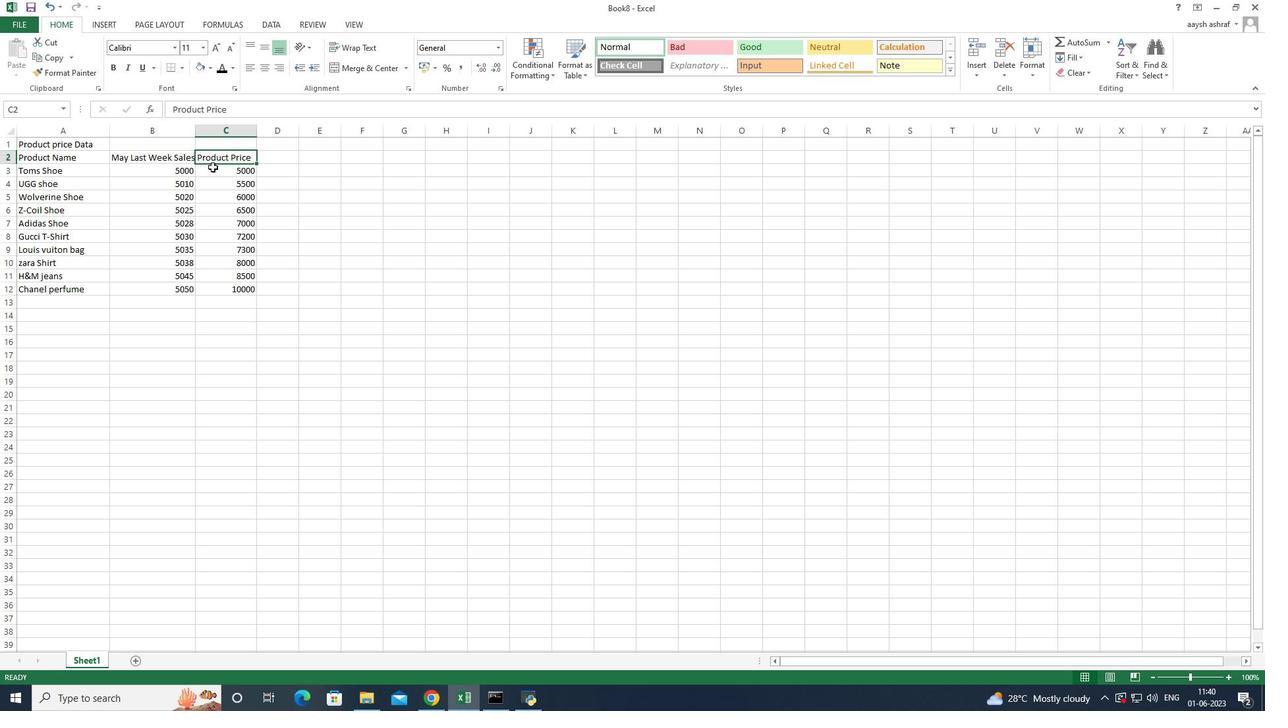 
Action: Mouse pressed left at (214, 170)
Screenshot: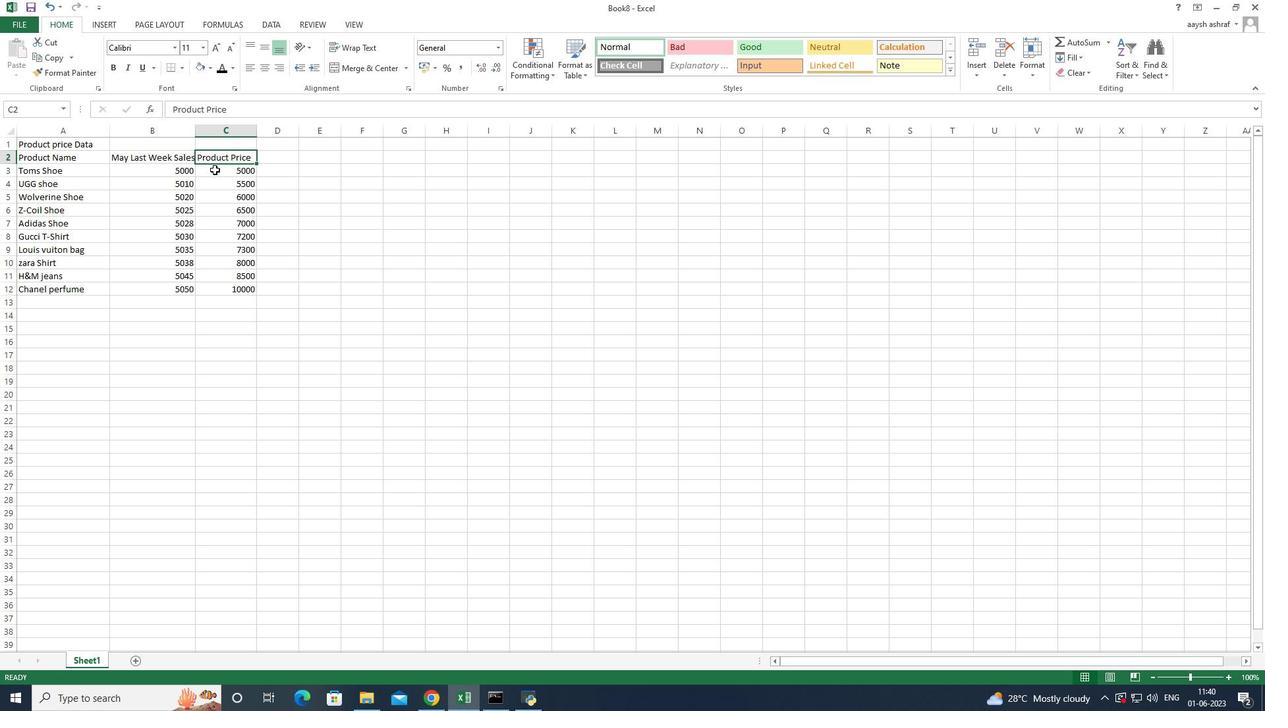 
Action: Mouse moved to (140, 171)
Screenshot: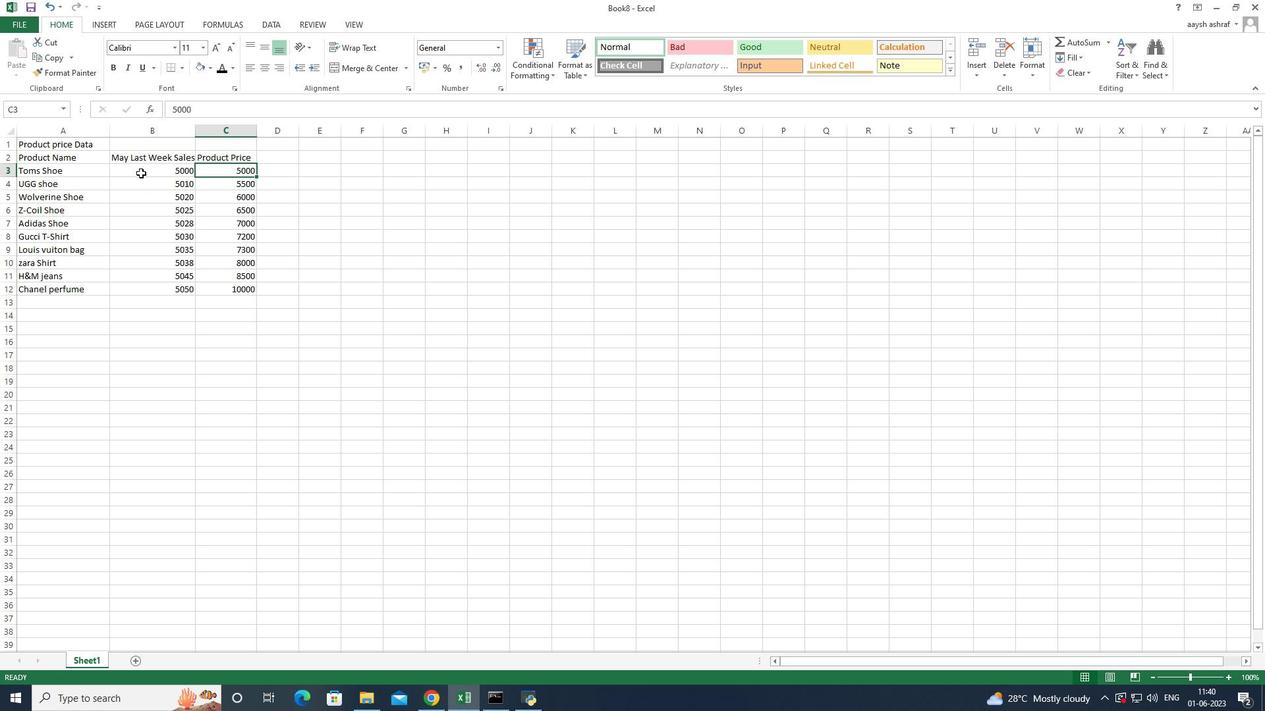 
Action: Mouse pressed left at (140, 171)
Screenshot: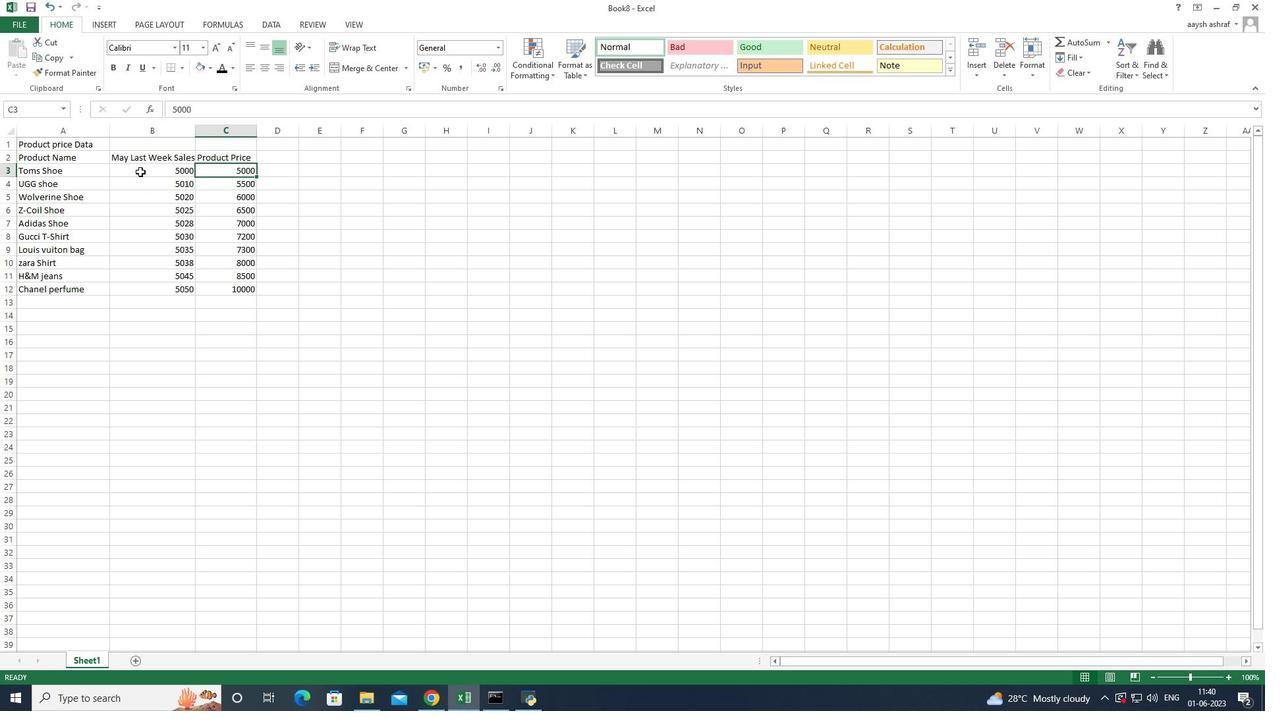 
Action: Mouse moved to (69, 168)
Screenshot: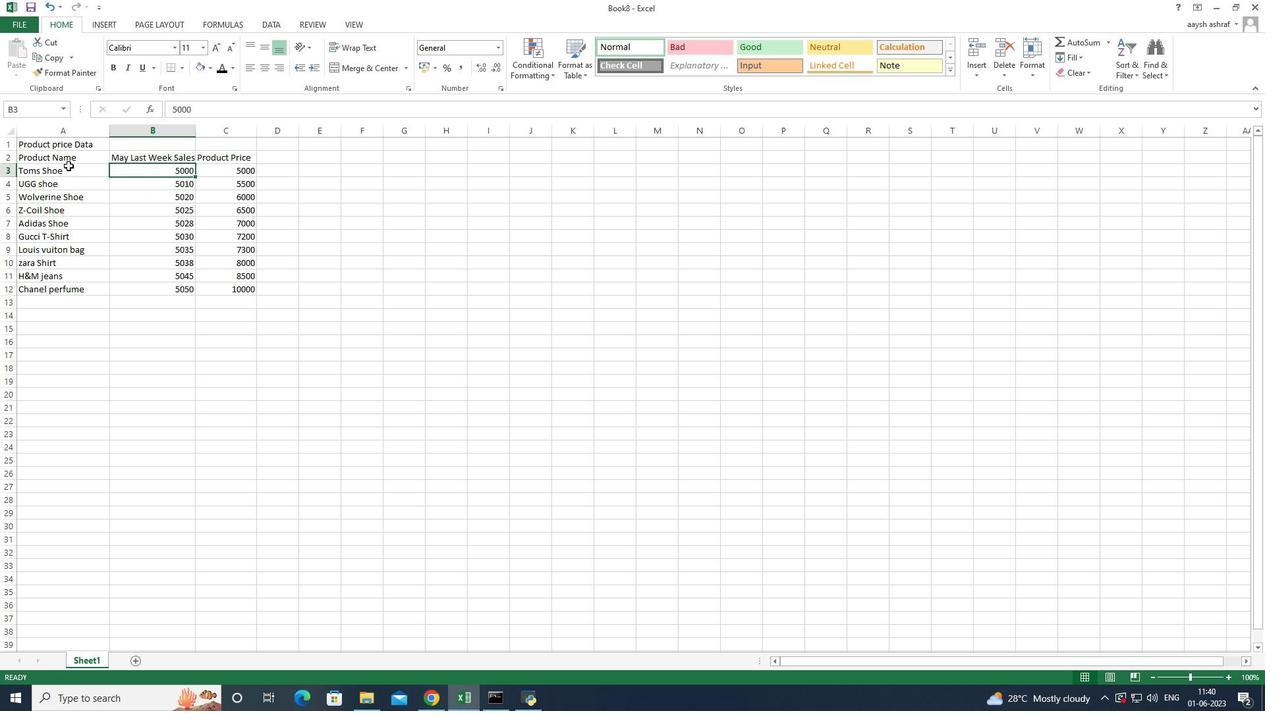 
Action: Mouse pressed left at (69, 168)
Screenshot: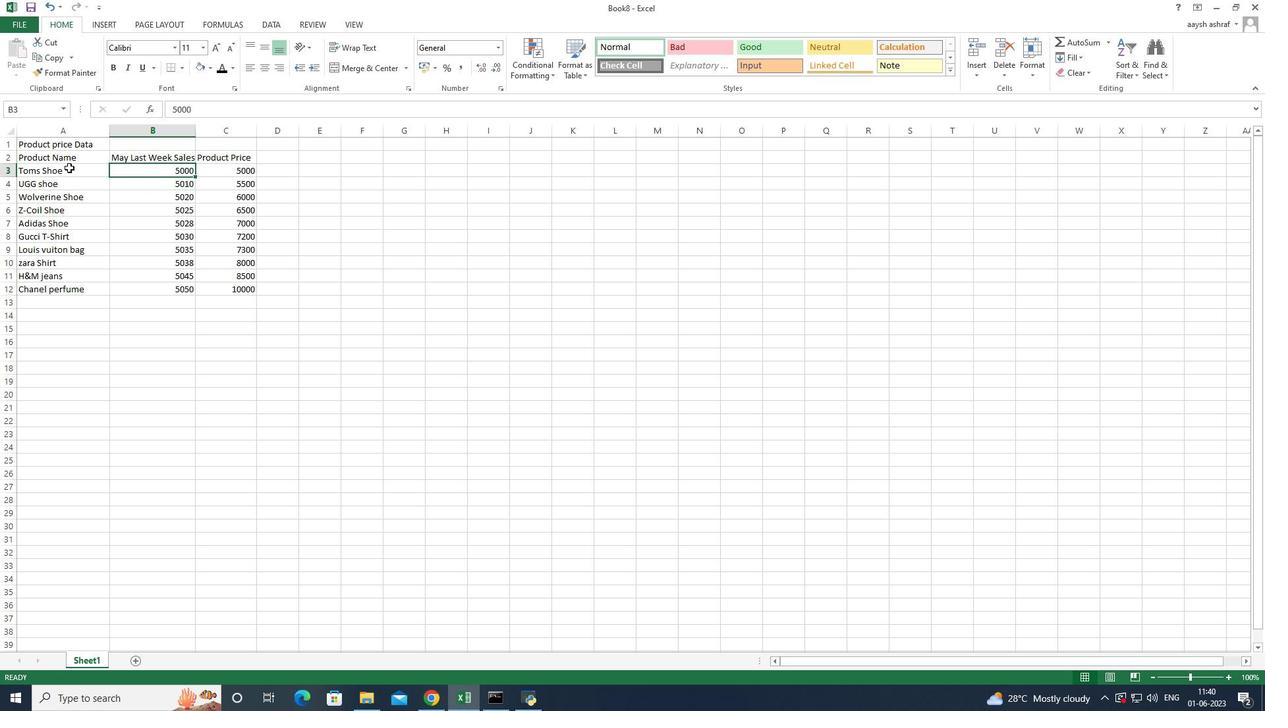
Action: Mouse moved to (53, 183)
Screenshot: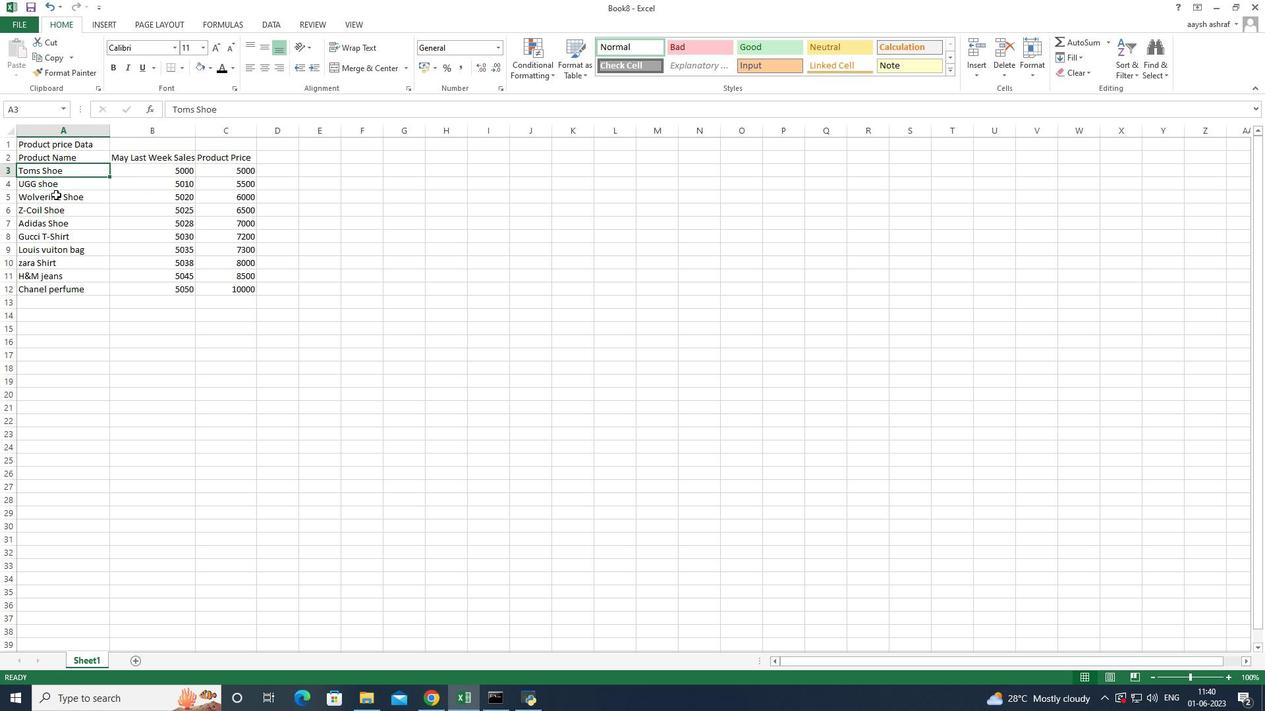 
Action: Mouse pressed left at (53, 183)
Screenshot: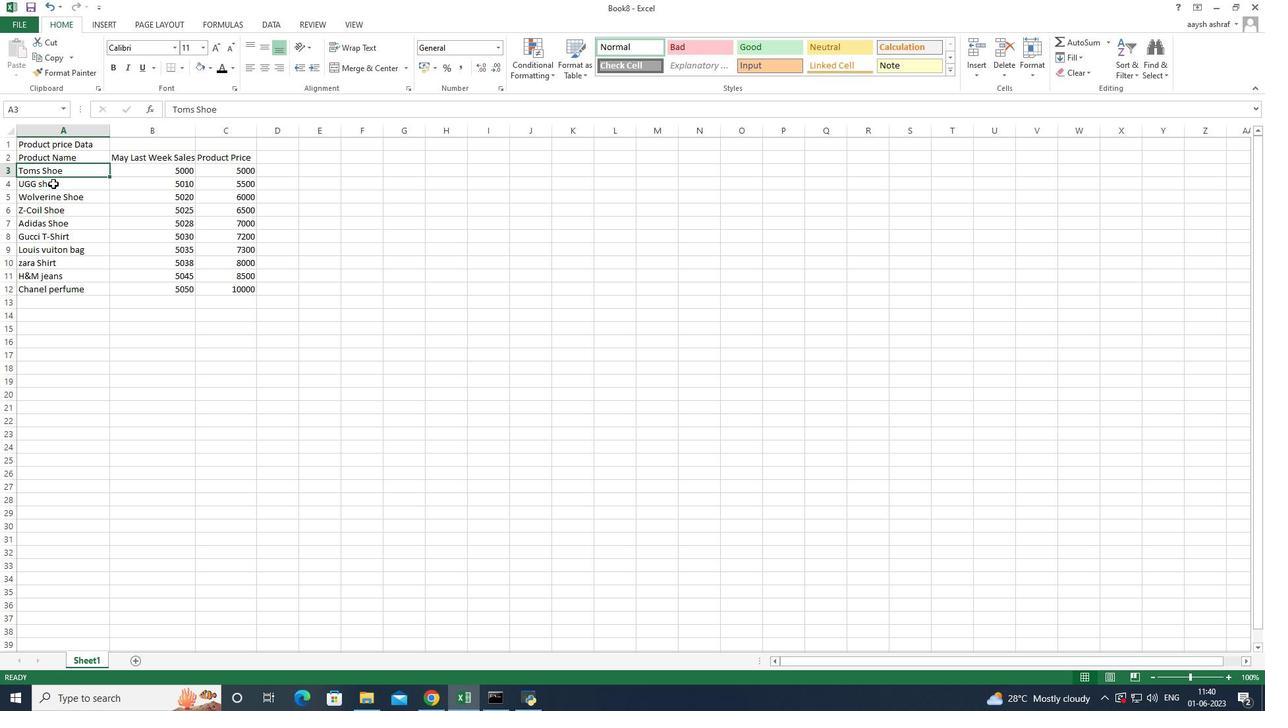 
Action: Mouse moved to (47, 200)
Screenshot: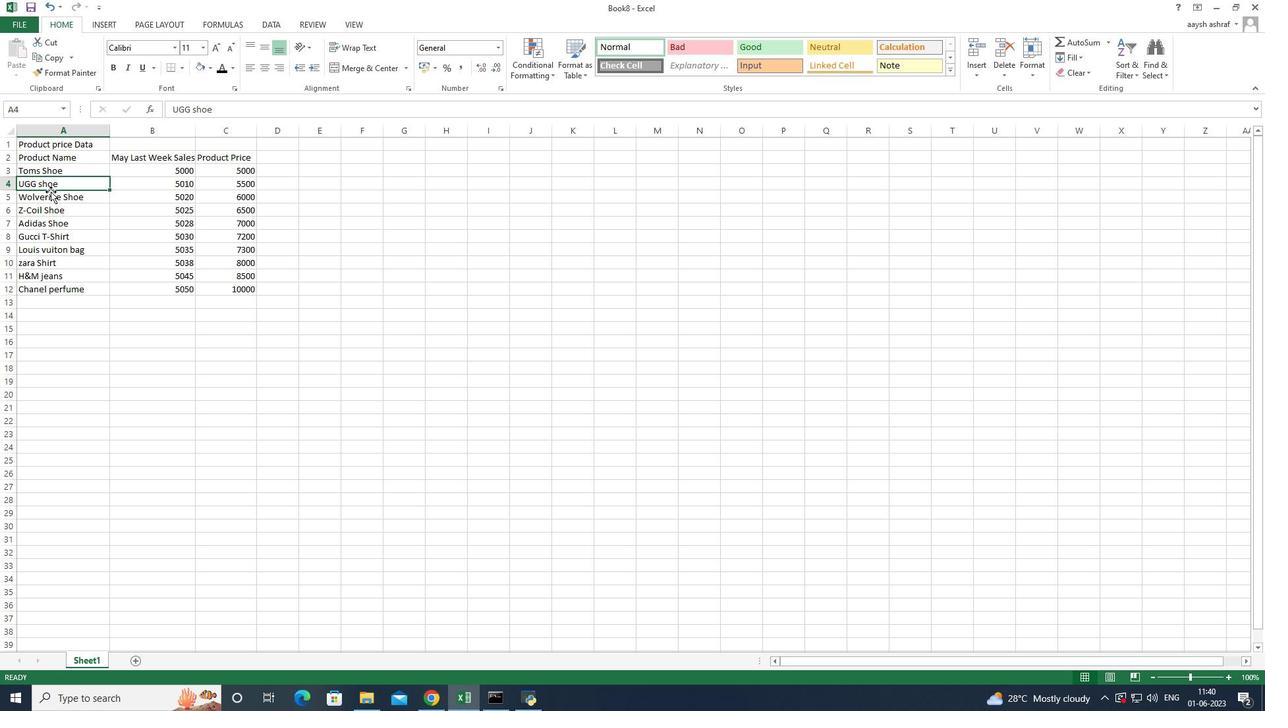 
Action: Mouse pressed left at (47, 200)
Screenshot: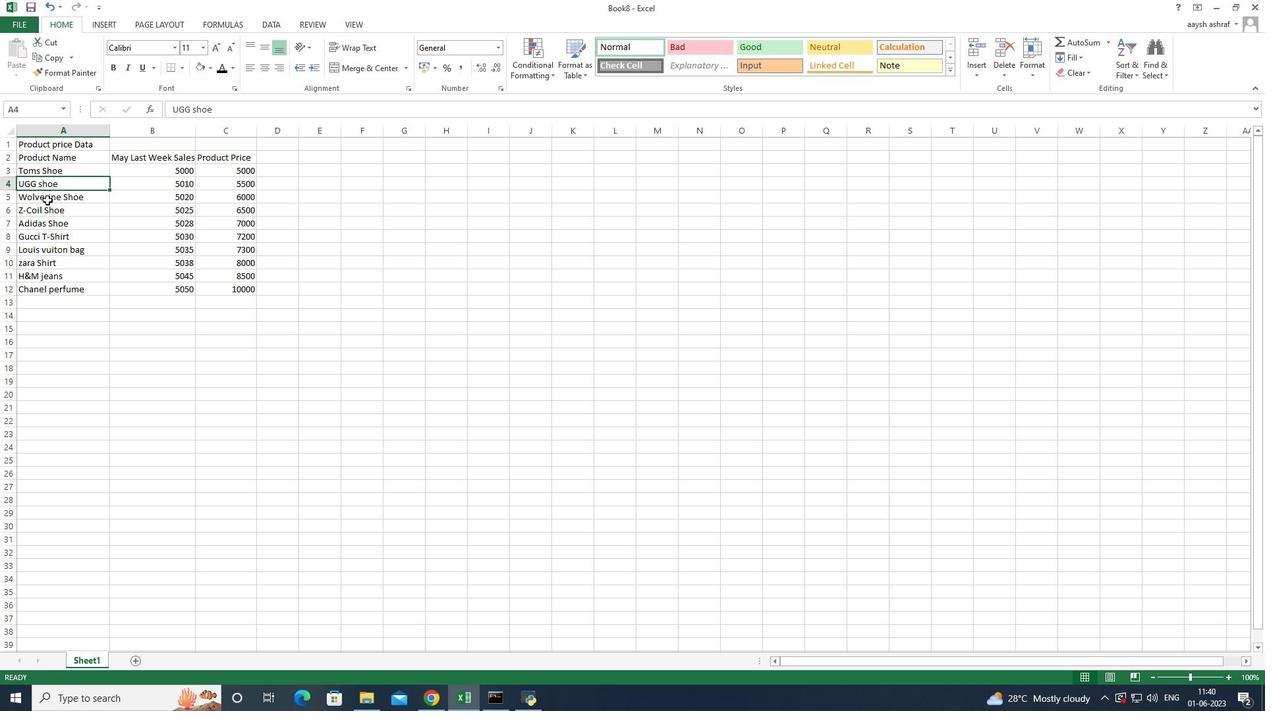 
Action: Mouse moved to (50, 214)
Screenshot: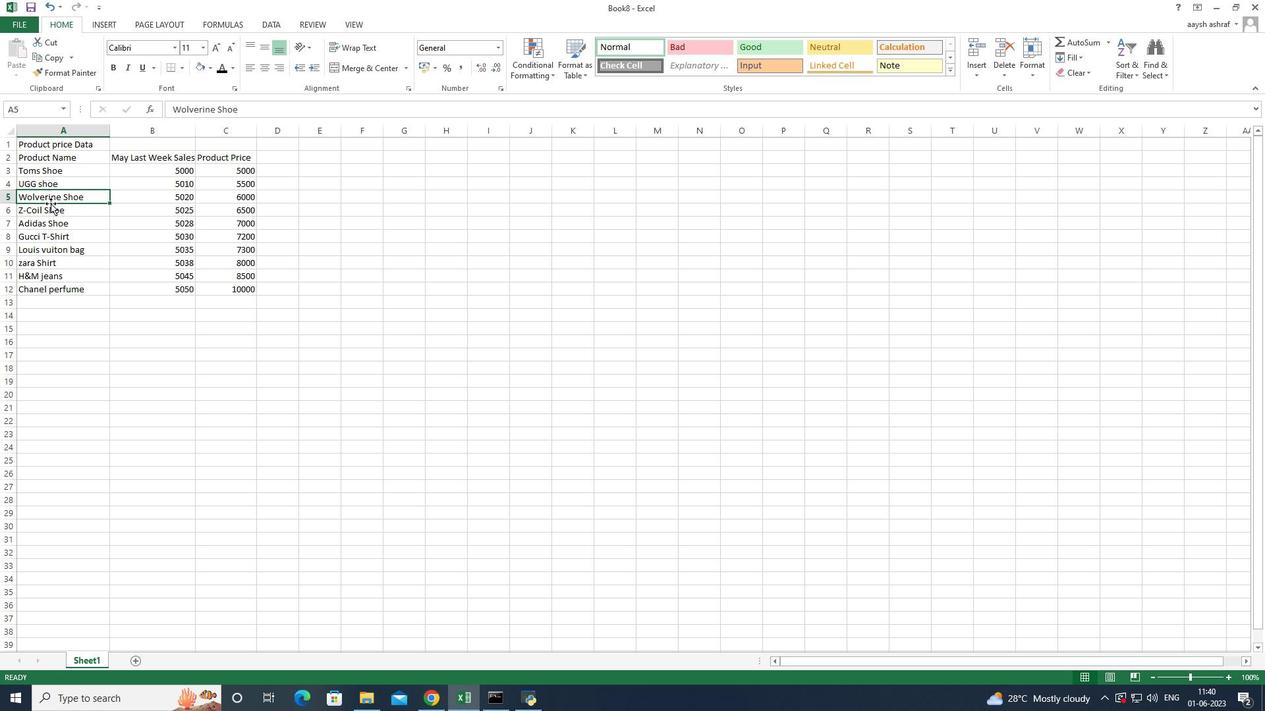 
Action: Mouse pressed left at (50, 214)
Screenshot: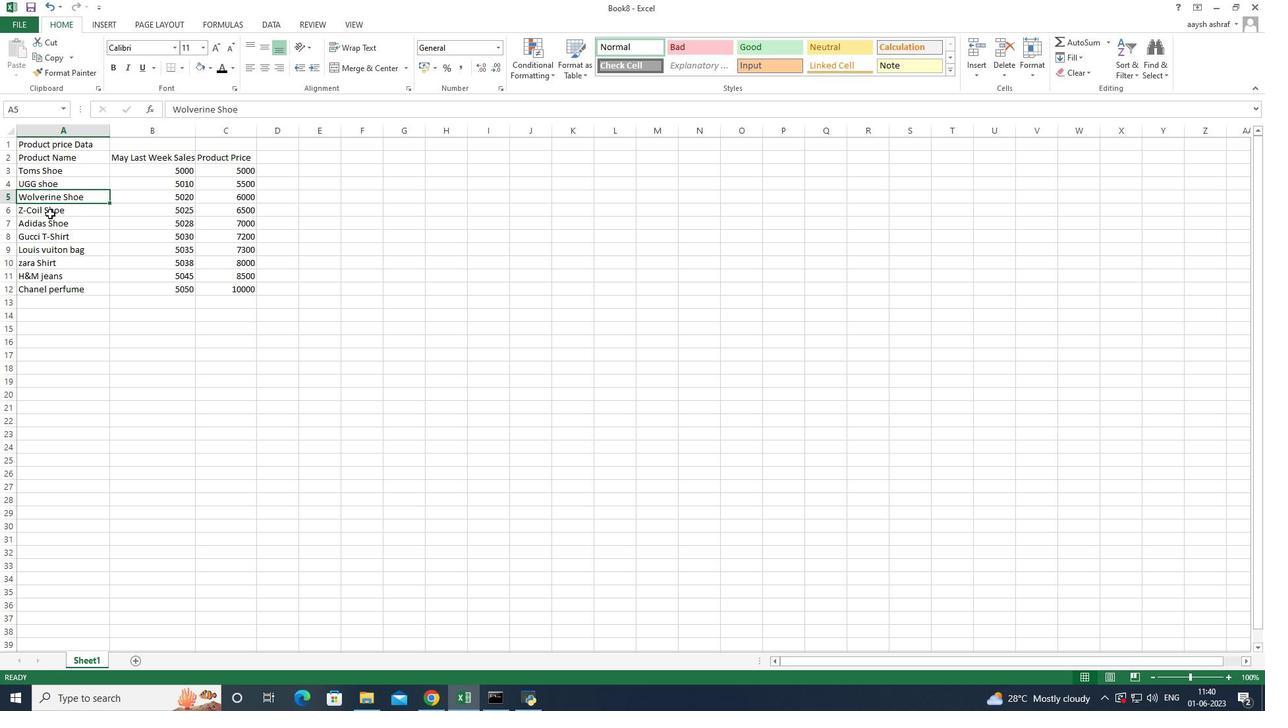 
Action: Mouse moved to (61, 228)
Screenshot: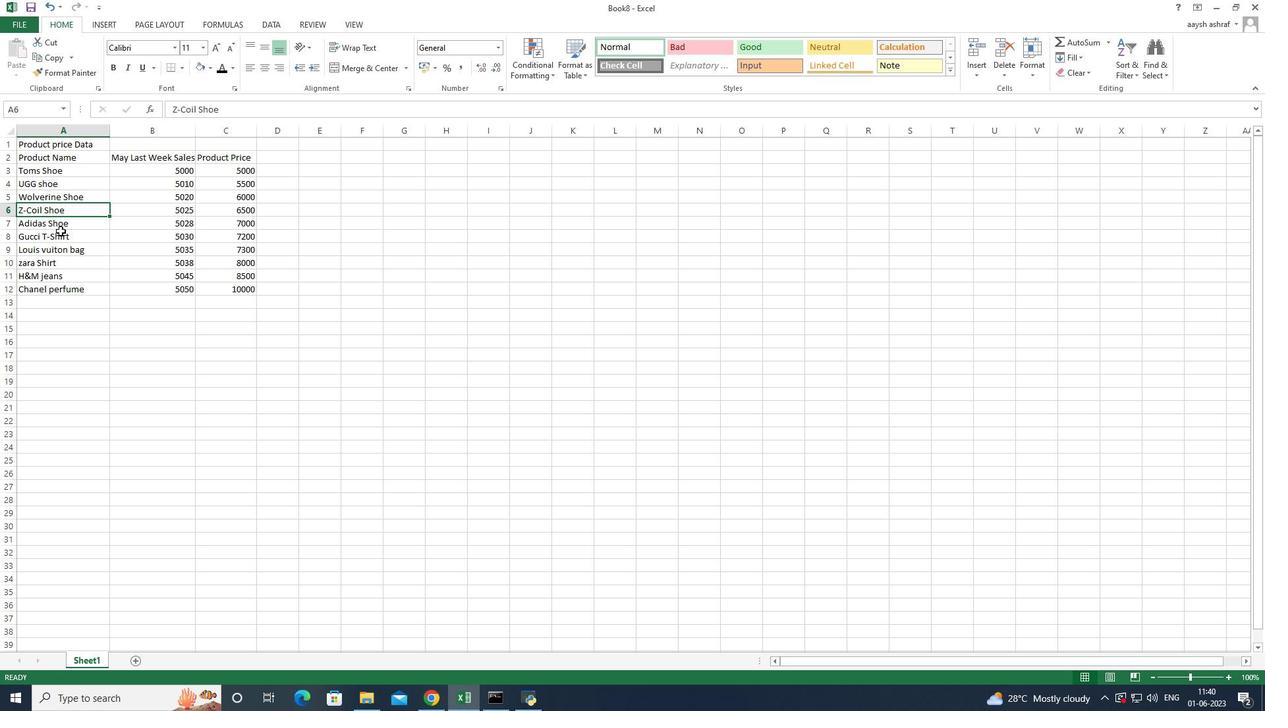 
Action: Mouse pressed left at (61, 228)
Screenshot: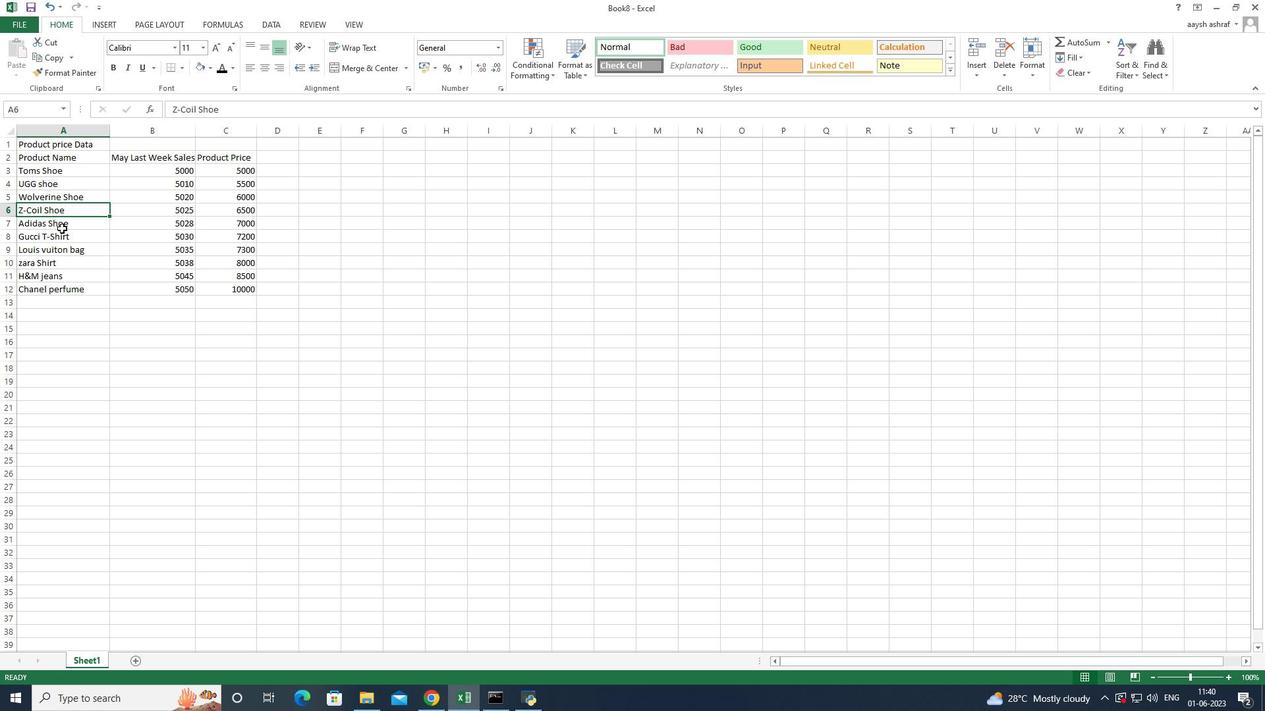 
Action: Mouse moved to (61, 241)
Screenshot: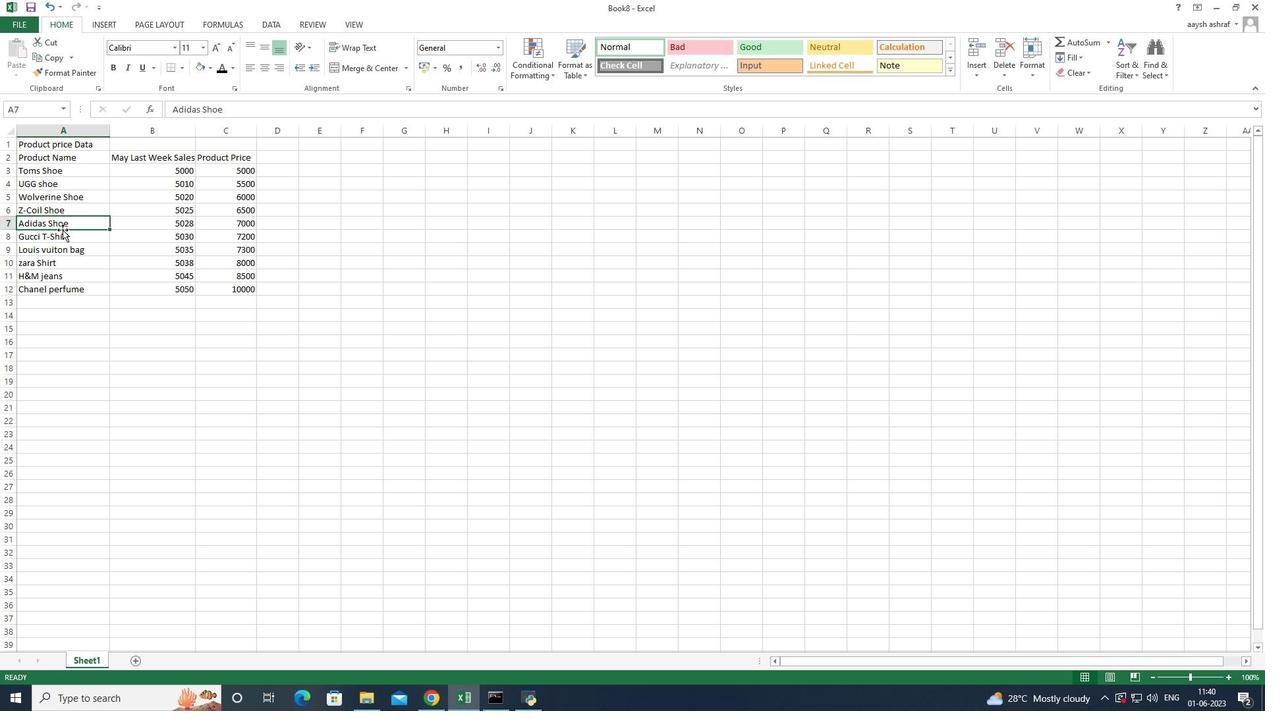 
Action: Mouse pressed left at (61, 241)
Screenshot: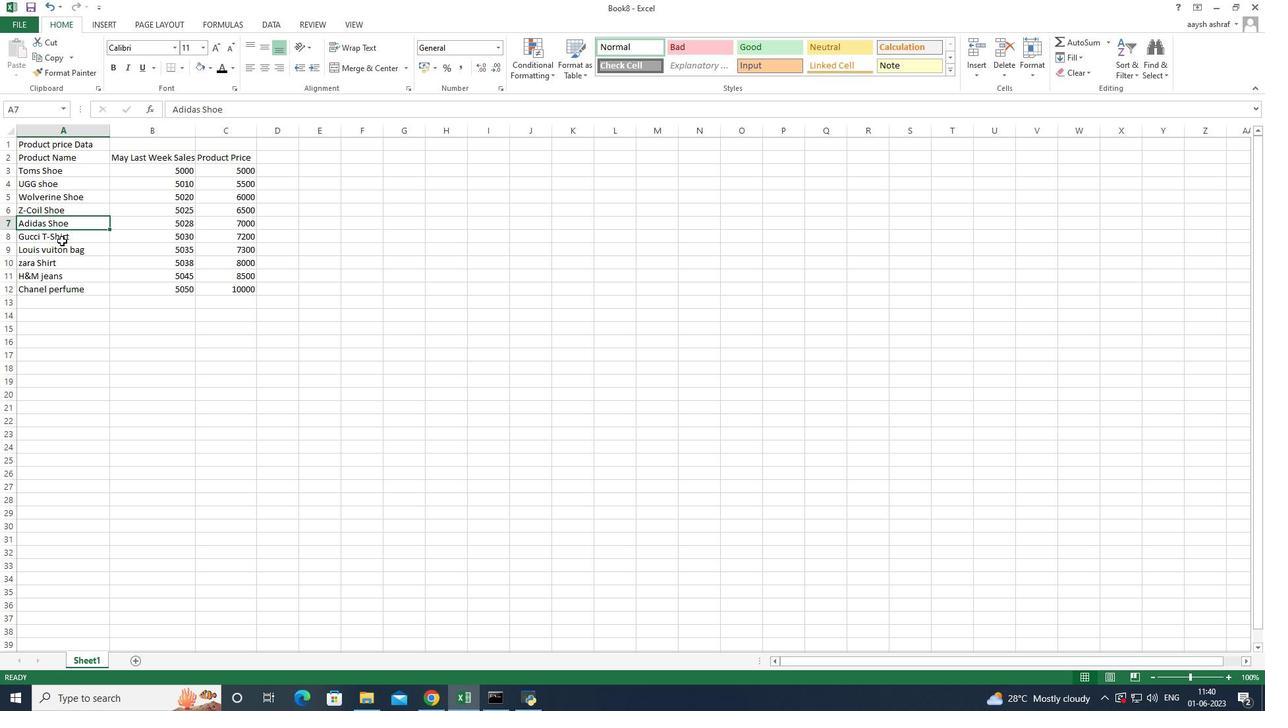 
Action: Mouse moved to (63, 254)
Screenshot: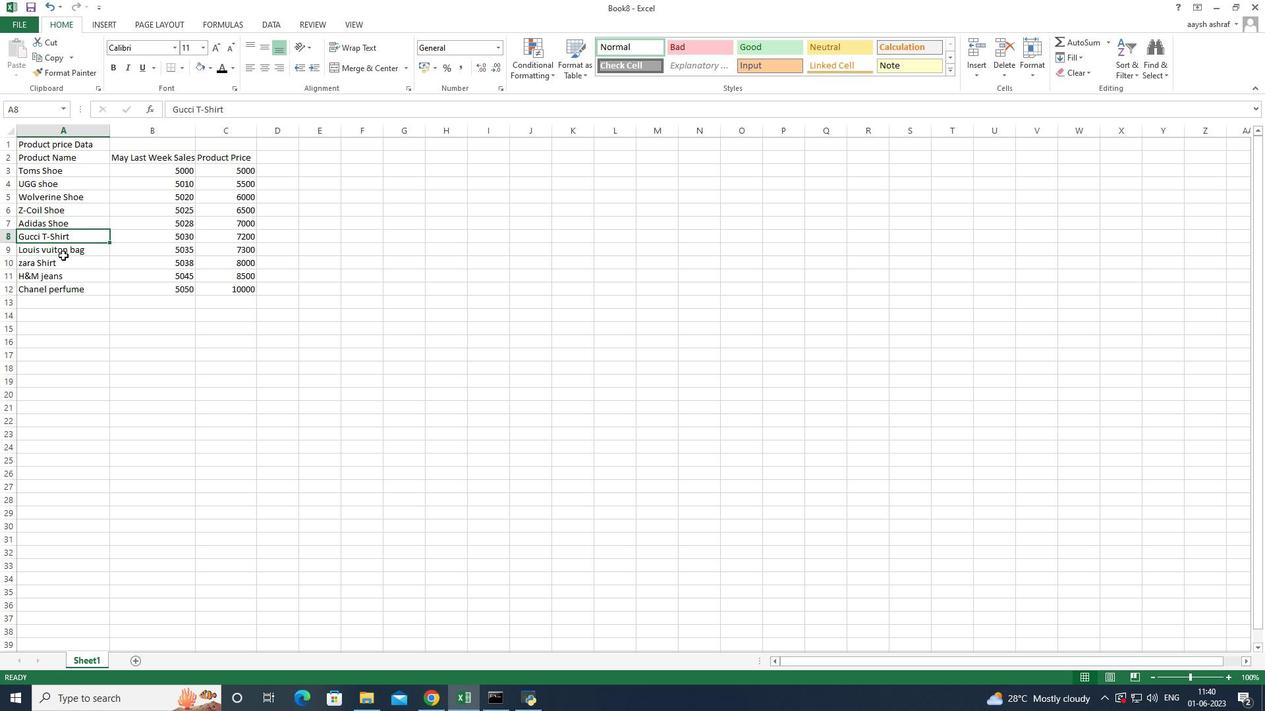 
Action: Mouse pressed left at (63, 254)
Screenshot: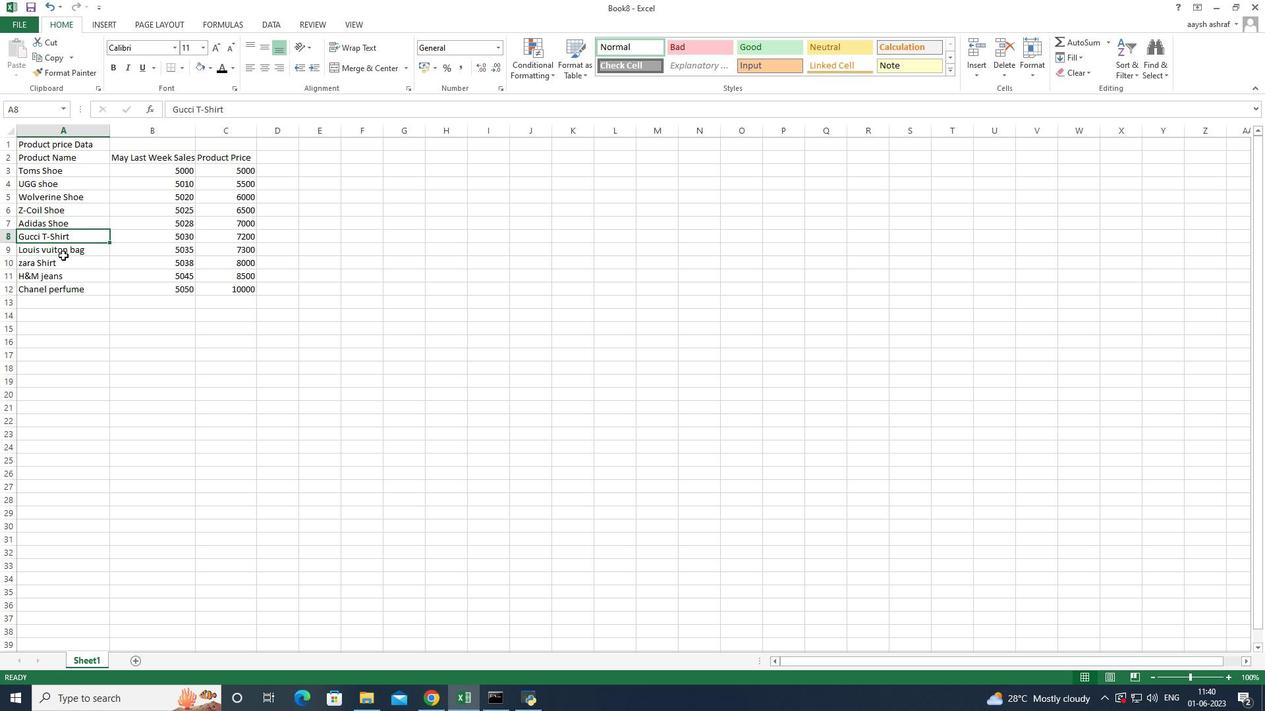 
Action: Mouse moved to (59, 266)
Screenshot: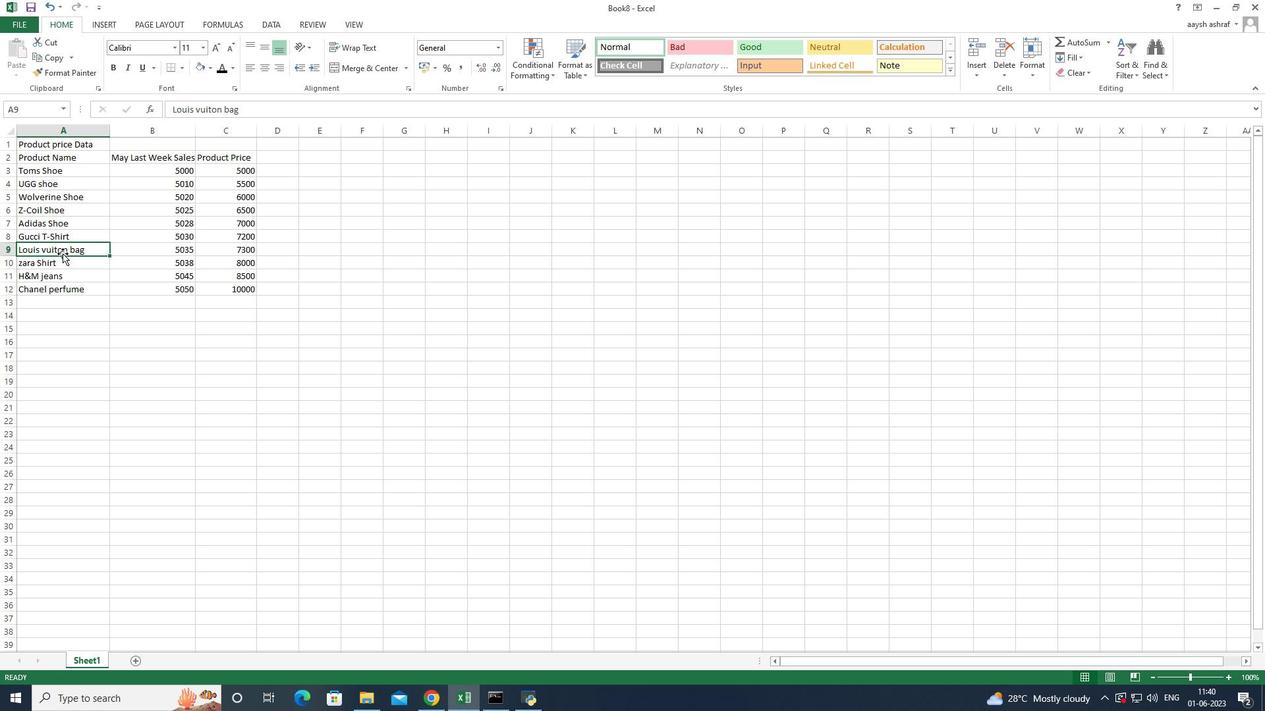 
Action: Mouse pressed left at (59, 266)
Screenshot: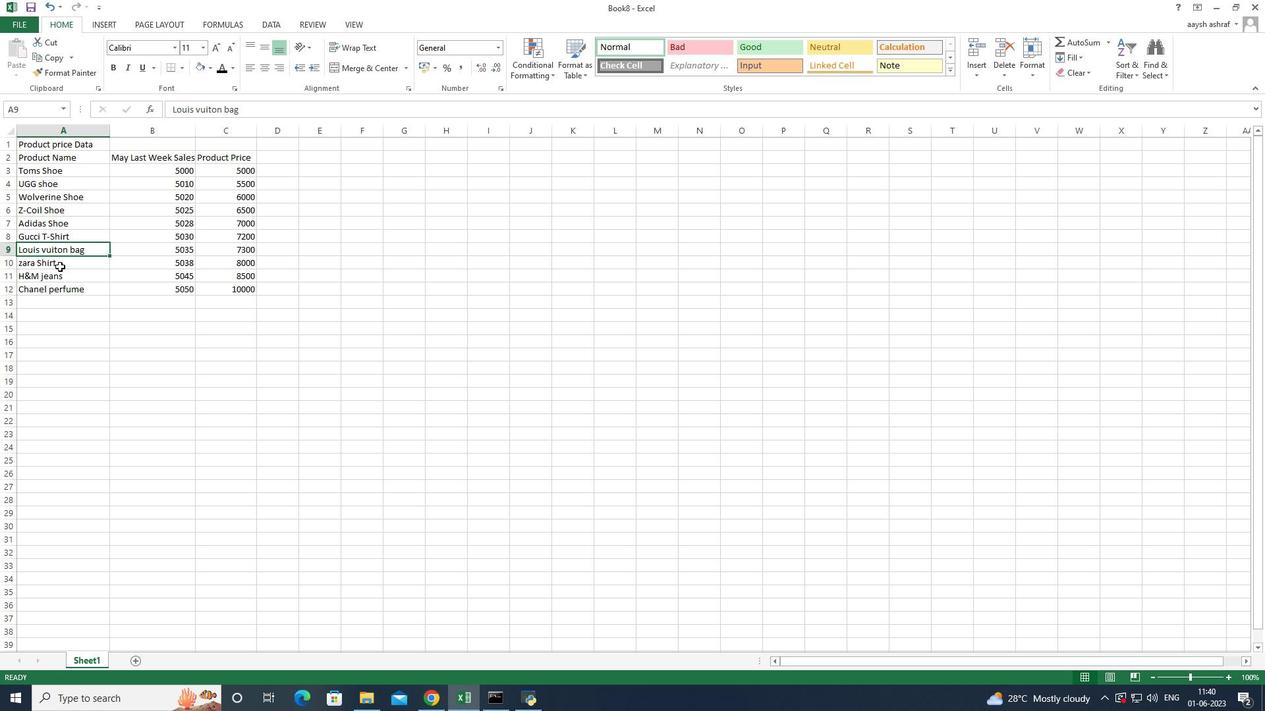 
Action: Mouse moved to (56, 280)
Screenshot: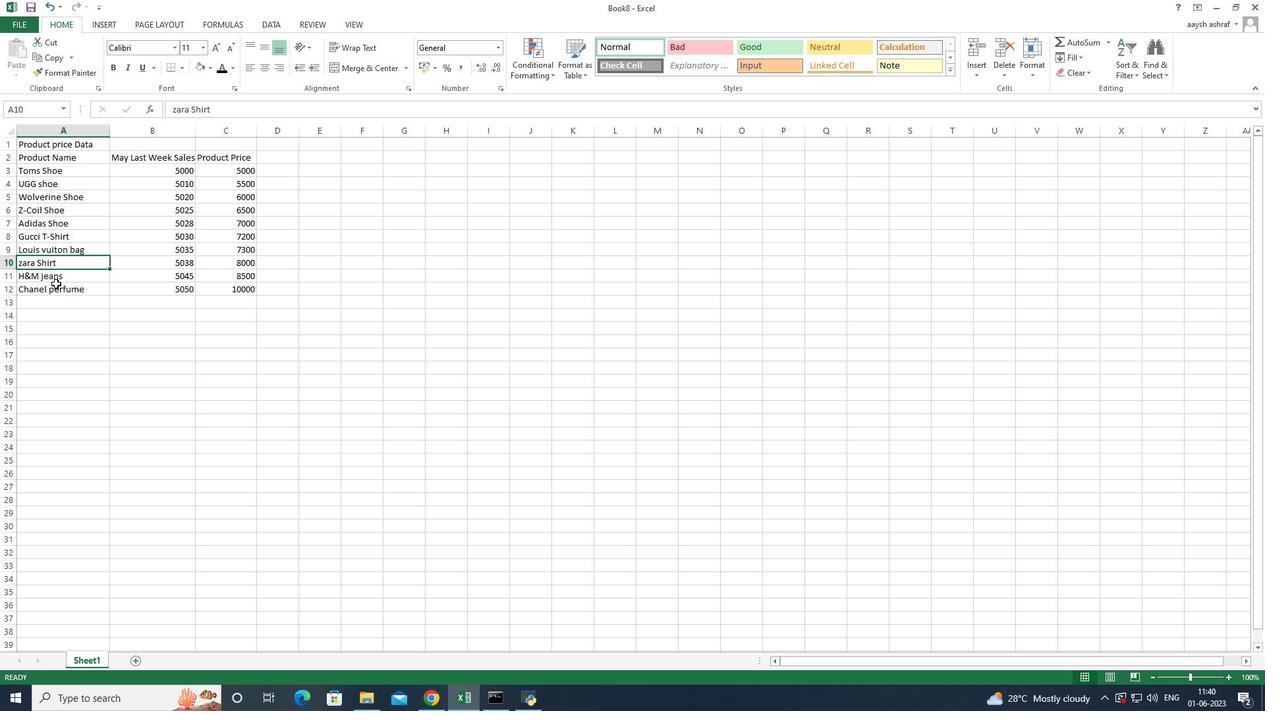 
Action: Mouse pressed left at (56, 280)
Screenshot: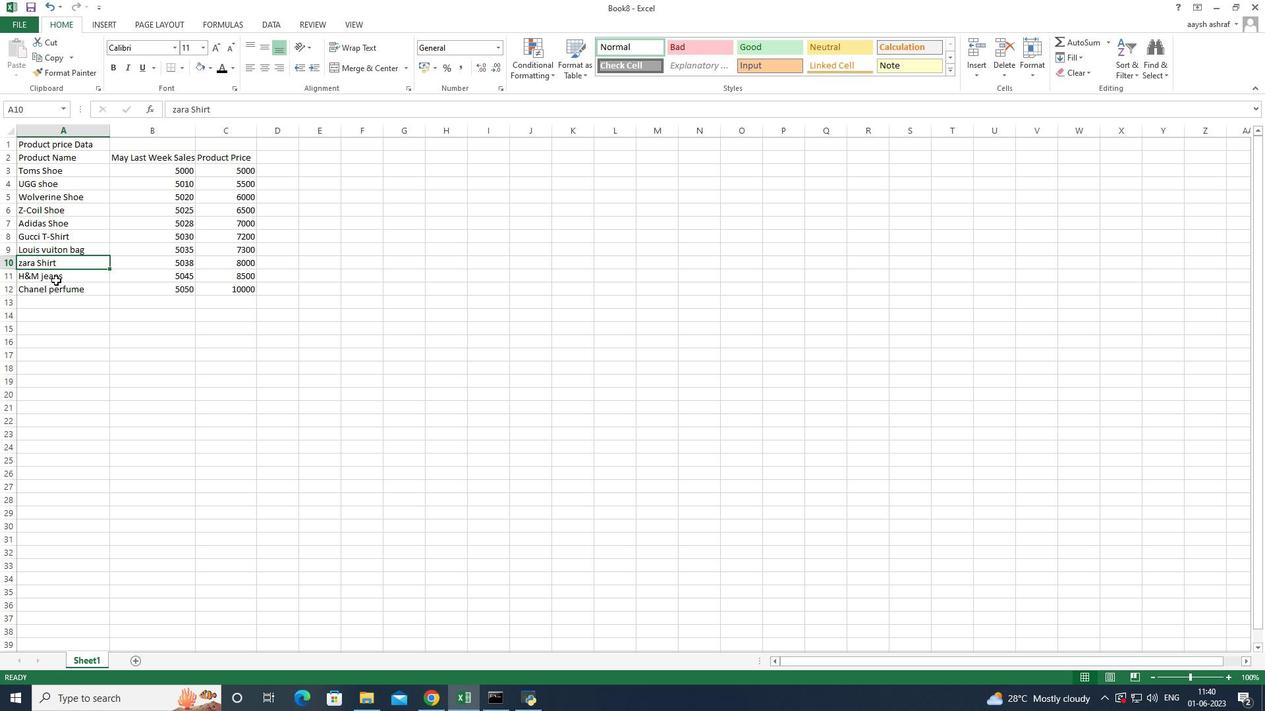 
Action: Mouse moved to (56, 292)
Screenshot: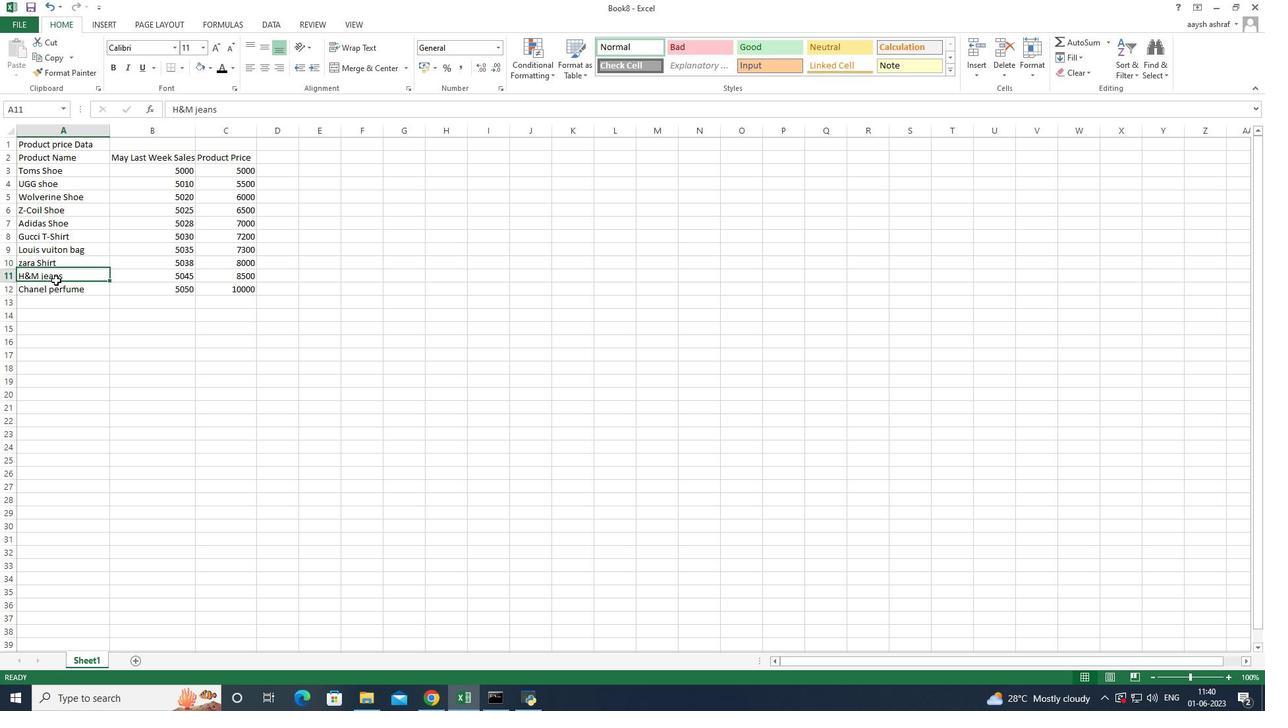 
Action: Mouse pressed left at (56, 292)
Screenshot: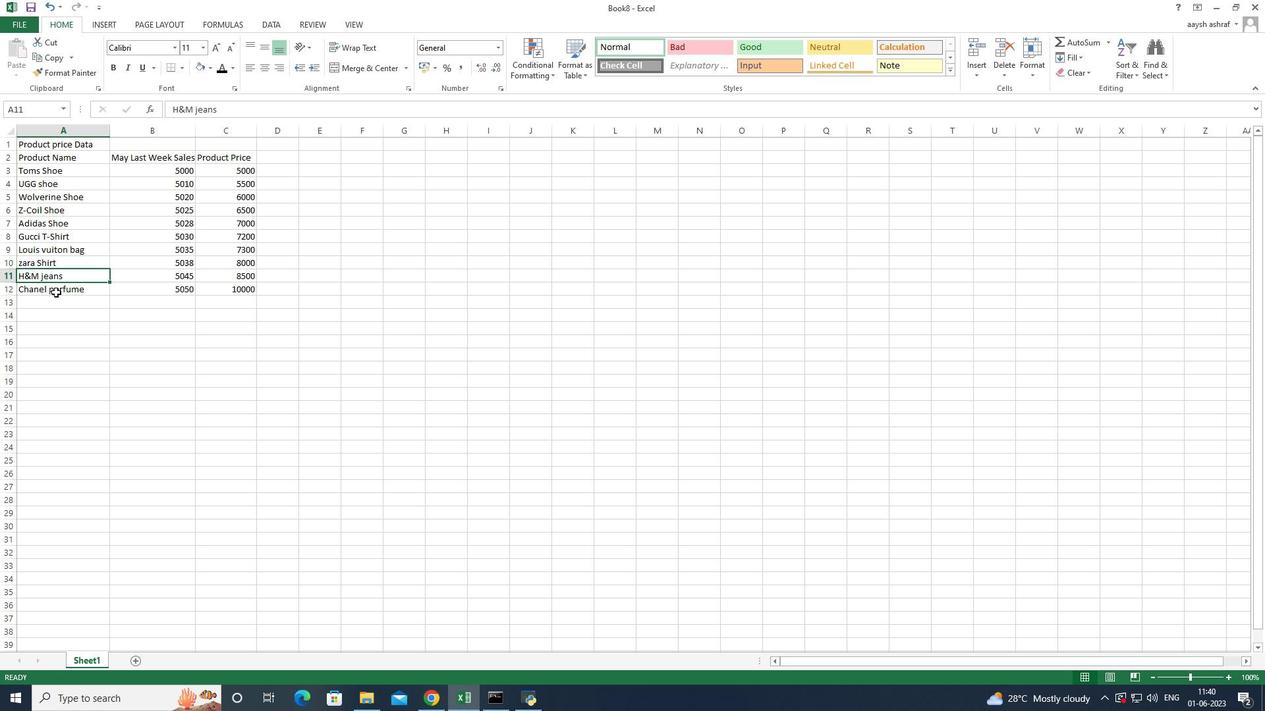 
Action: Mouse moved to (166, 159)
Screenshot: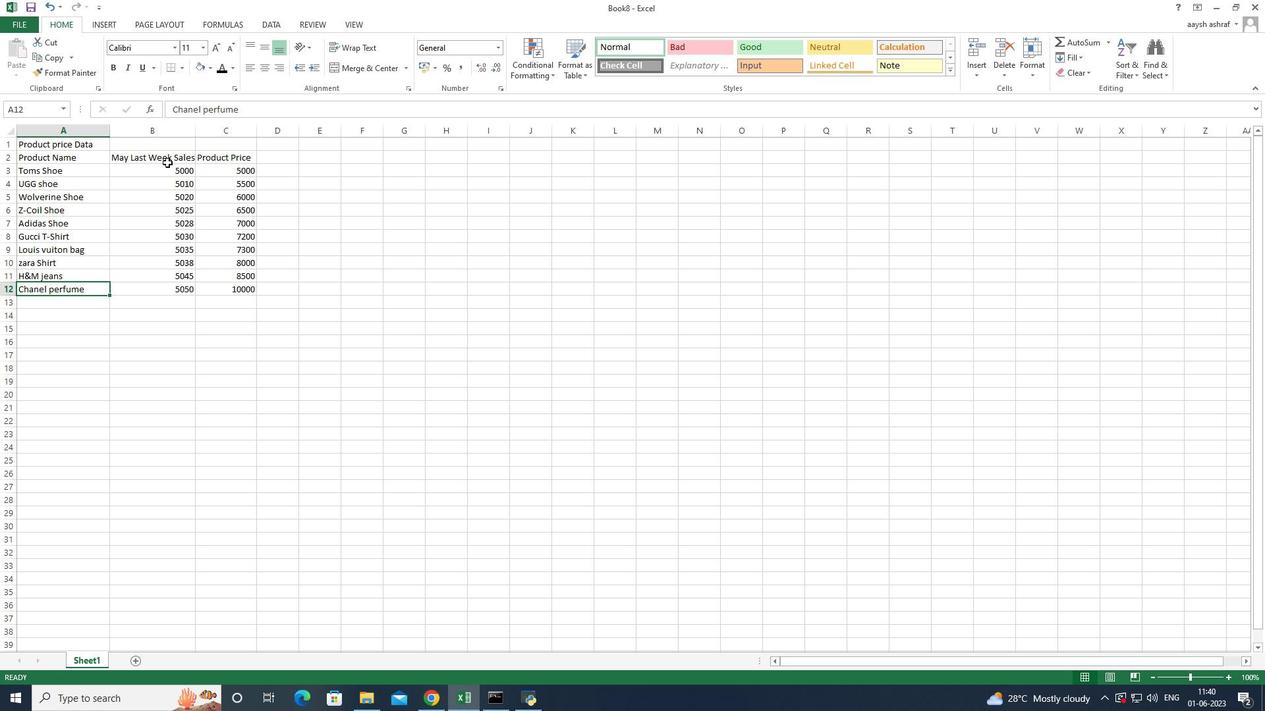 
Action: Mouse pressed left at (166, 159)
Screenshot: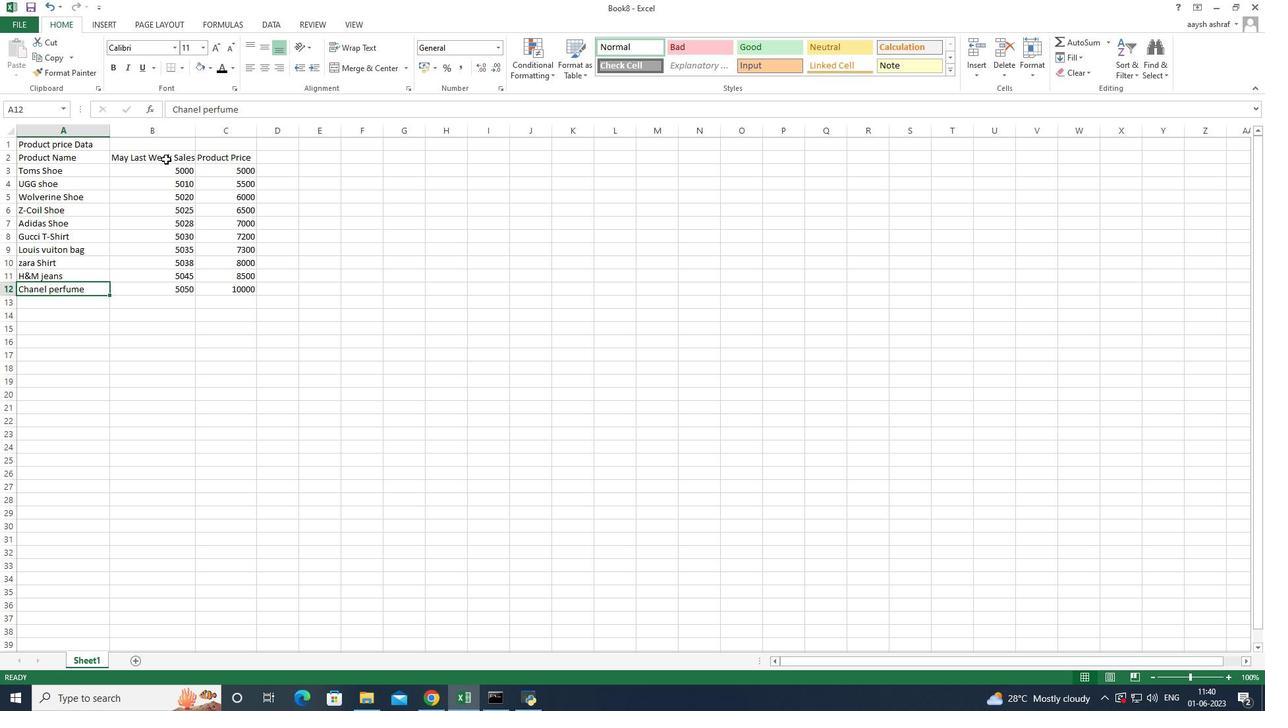 
Action: Mouse moved to (141, 169)
Screenshot: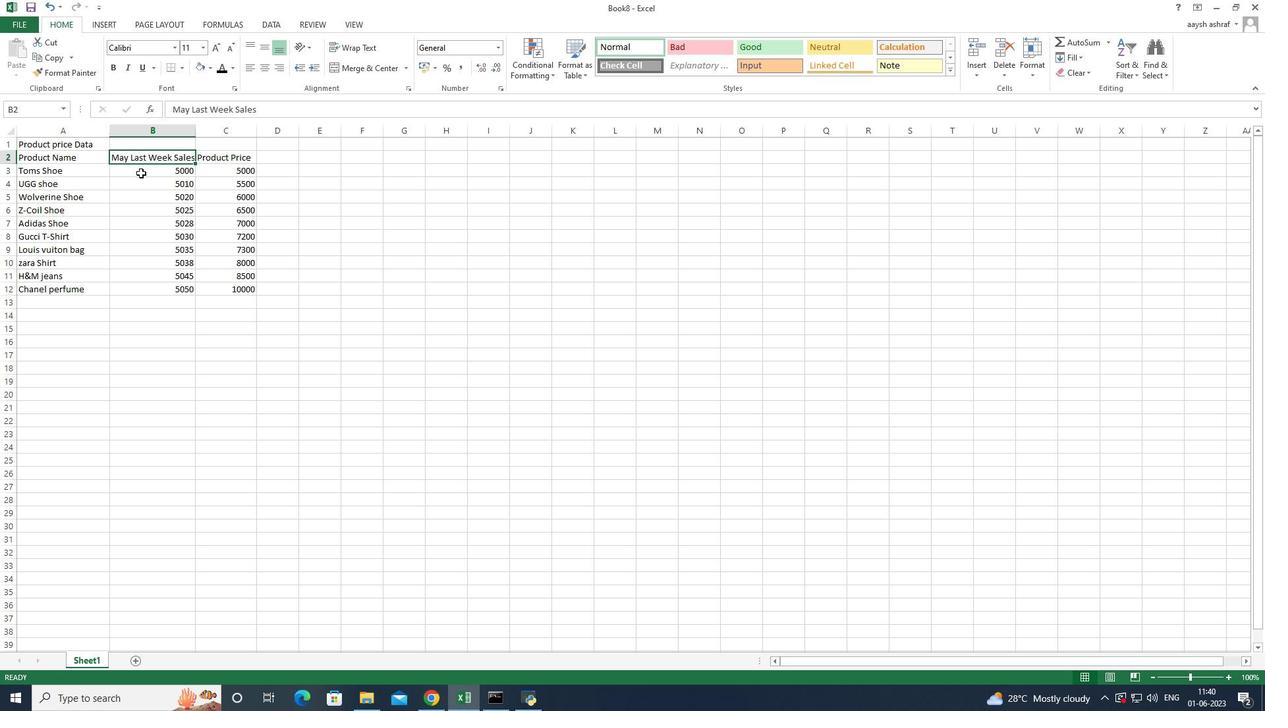 
Action: Mouse pressed left at (141, 169)
Screenshot: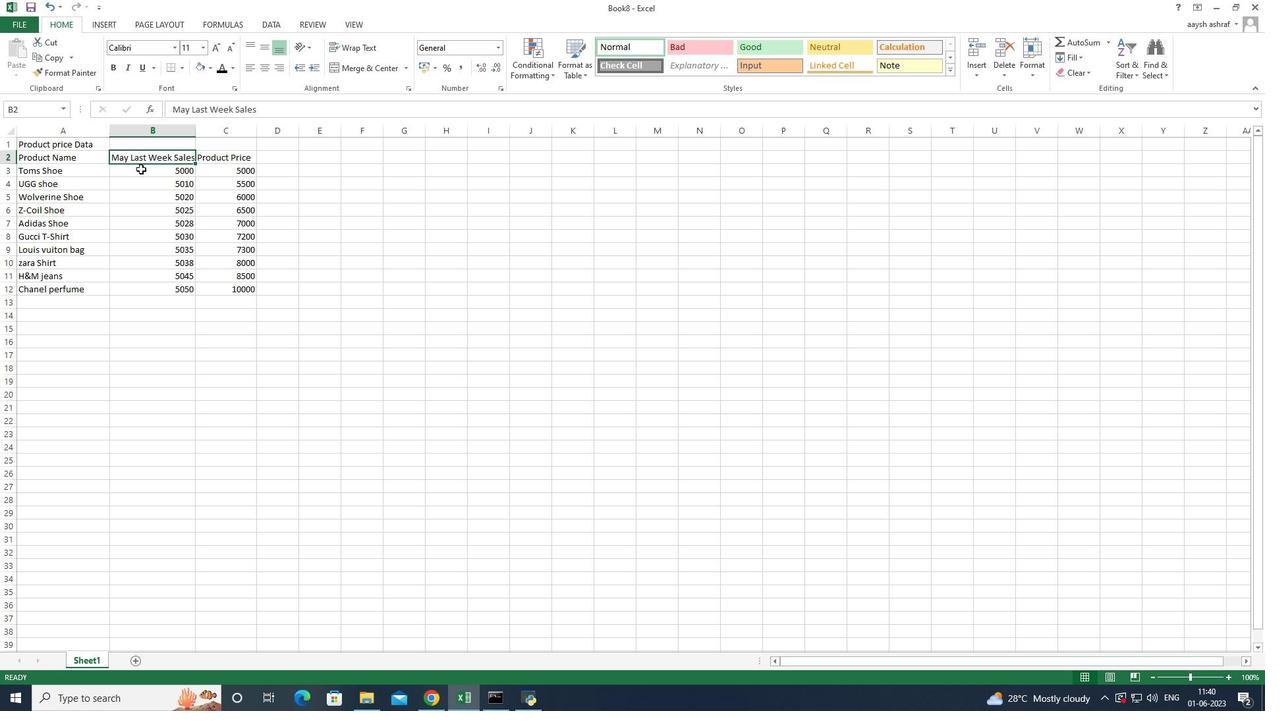 
Action: Mouse moved to (152, 187)
Screenshot: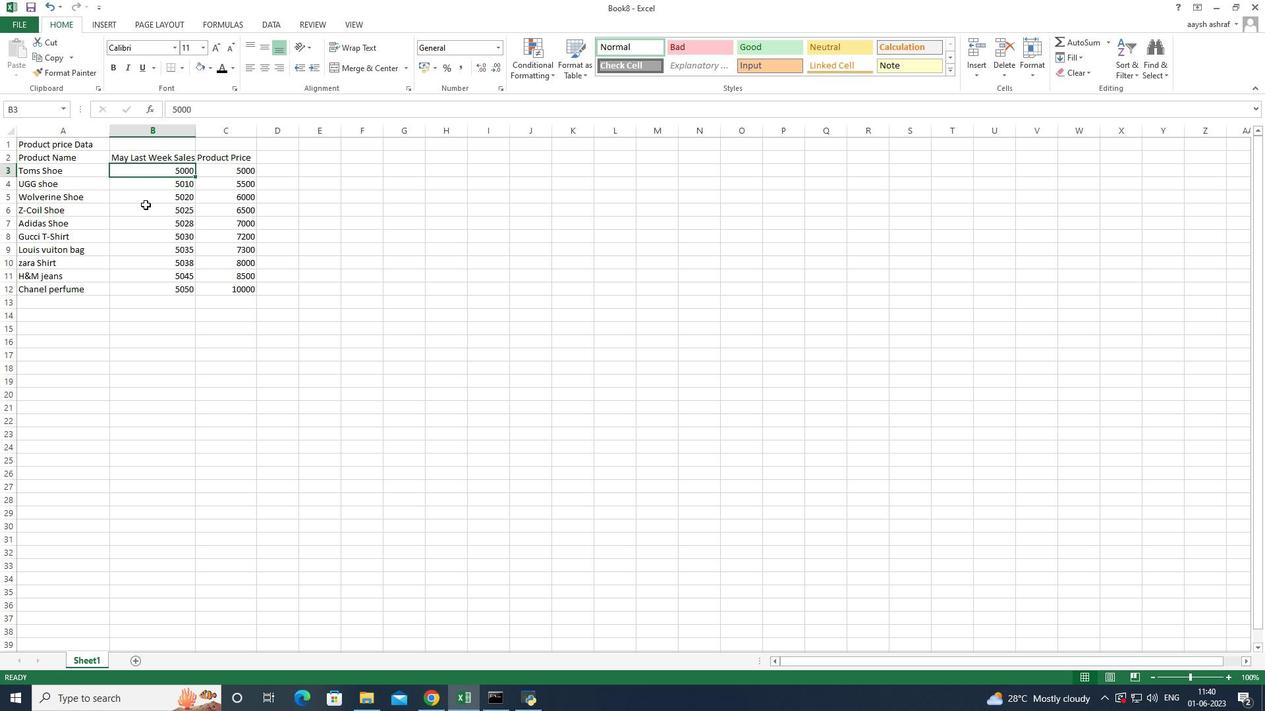 
Action: Mouse pressed left at (152, 187)
Screenshot: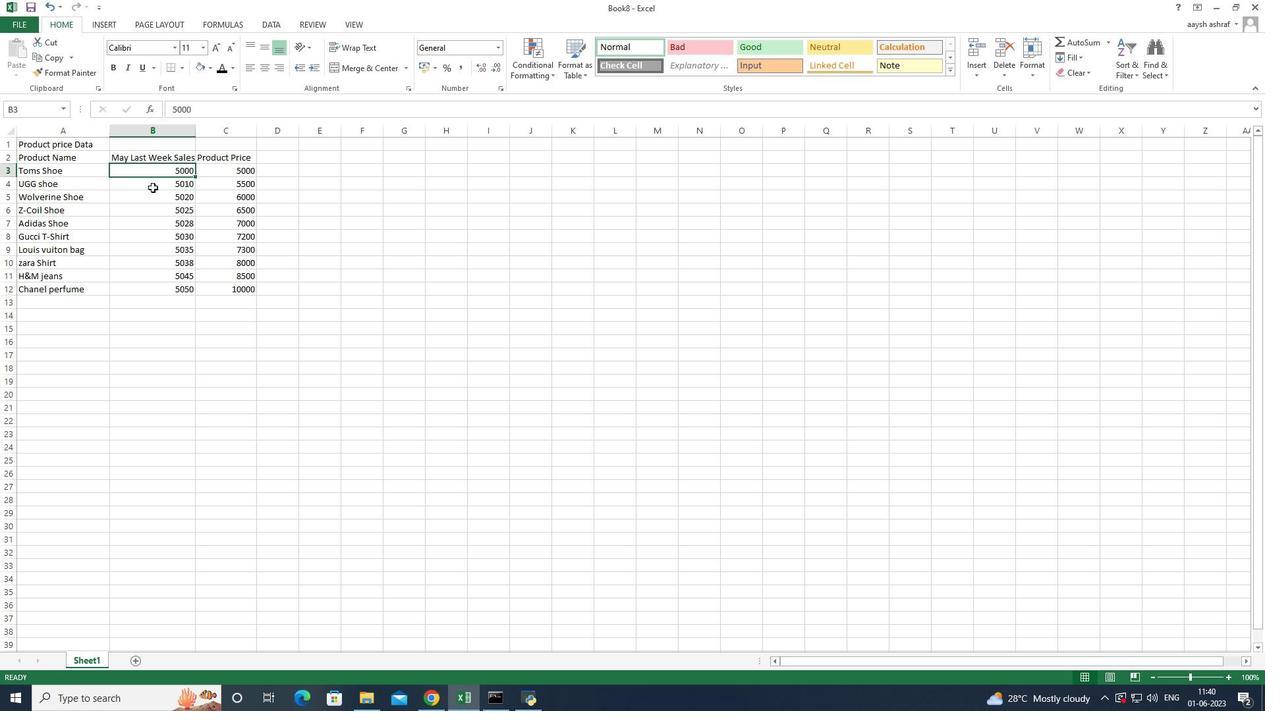 
Action: Mouse moved to (175, 202)
Screenshot: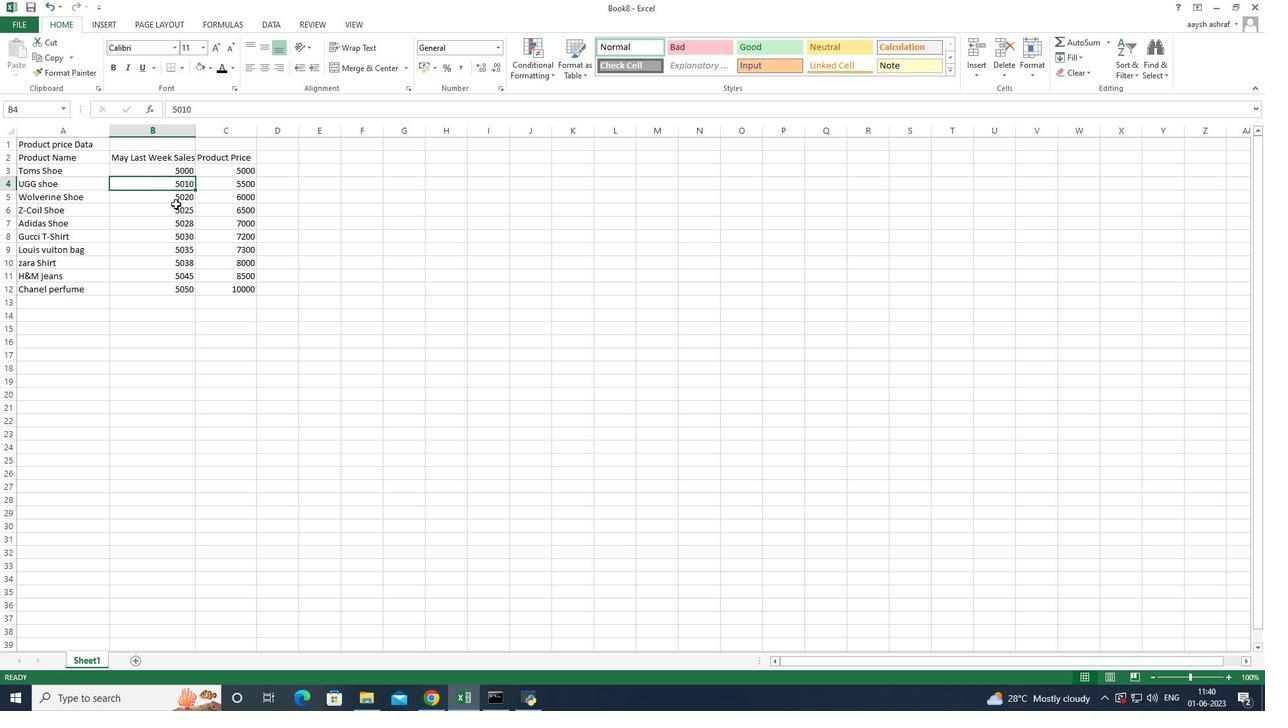 
Action: Mouse pressed left at (175, 202)
Screenshot: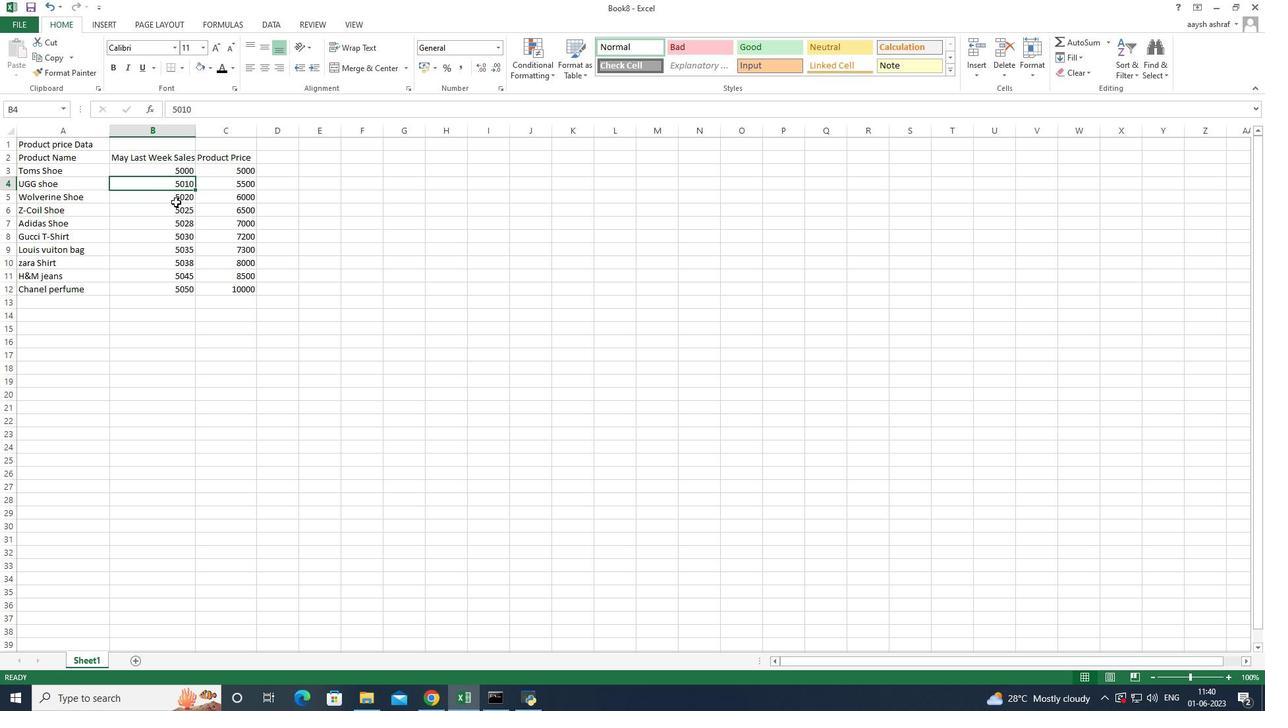 
Action: Mouse moved to (26, 23)
Screenshot: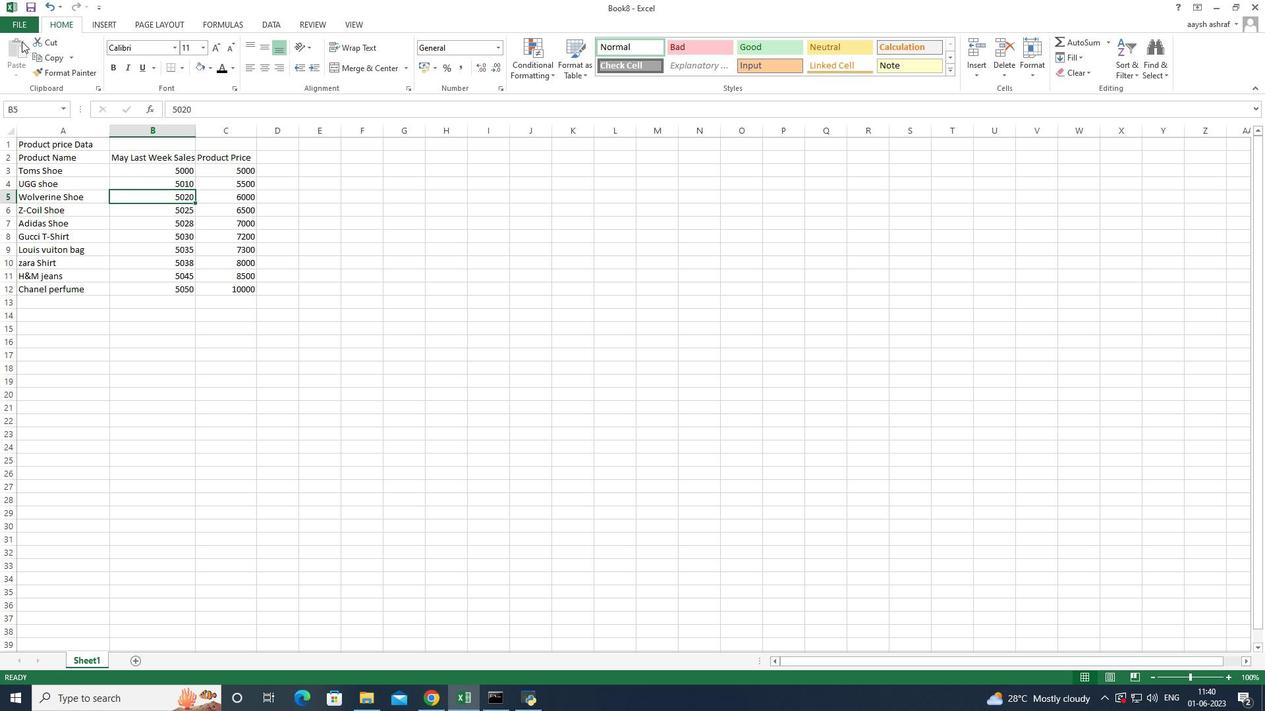 
Action: Mouse pressed left at (26, 23)
Screenshot: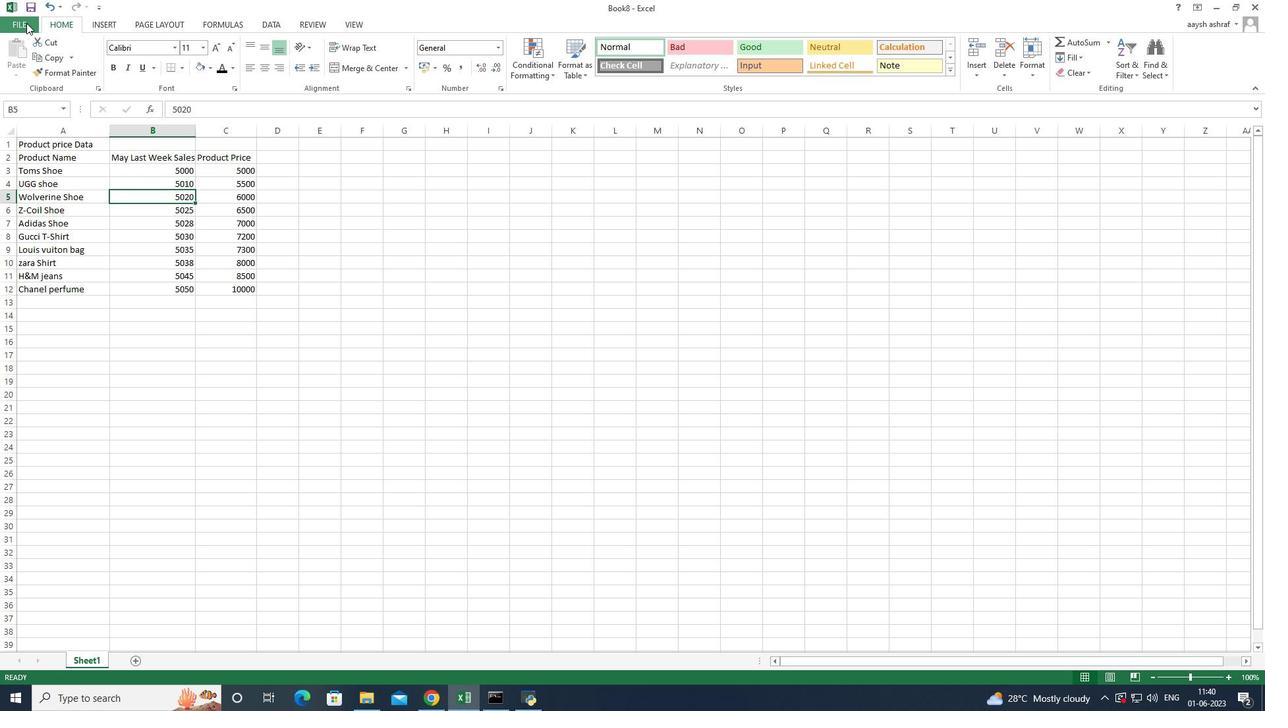 
Action: Mouse moved to (40, 156)
Screenshot: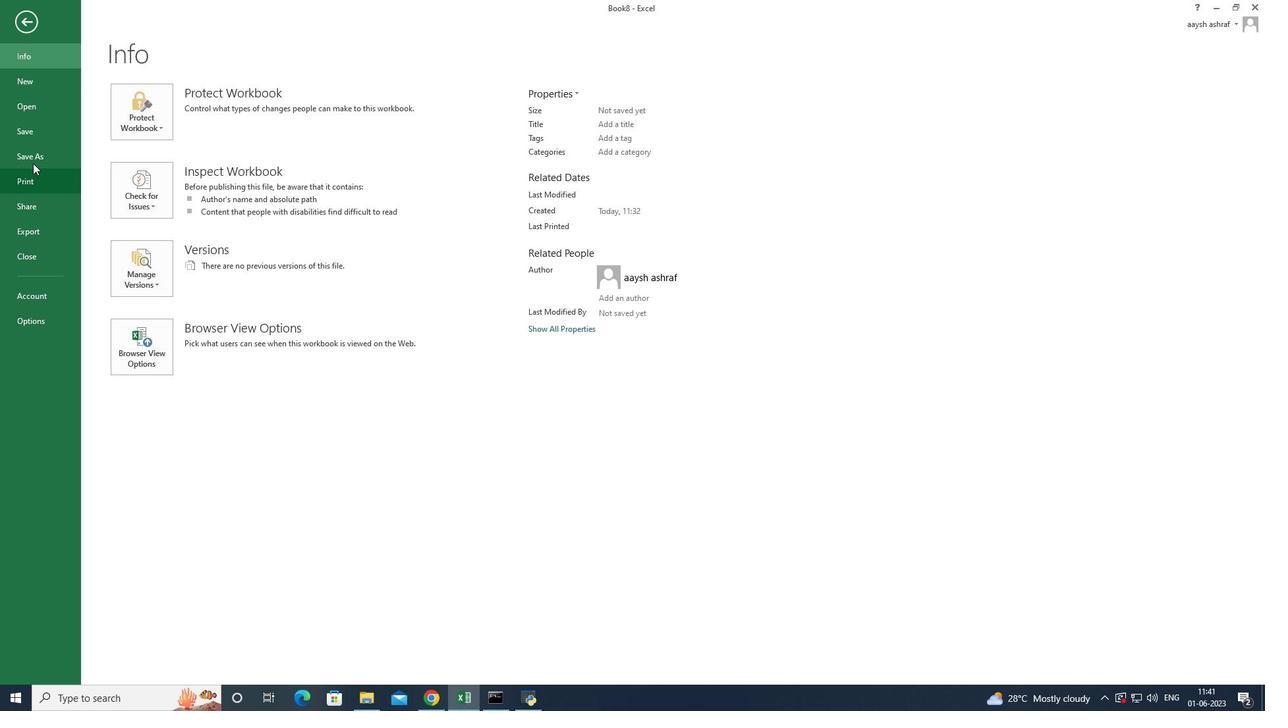 
Action: Mouse pressed left at (40, 156)
Screenshot: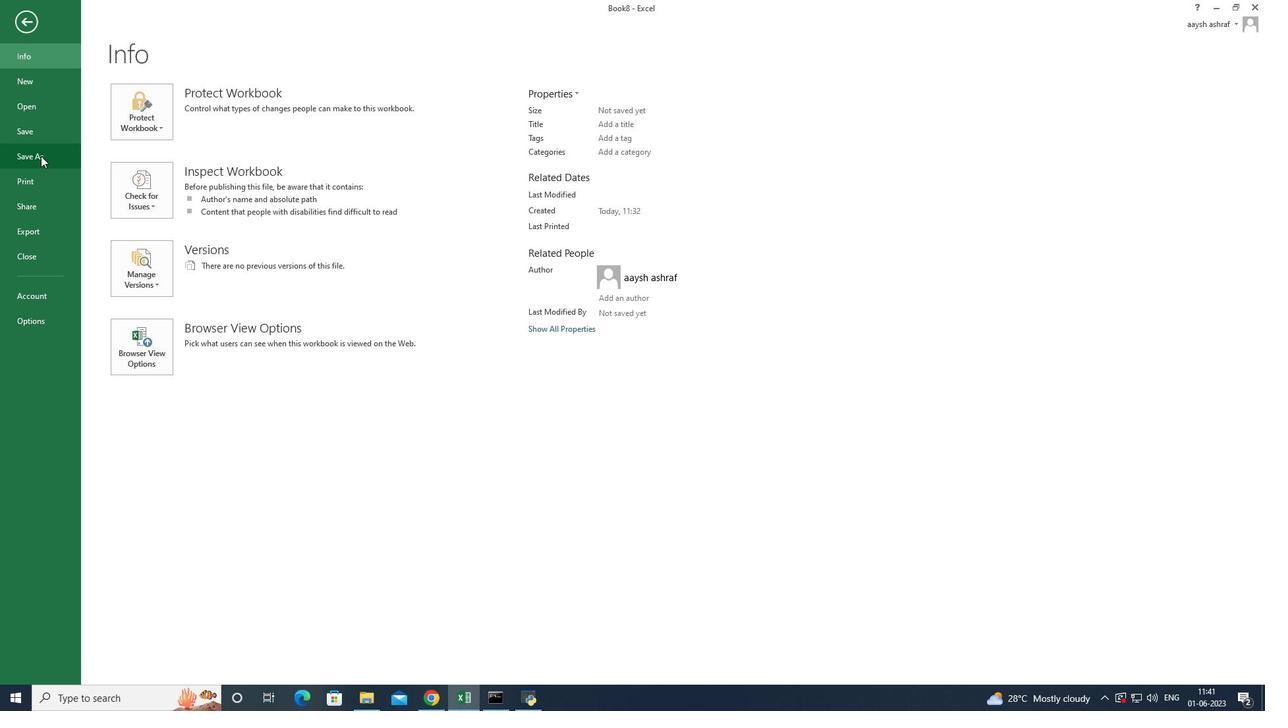 
Action: Mouse moved to (341, 143)
Screenshot: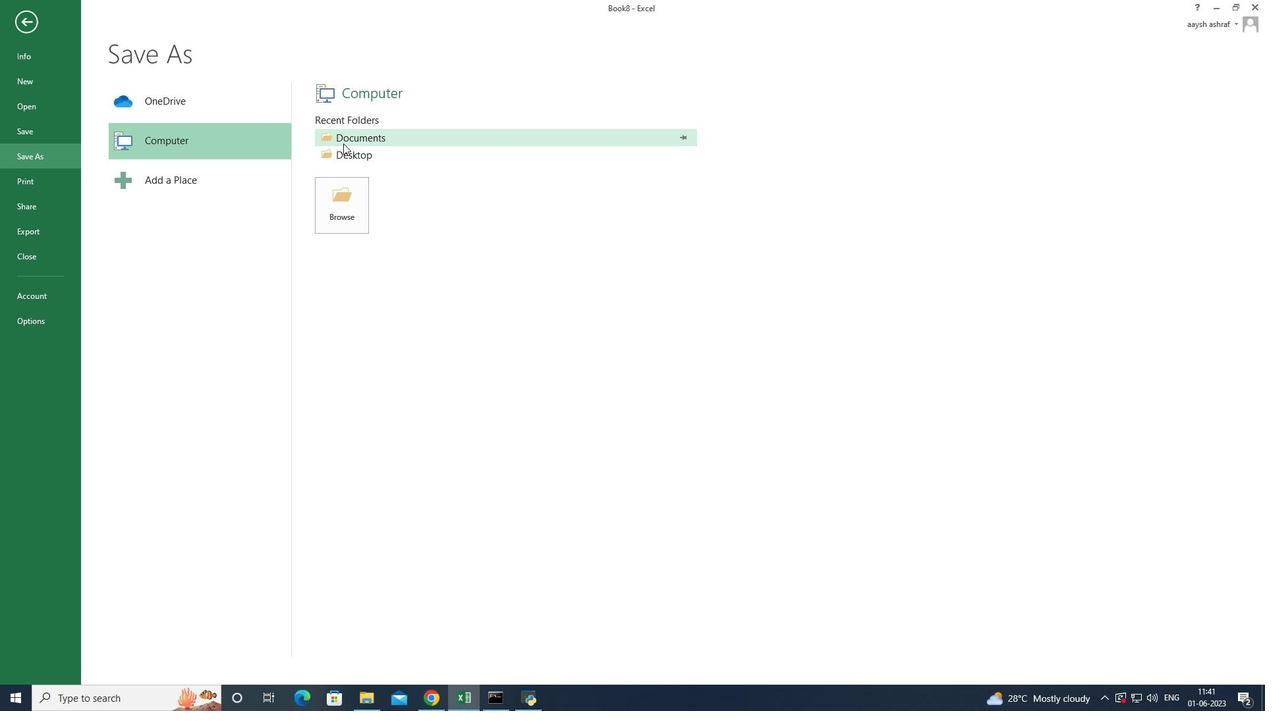 
Action: Mouse pressed left at (341, 143)
Screenshot: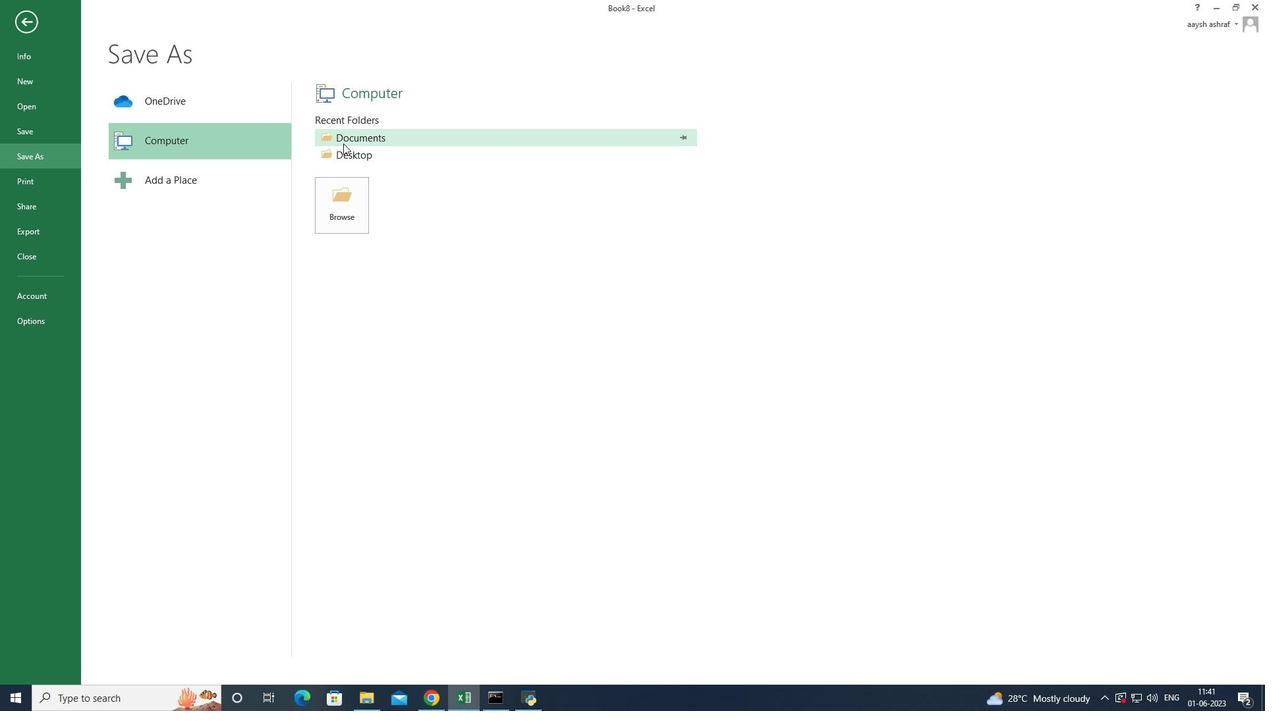 
Action: Mouse moved to (253, 270)
Screenshot: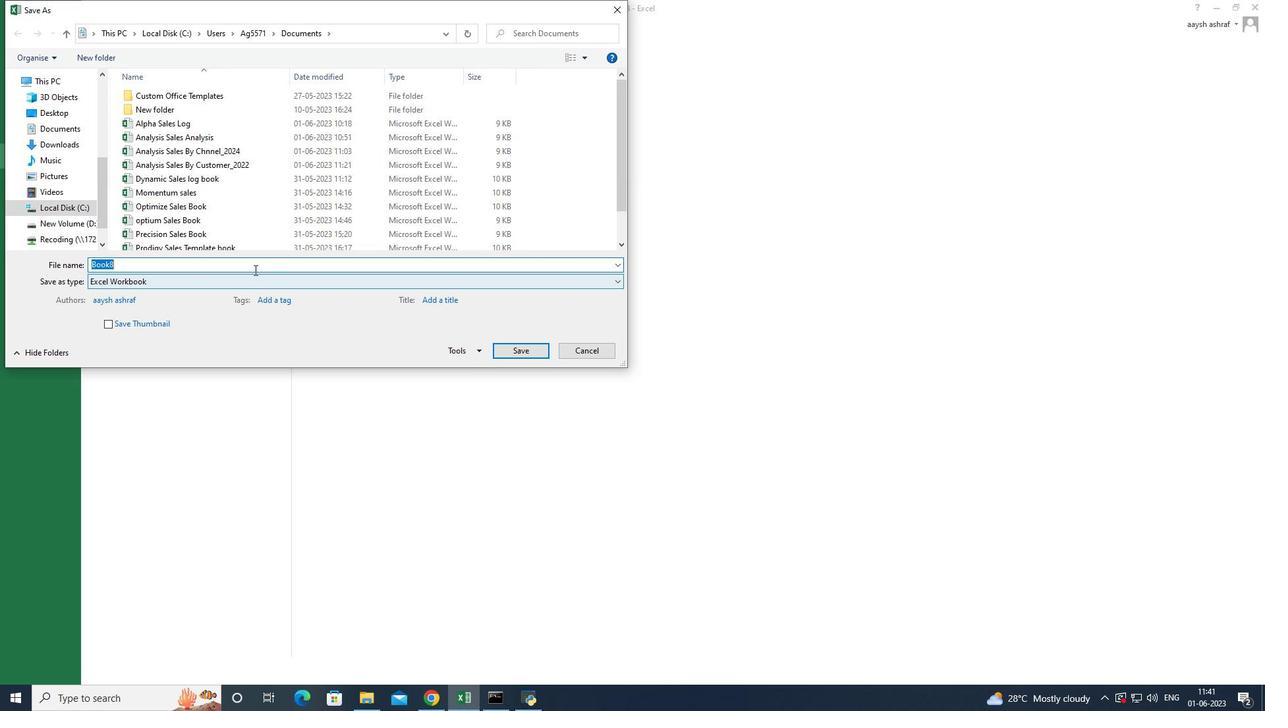 
Action: Key pressed <Key.shift>Analysis<Key.space><Key.shift>Slas<Key.backspace><Key.backspace><Key.backspace>ales<Key.space><Key.shift>By<Key.space><Key.shift>Product<Key.space><Key.shift>Line
Screenshot: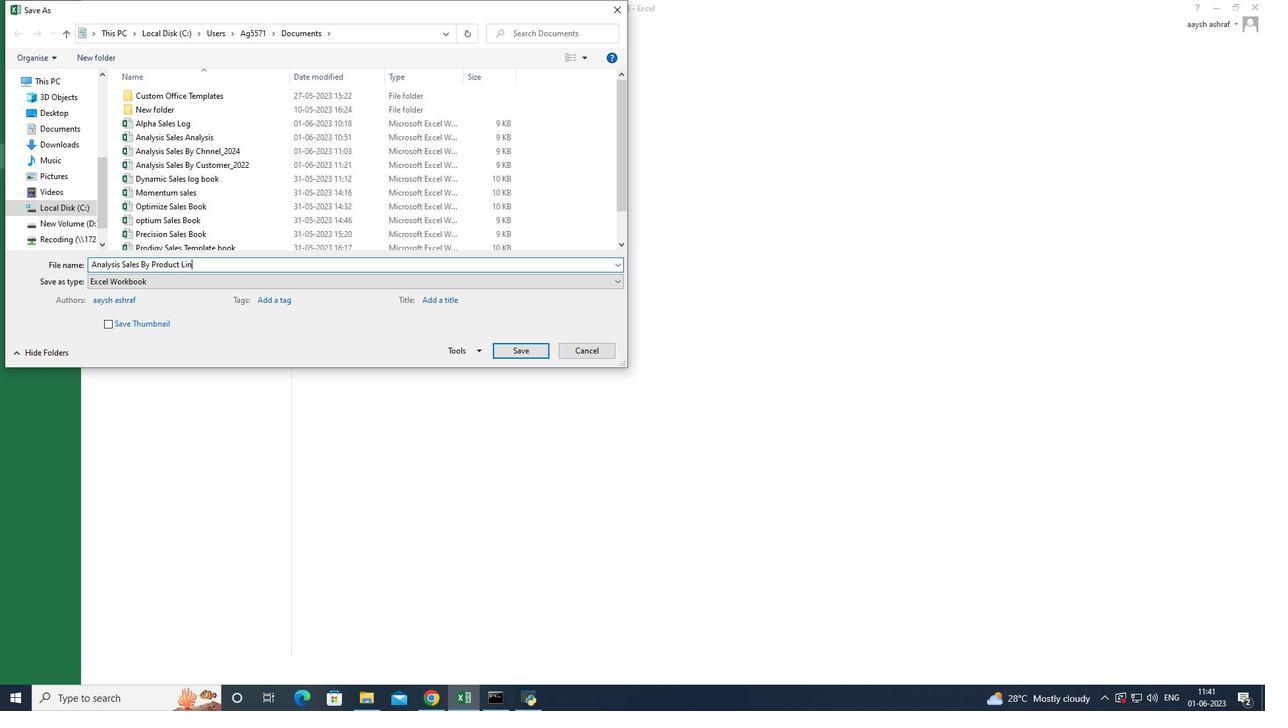 
Action: Mouse moved to (507, 351)
Screenshot: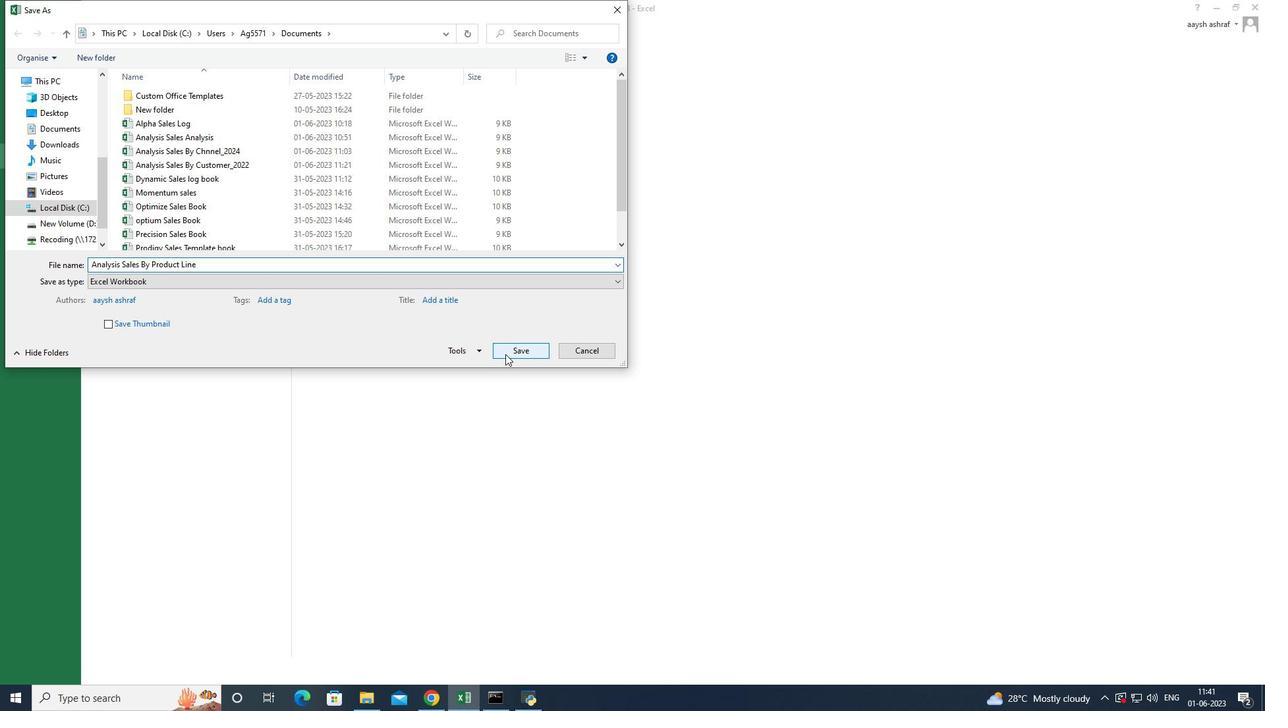 
Action: Mouse pressed left at (507, 351)
Screenshot: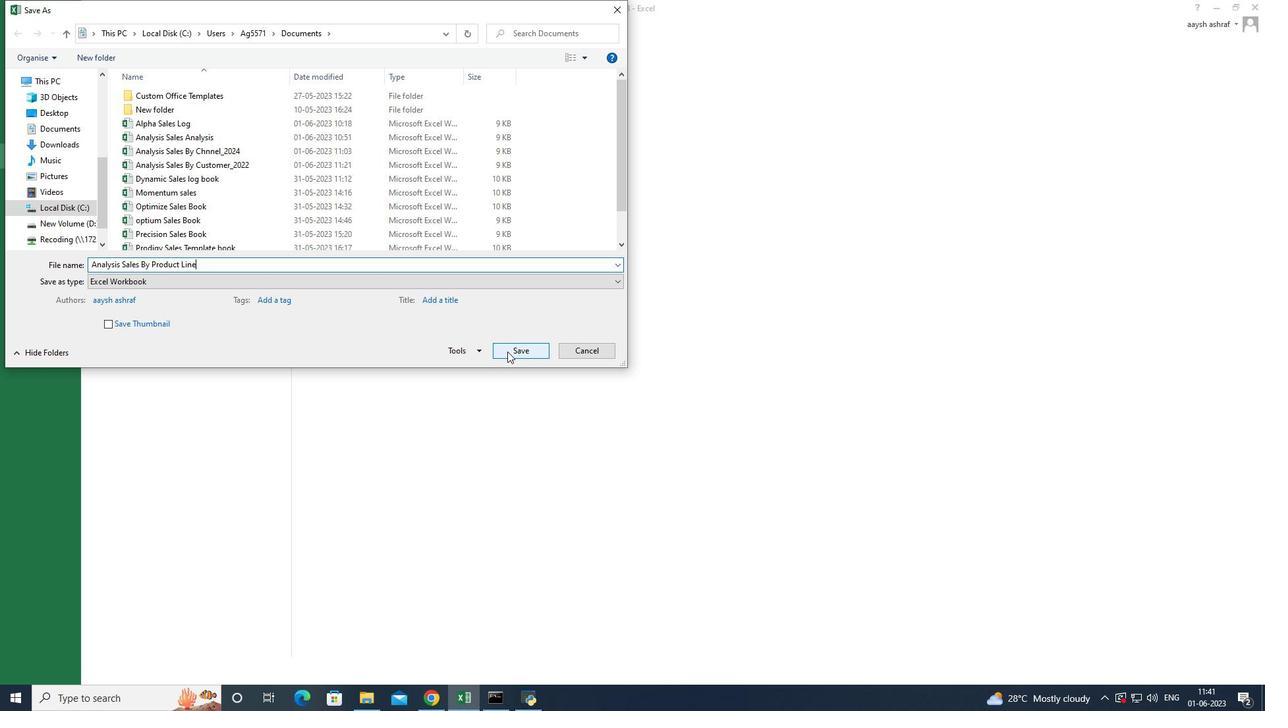 
Action: Mouse moved to (125, 312)
Screenshot: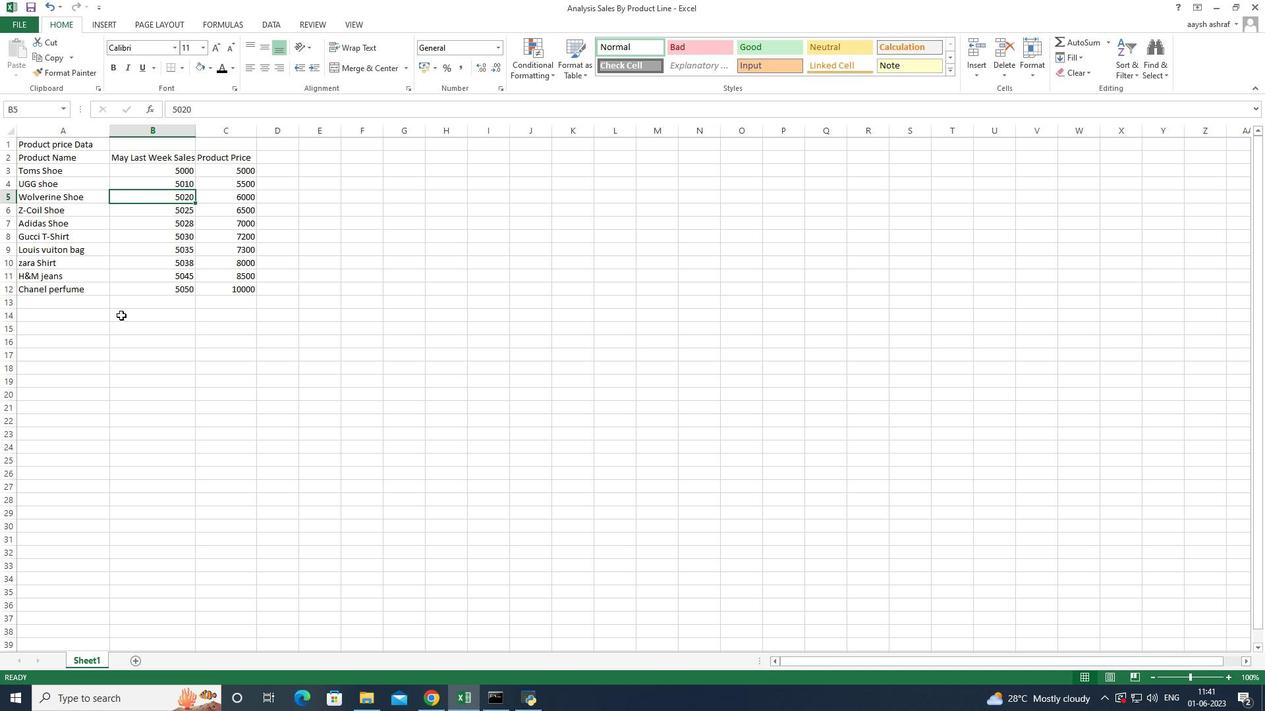 
Action: Mouse pressed left at (125, 312)
Screenshot: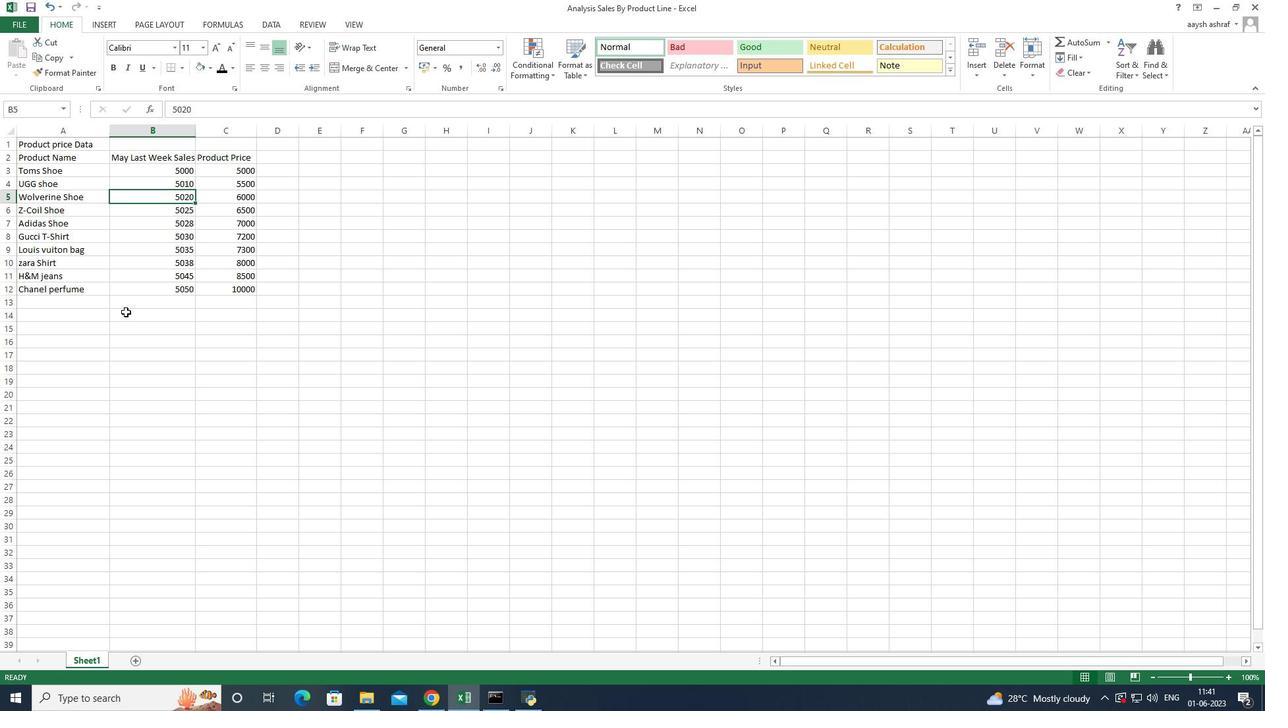 
Action: Mouse moved to (86, 160)
Screenshot: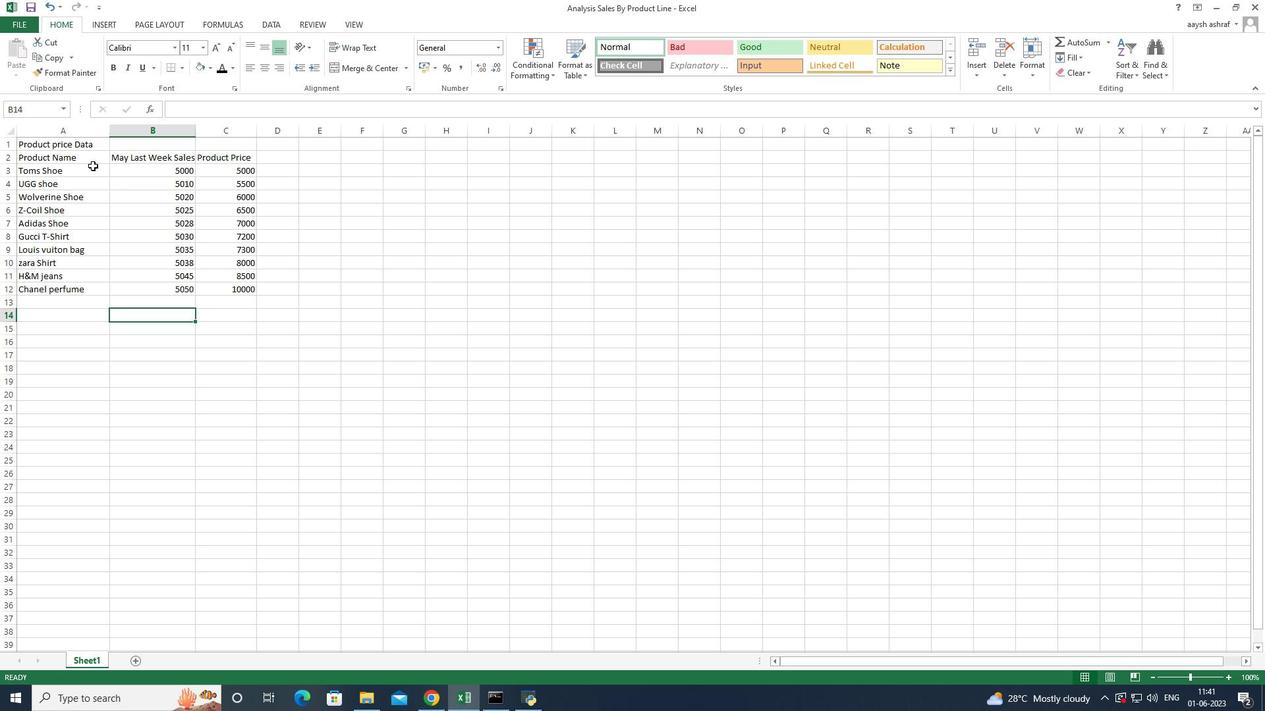 
Action: Mouse pressed left at (86, 160)
Screenshot: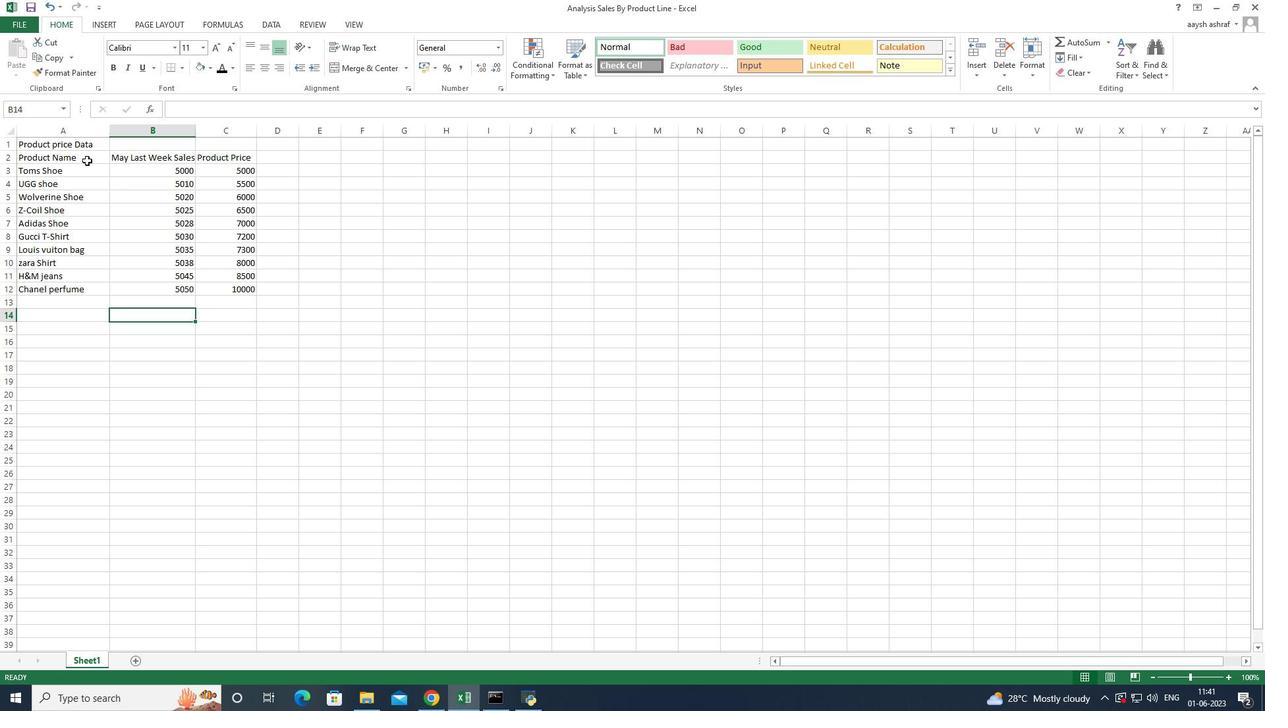 
Action: Mouse moved to (120, 235)
Screenshot: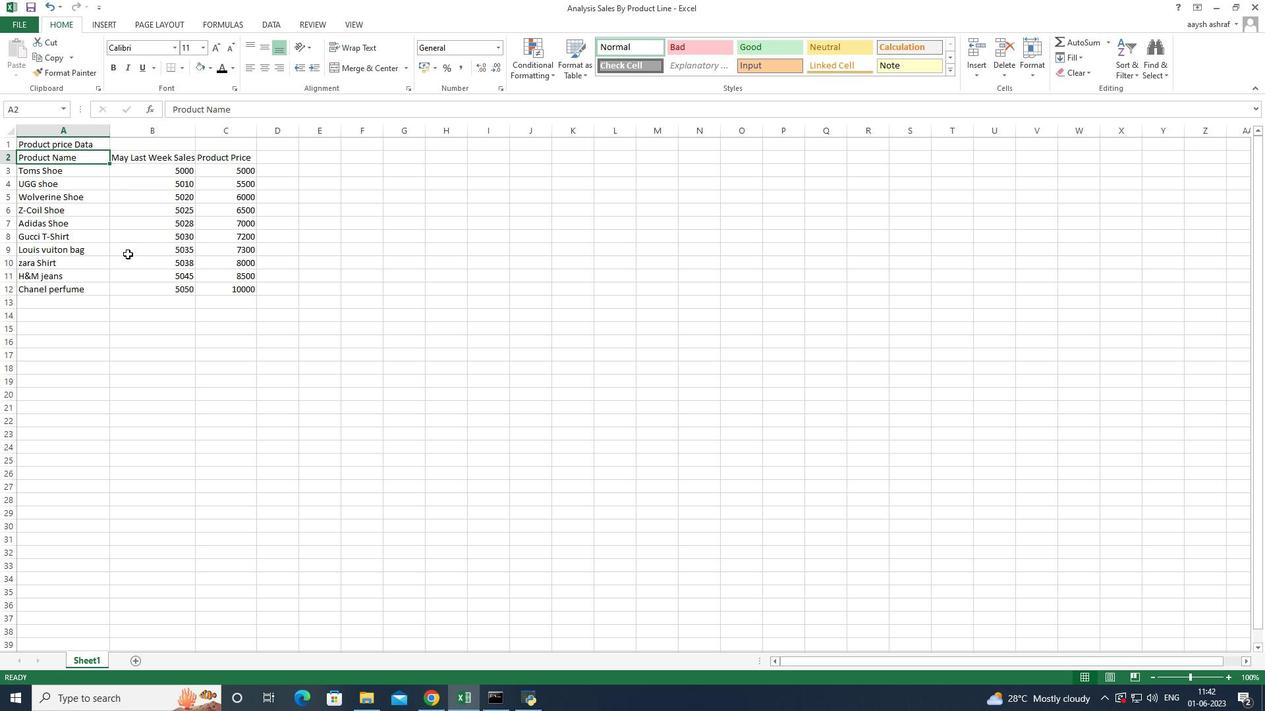 
